 Task: Search one way flight ticket for 5 adults, 2 children, 1 infant in seat and 1 infant on lap in economy from Rock Springs: Southwest Wyoming Regional Airport (rock Springs Sweetwater County Airport) to Springfield: Abraham Lincoln Capital Airport on 5-2-2023. Number of bags: 10 checked bags. Price is upto 107000. Outbound departure time preference is 23:15.
Action: Mouse moved to (394, 339)
Screenshot: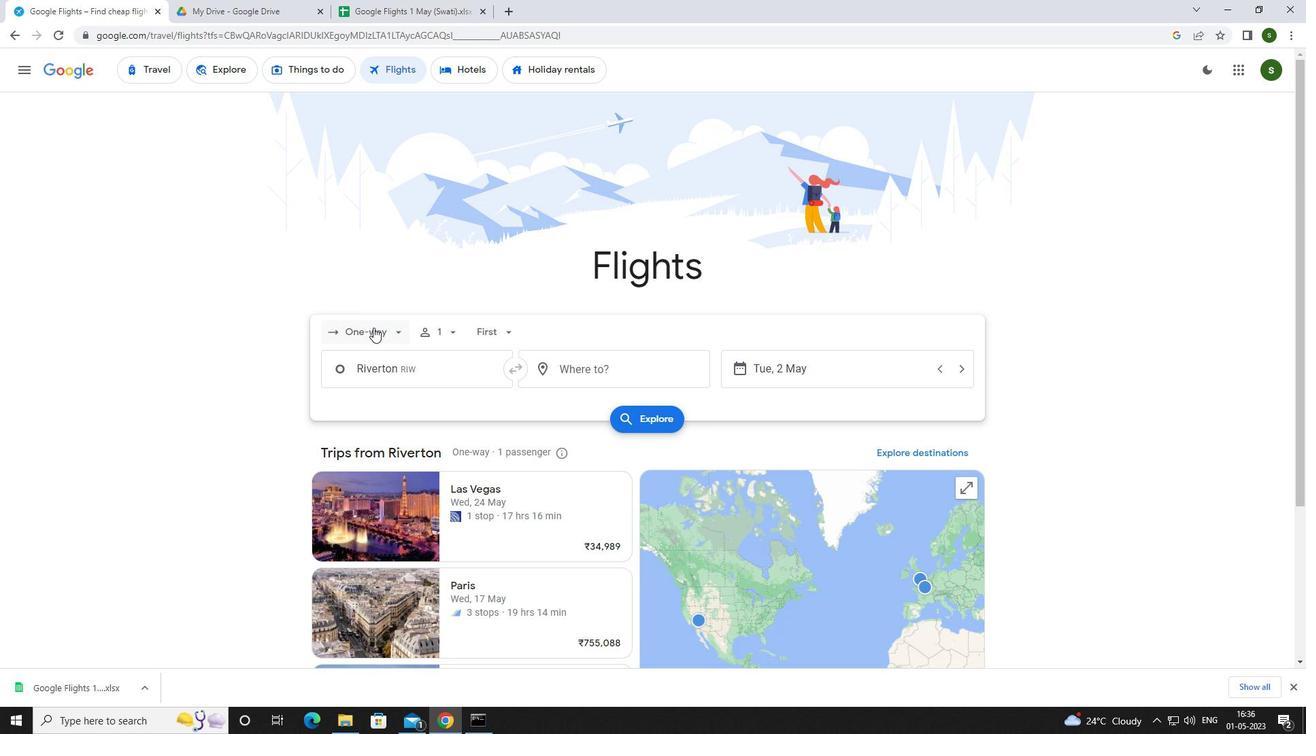 
Action: Mouse pressed left at (394, 339)
Screenshot: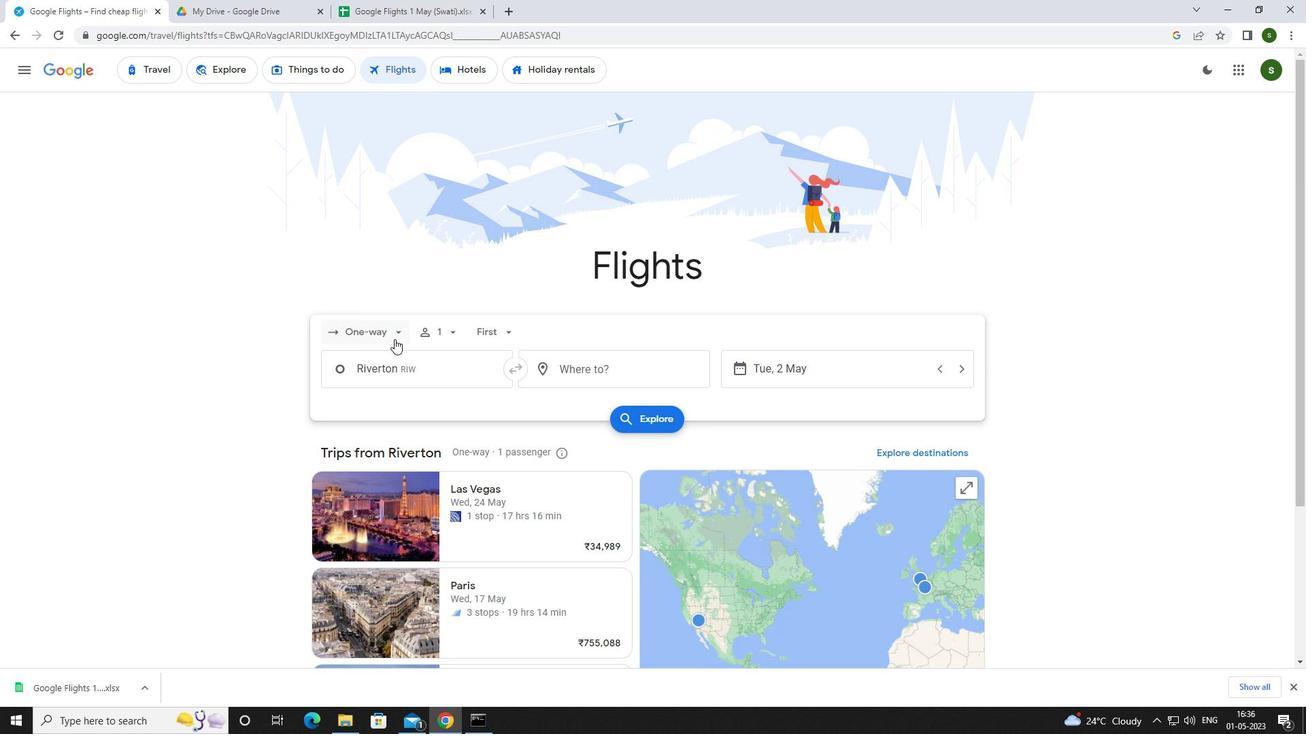 
Action: Mouse moved to (389, 394)
Screenshot: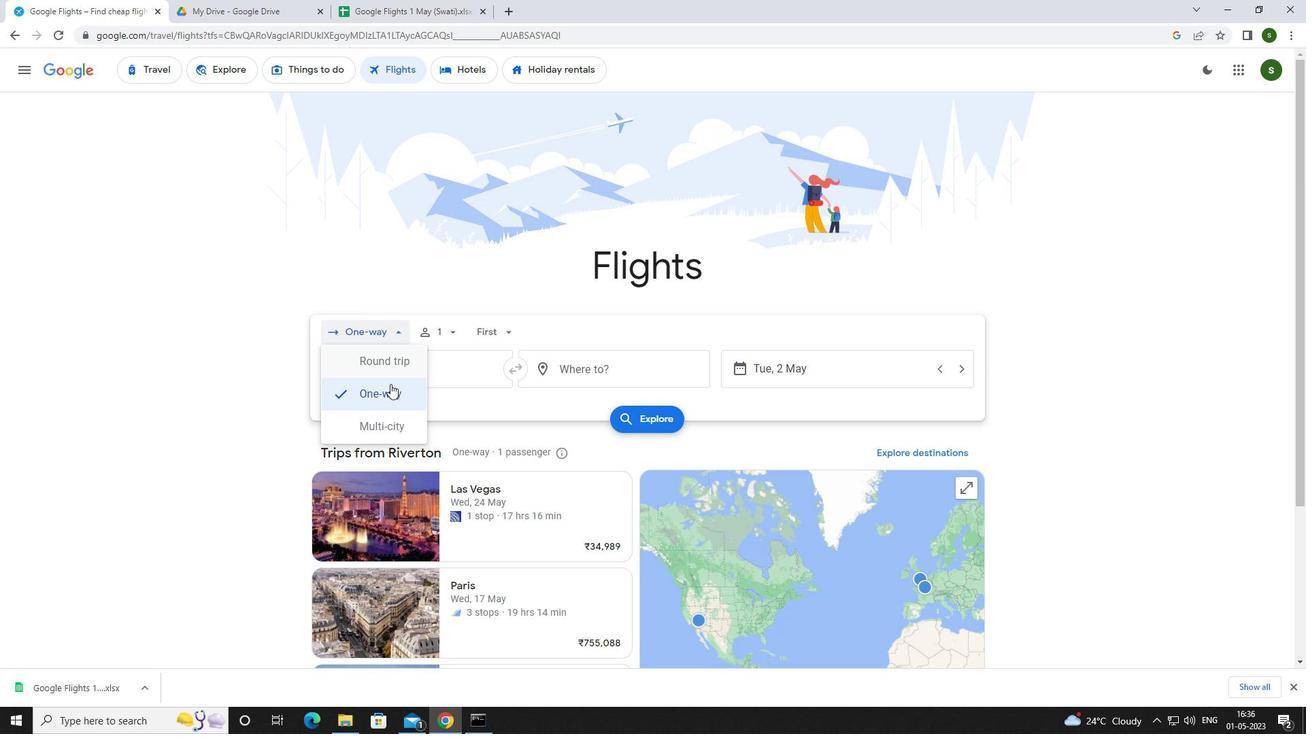 
Action: Mouse pressed left at (389, 394)
Screenshot: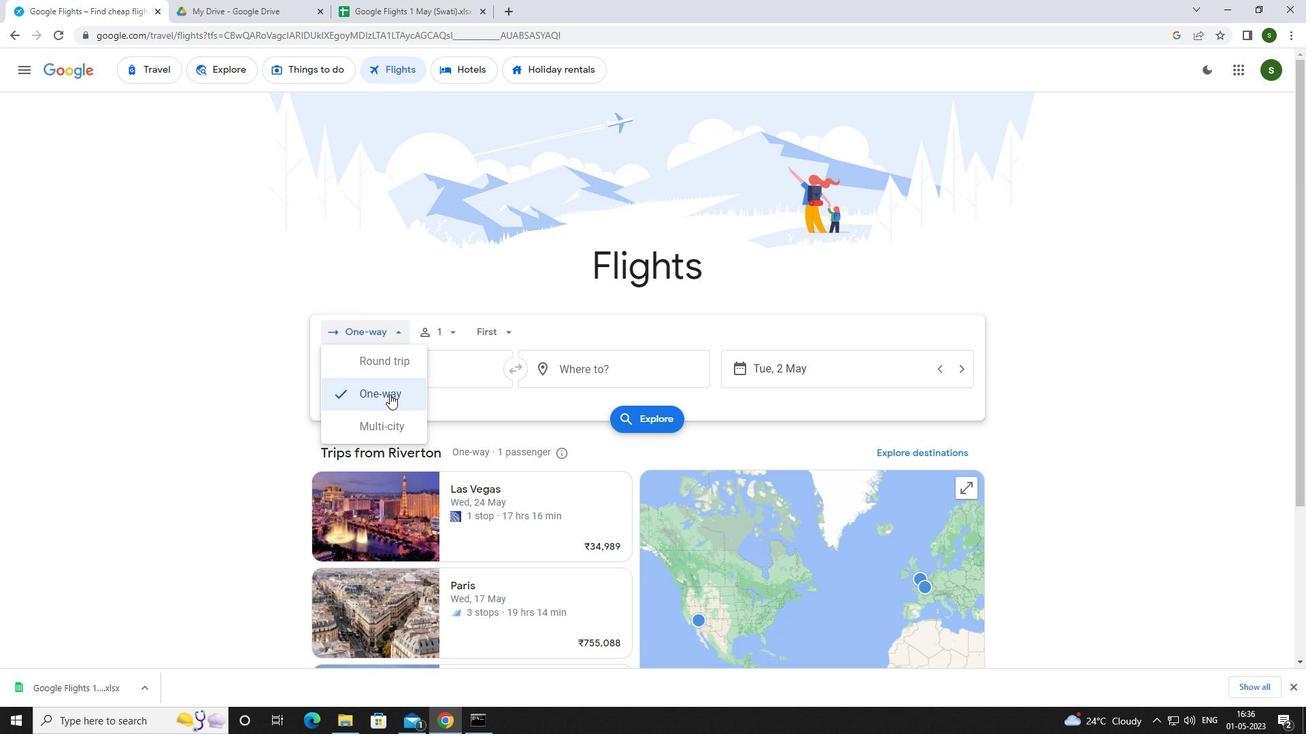 
Action: Mouse moved to (443, 326)
Screenshot: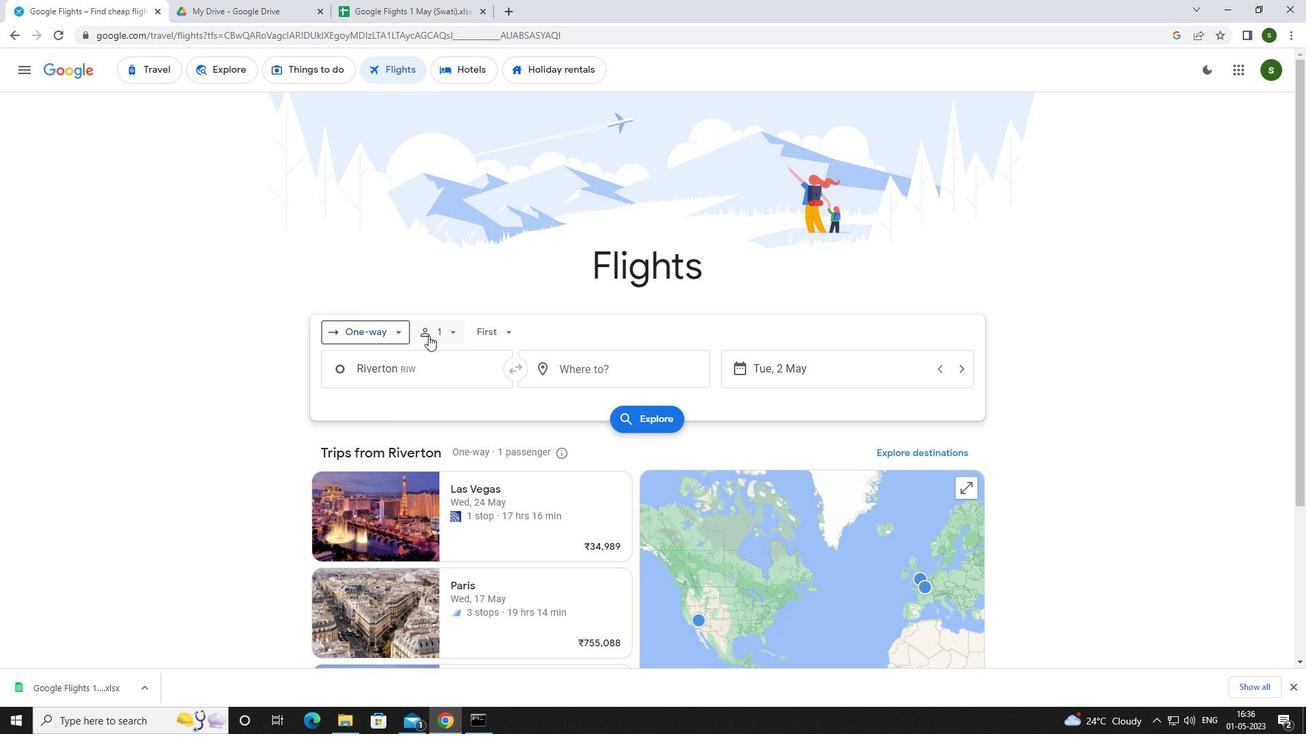
Action: Mouse pressed left at (443, 326)
Screenshot: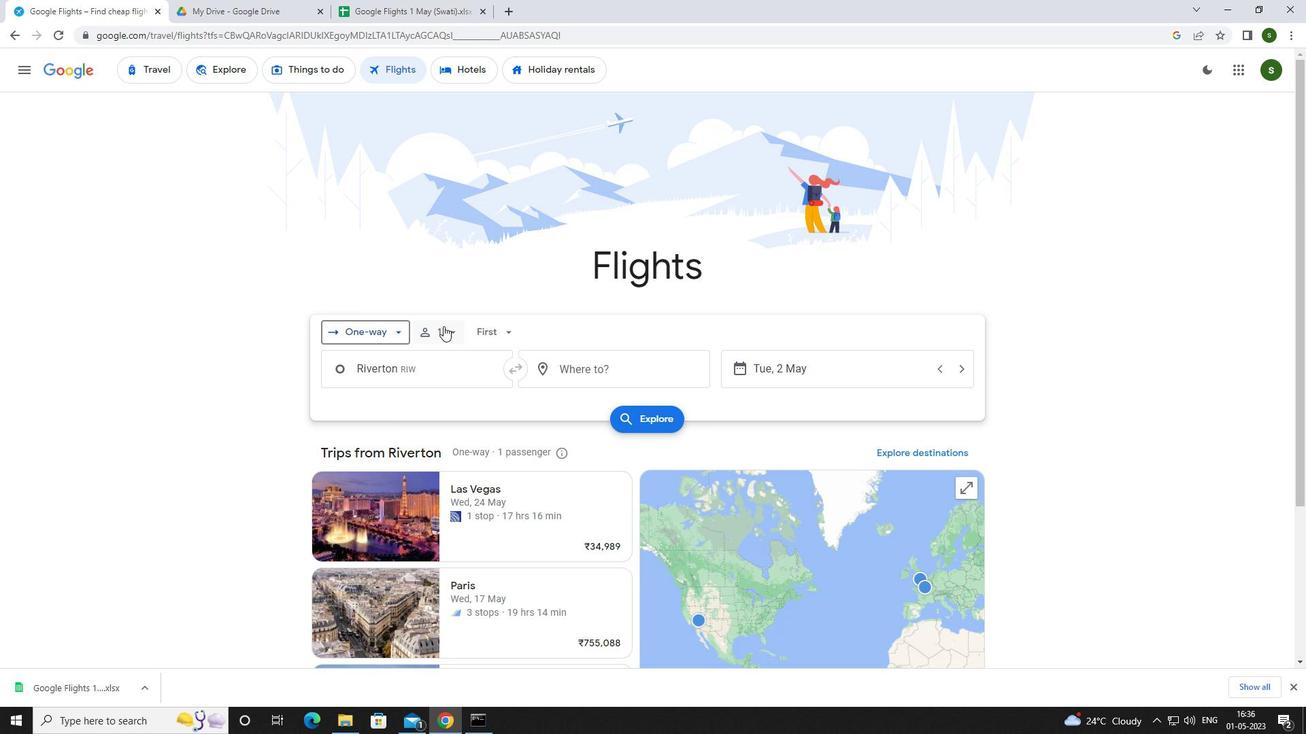 
Action: Mouse moved to (560, 368)
Screenshot: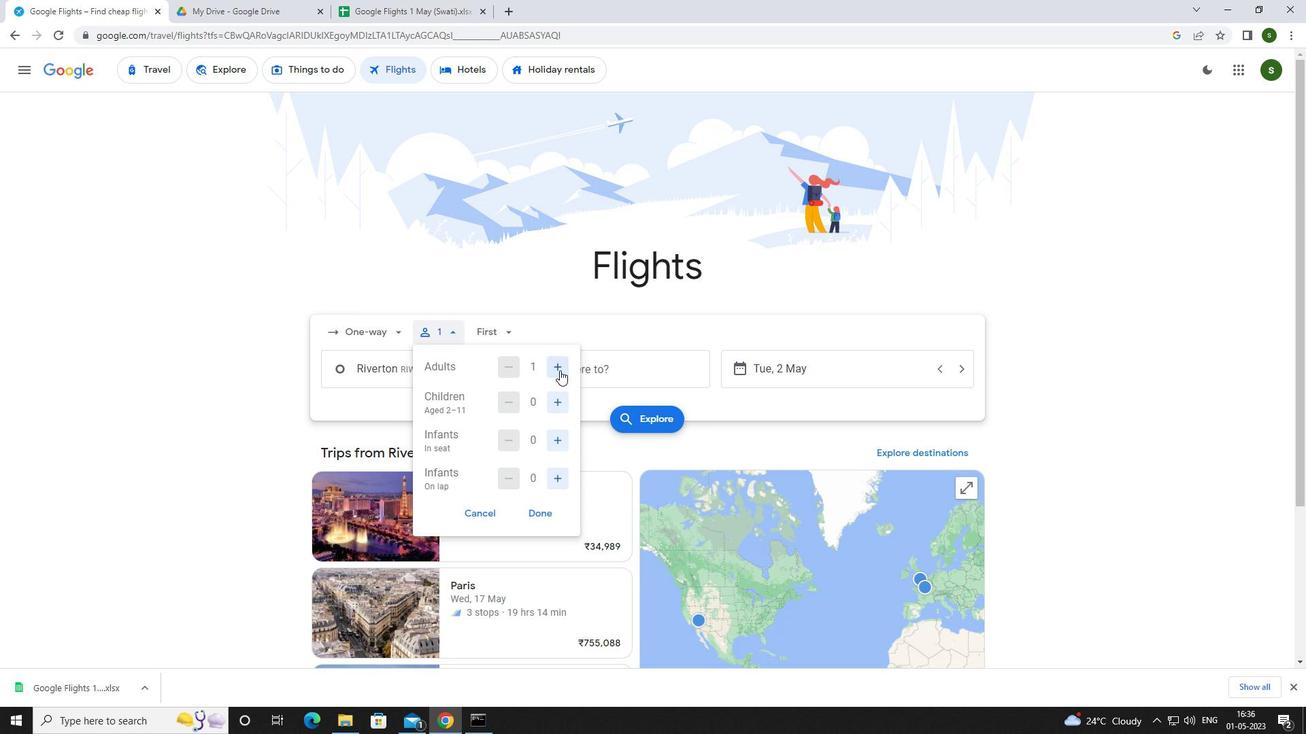 
Action: Mouse pressed left at (560, 368)
Screenshot: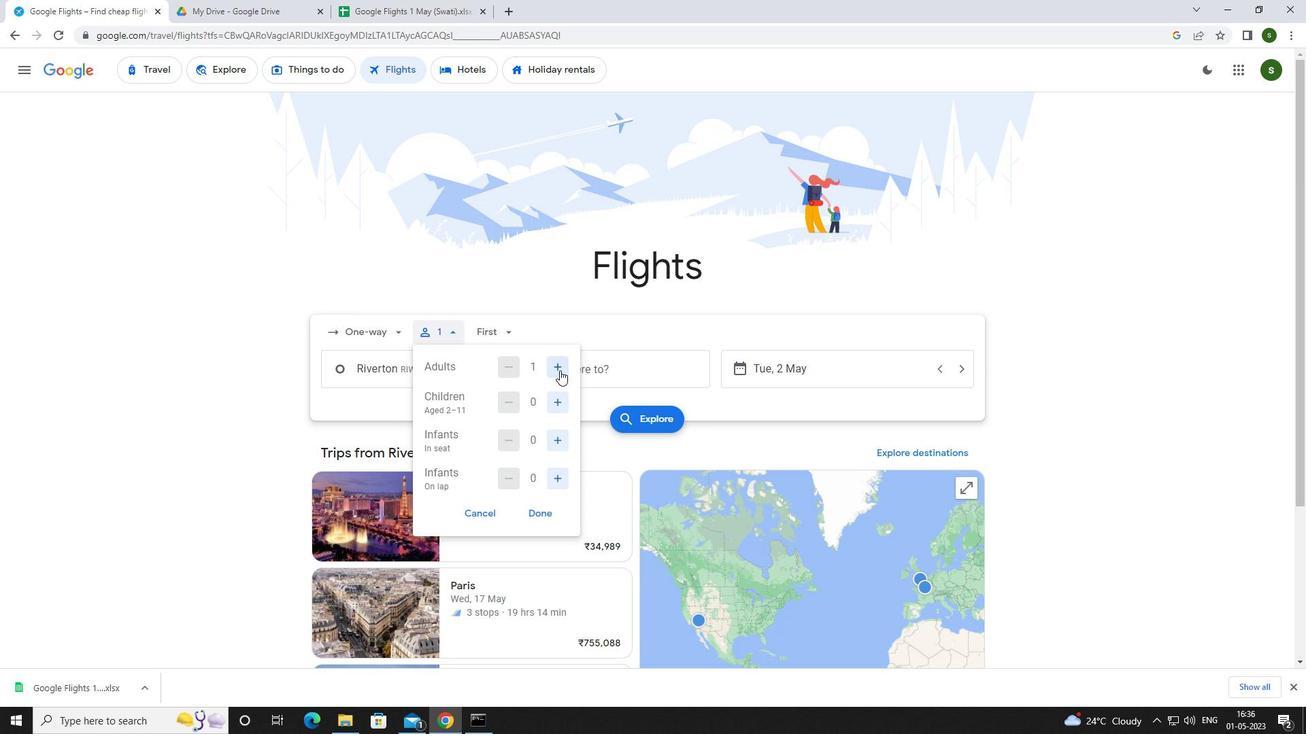 
Action: Mouse pressed left at (560, 368)
Screenshot: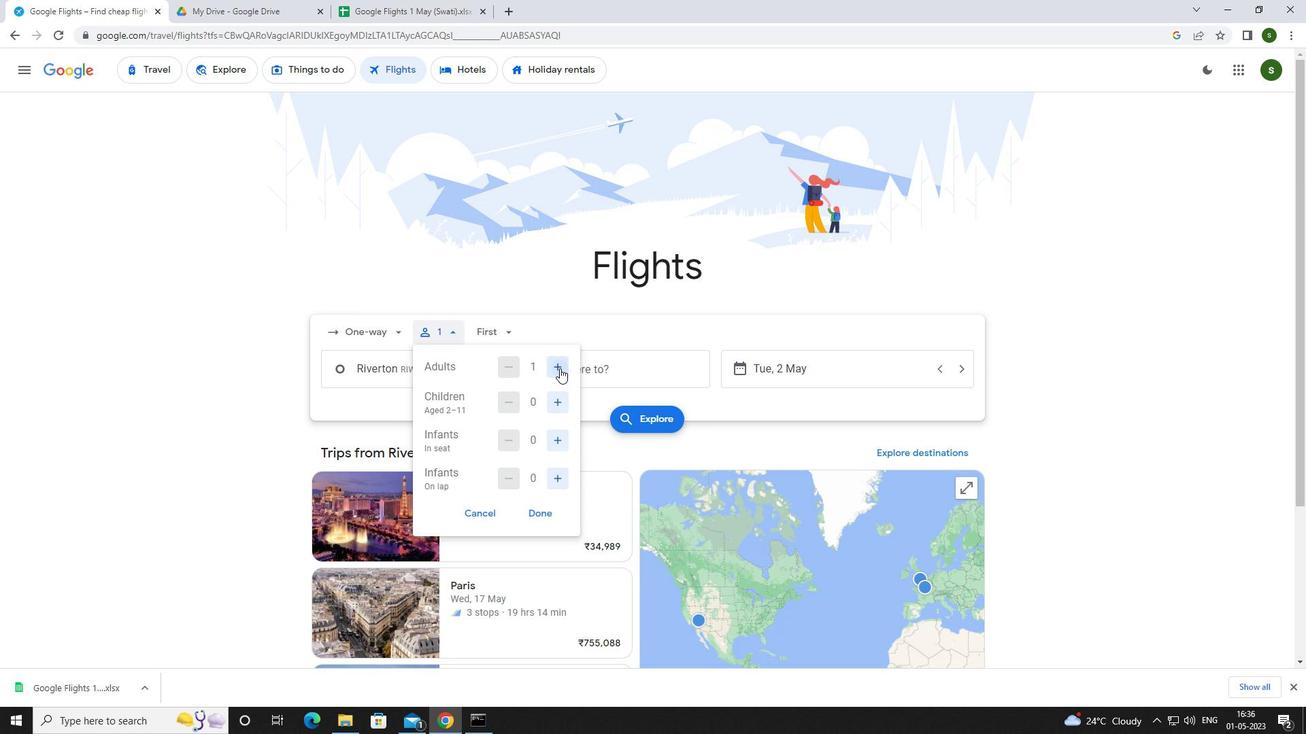 
Action: Mouse pressed left at (560, 368)
Screenshot: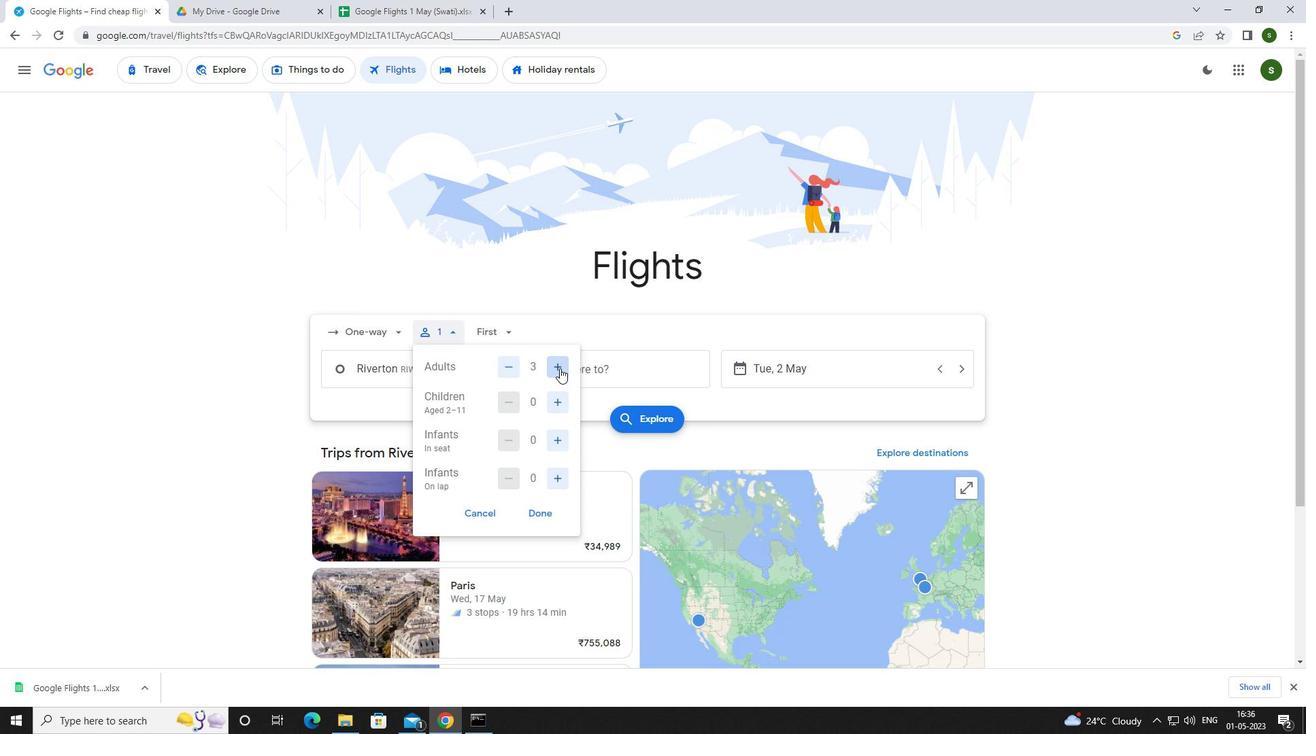 
Action: Mouse pressed left at (560, 368)
Screenshot: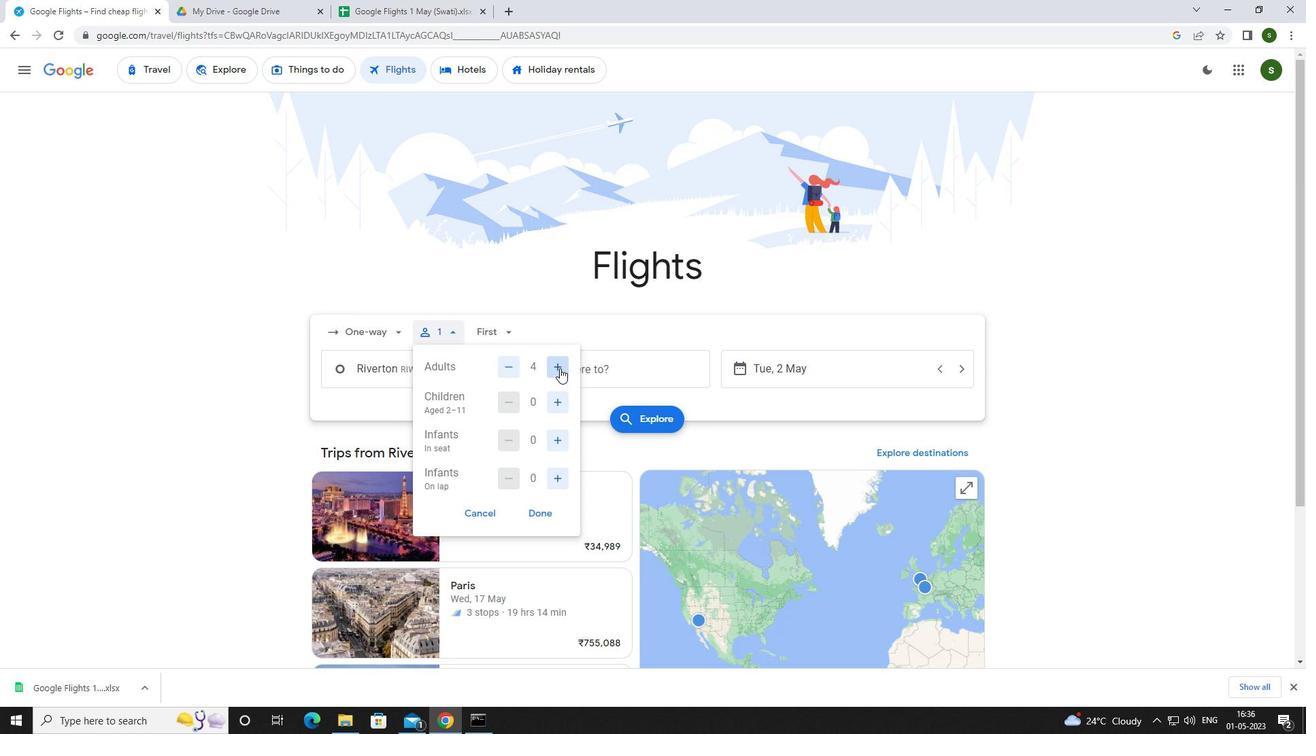 
Action: Mouse moved to (553, 400)
Screenshot: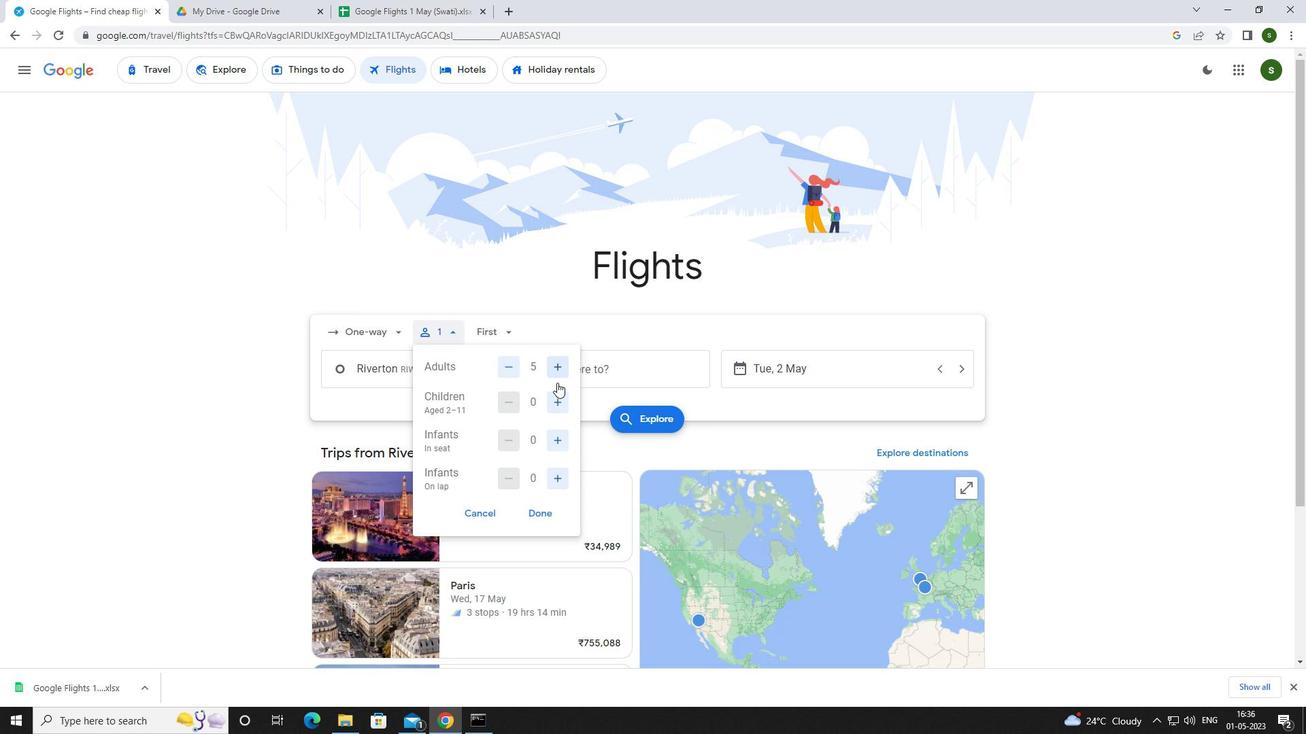 
Action: Mouse pressed left at (553, 400)
Screenshot: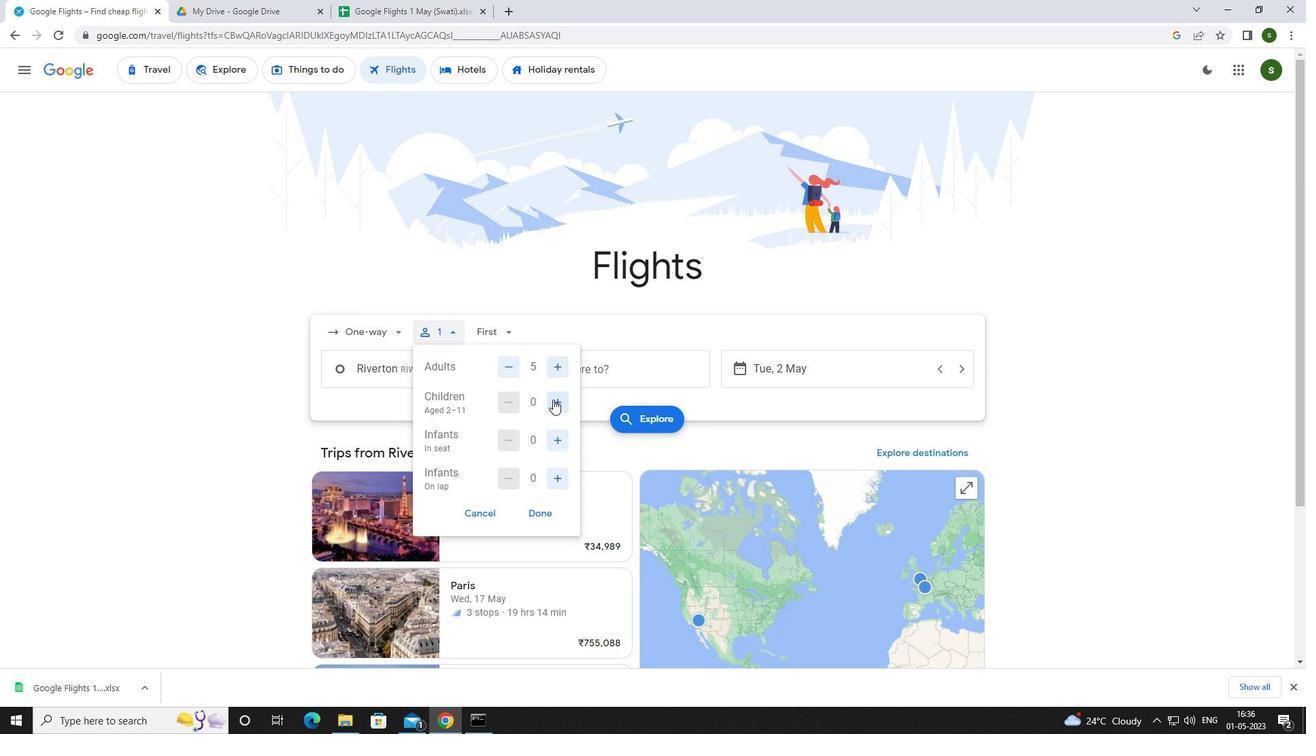 
Action: Mouse pressed left at (553, 400)
Screenshot: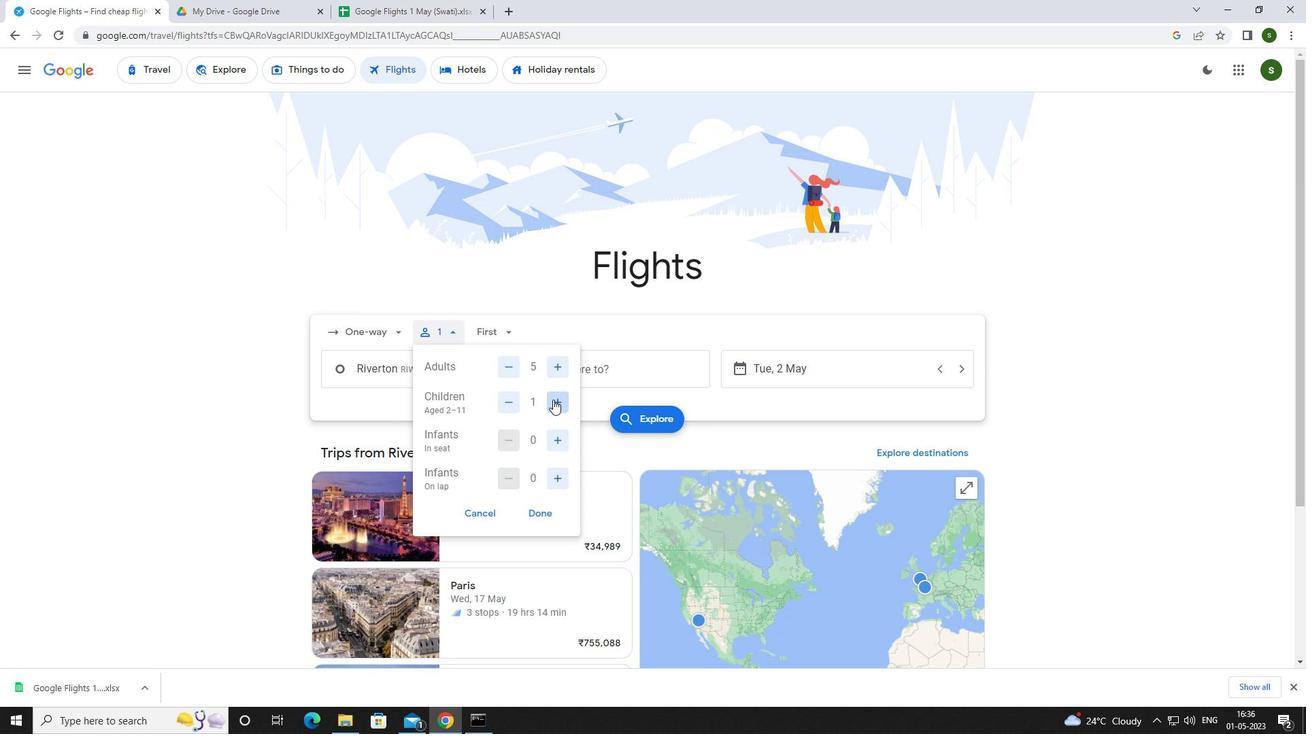 
Action: Mouse moved to (557, 436)
Screenshot: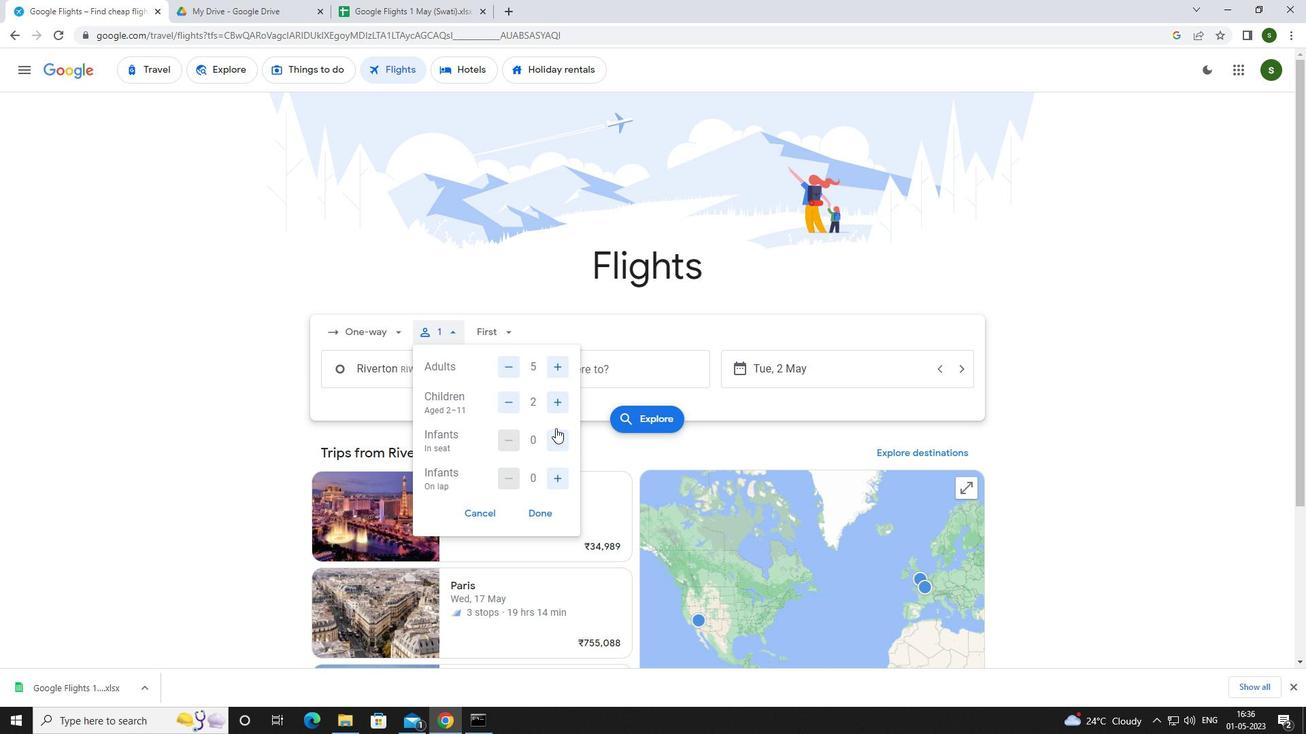 
Action: Mouse pressed left at (557, 436)
Screenshot: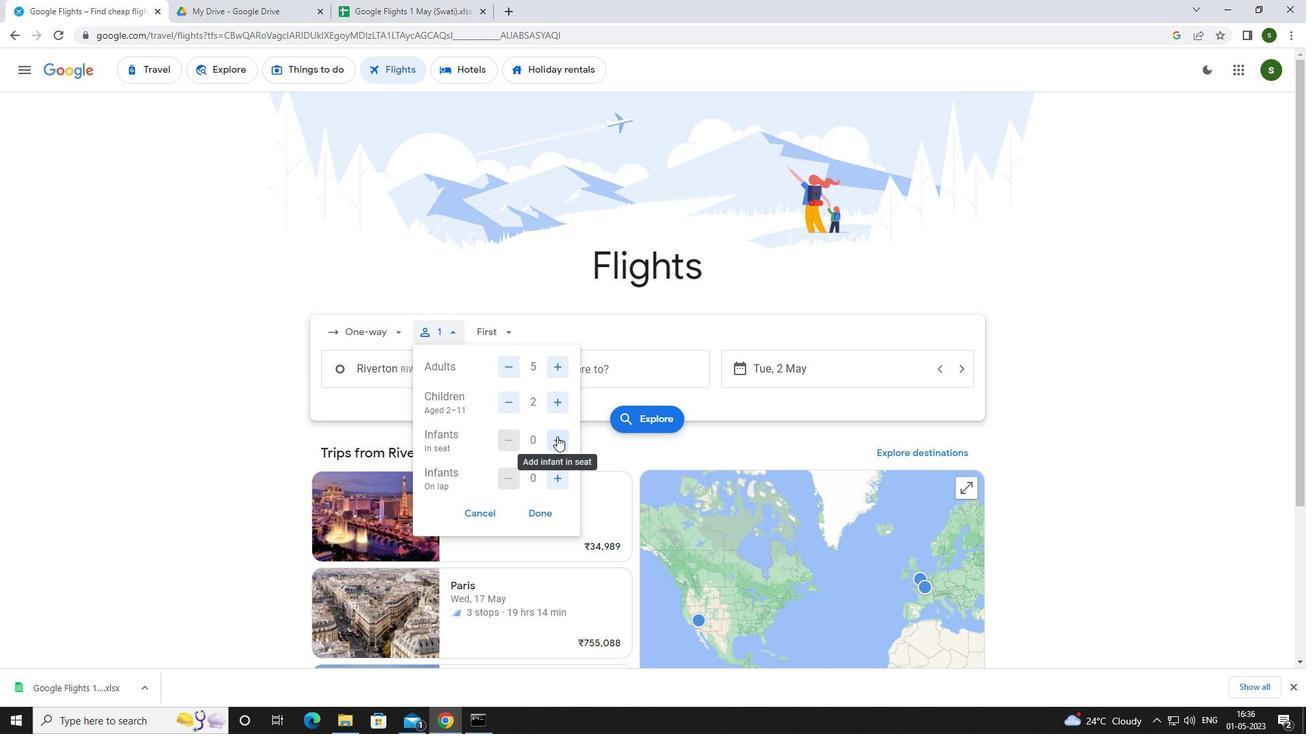 
Action: Mouse moved to (555, 471)
Screenshot: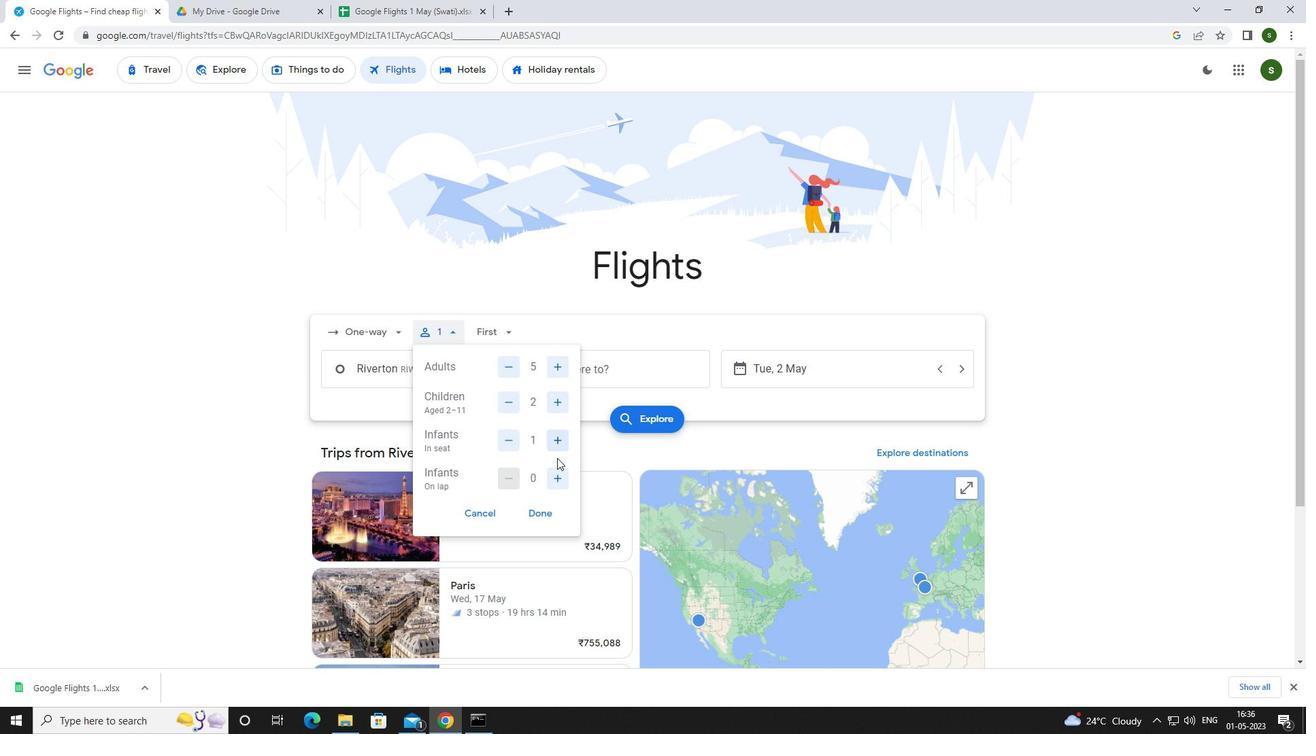 
Action: Mouse pressed left at (555, 471)
Screenshot: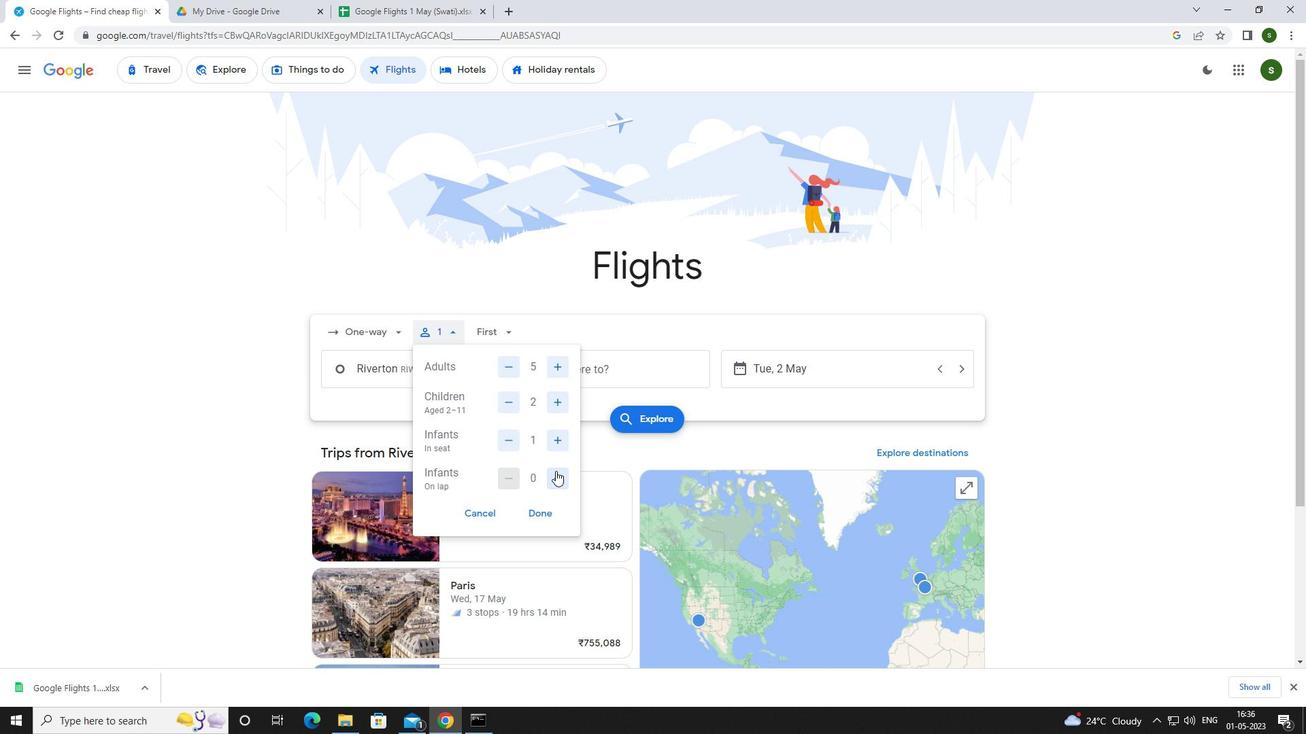 
Action: Mouse moved to (489, 330)
Screenshot: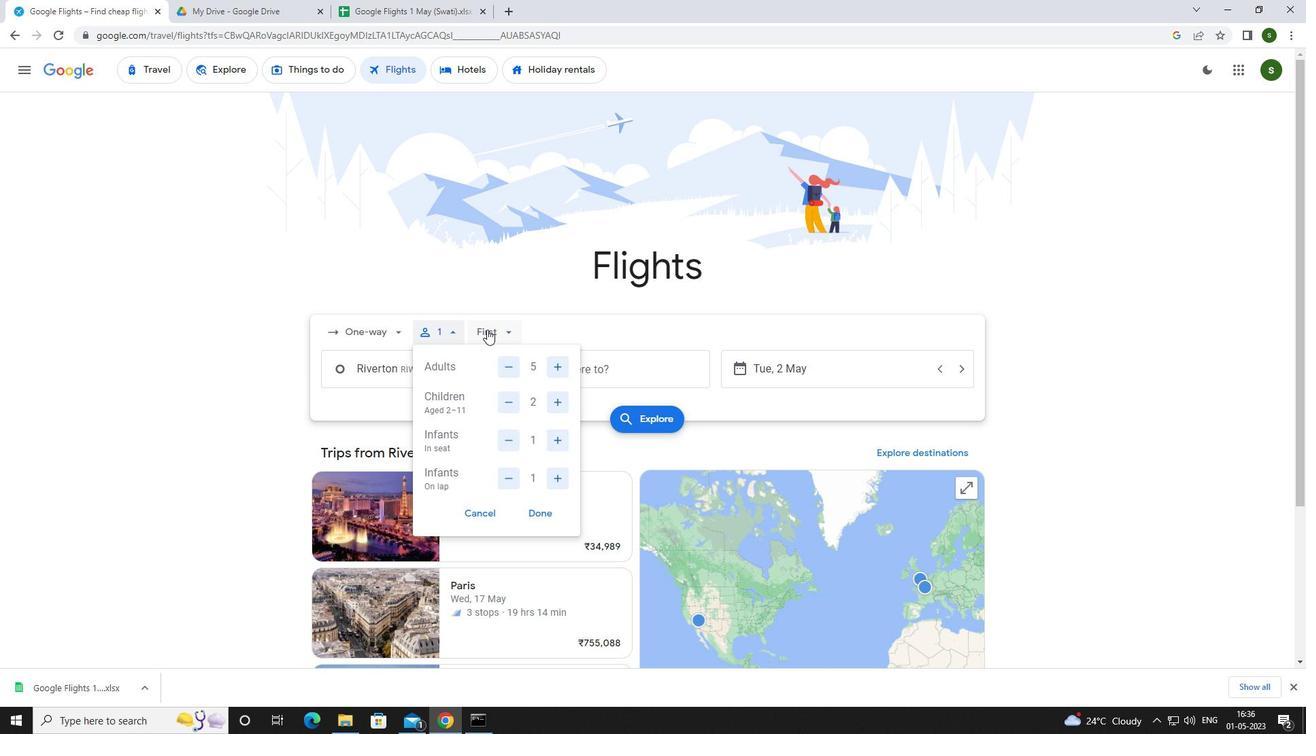 
Action: Mouse pressed left at (489, 330)
Screenshot: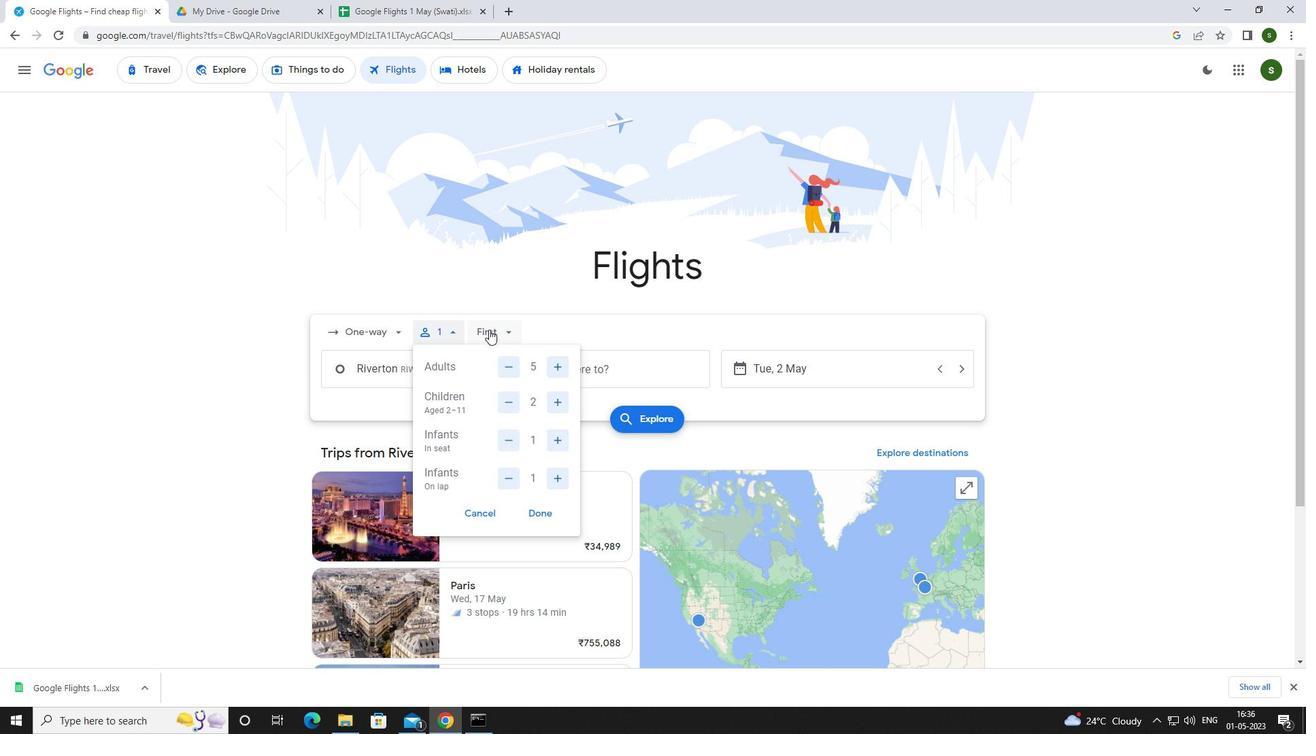 
Action: Mouse moved to (503, 357)
Screenshot: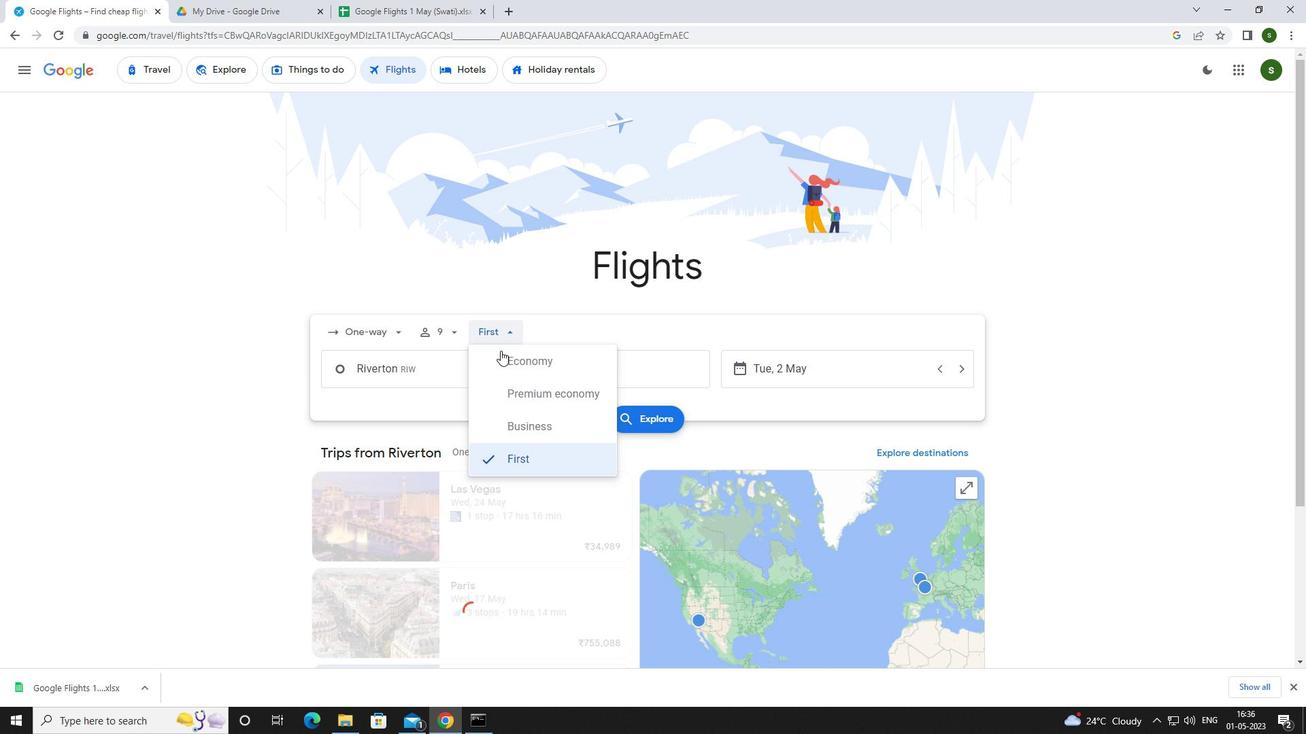
Action: Mouse pressed left at (503, 357)
Screenshot: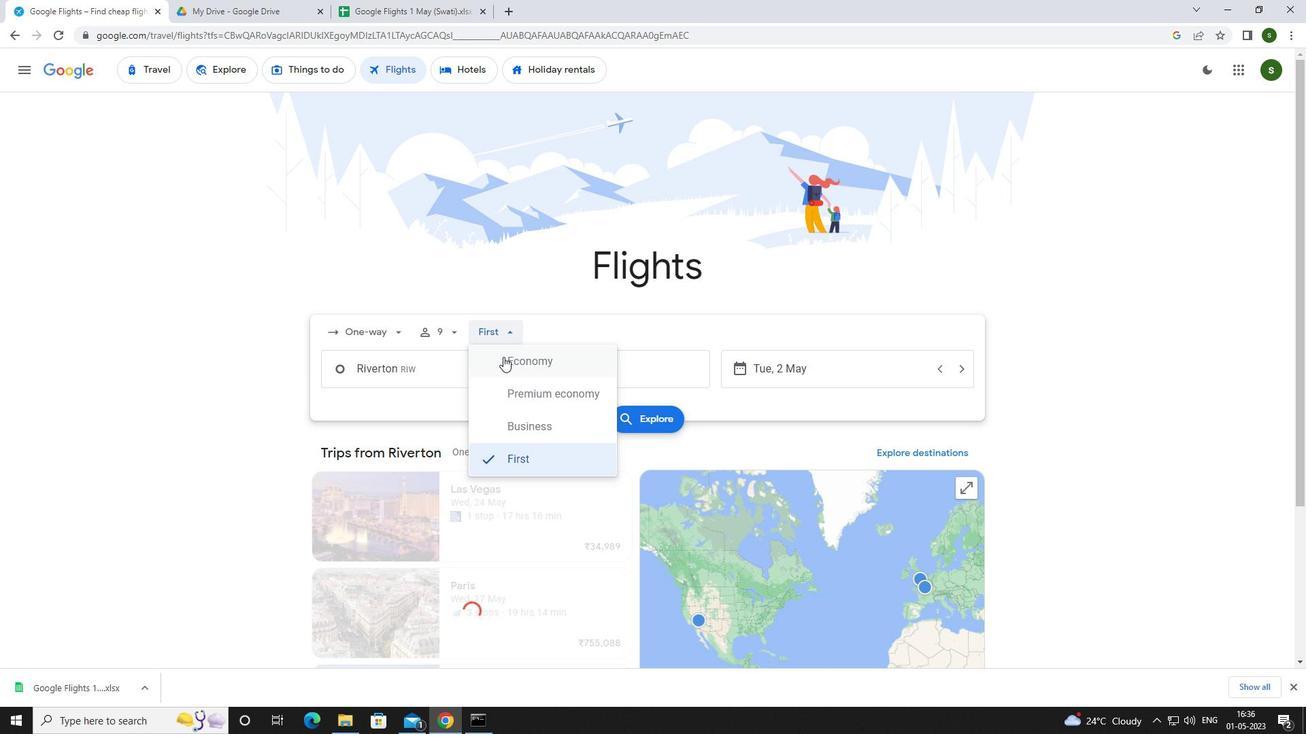 
Action: Mouse moved to (459, 376)
Screenshot: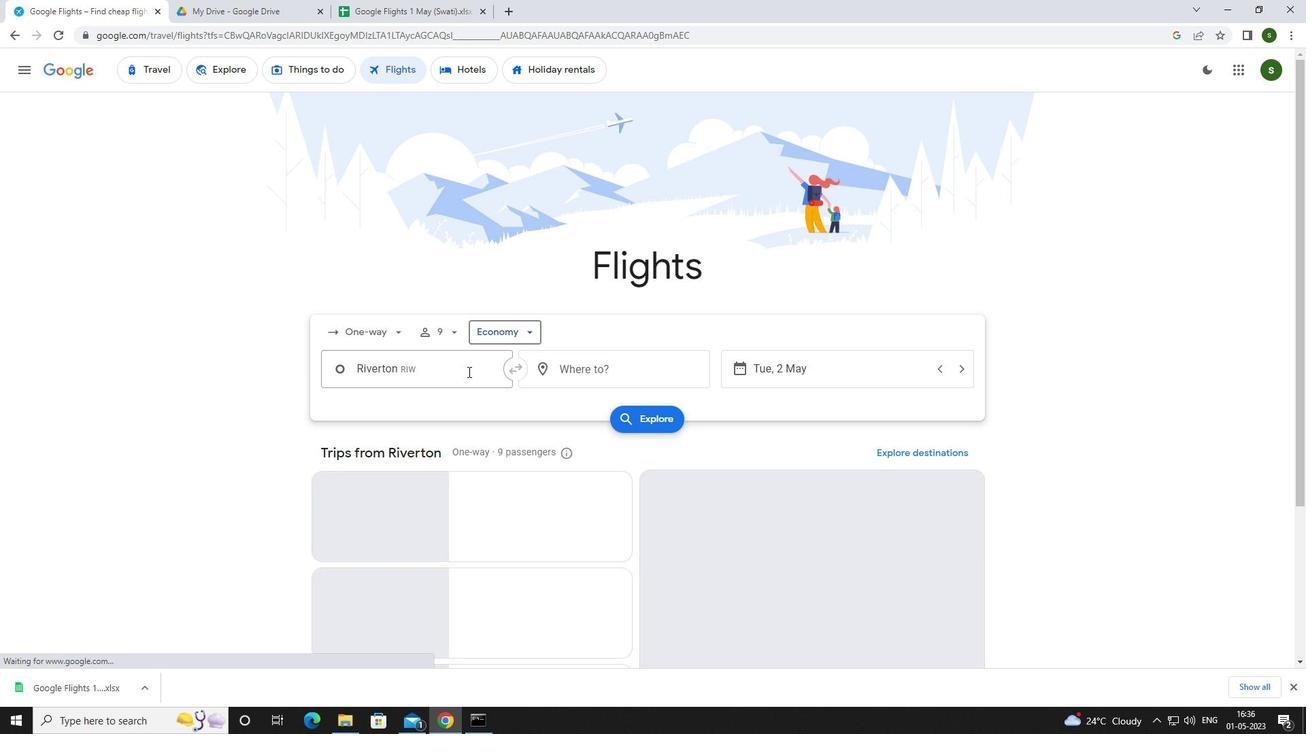 
Action: Mouse pressed left at (459, 376)
Screenshot: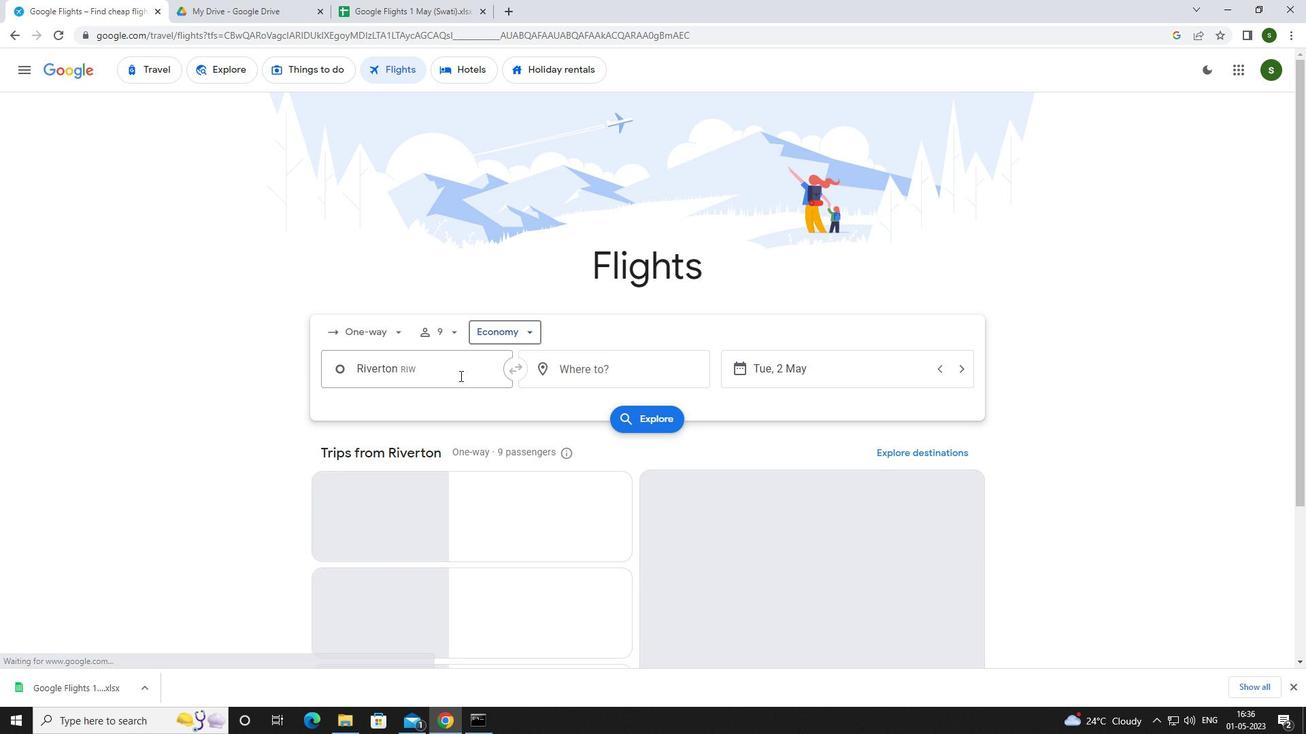 
Action: Mouse moved to (383, 397)
Screenshot: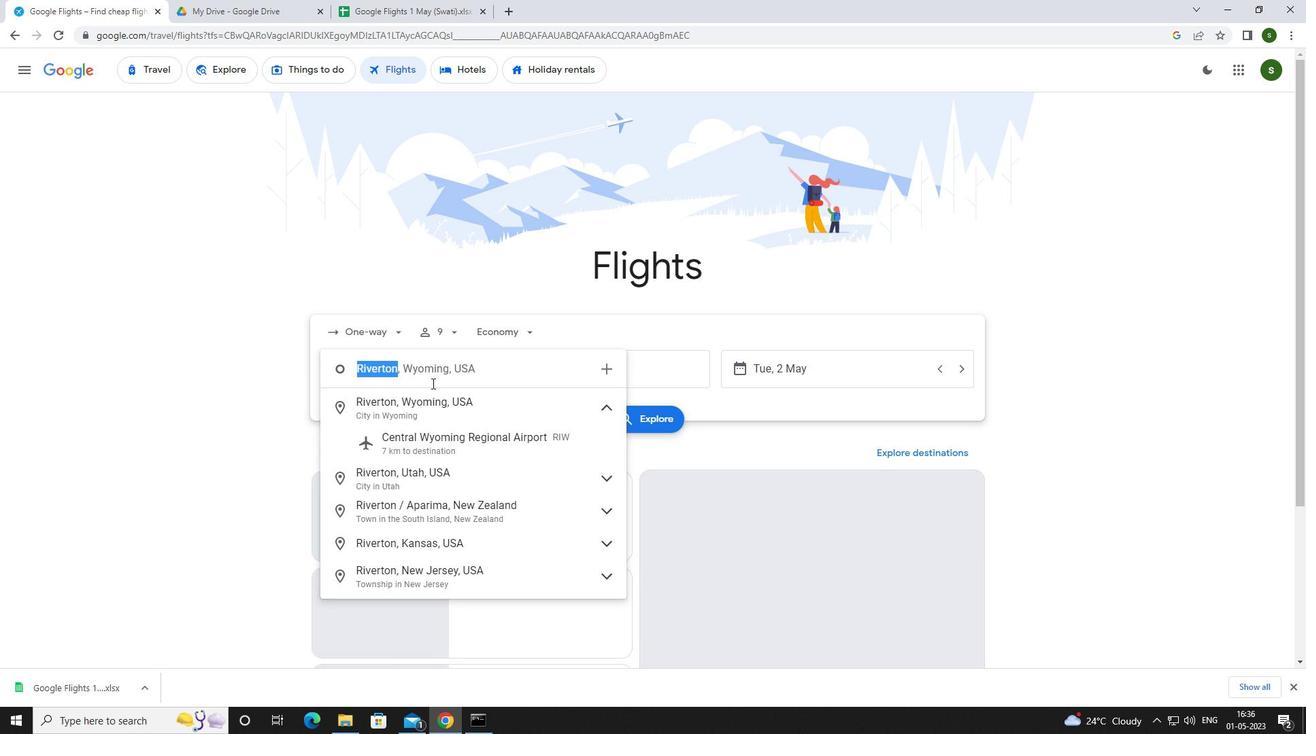 
Action: Key pressed <Key.caps_lock><Key.caps_lock>r<Key.caps_lock>ock<Key.space><Key.caps_lock>s<Key.caps_lock>prings
Screenshot: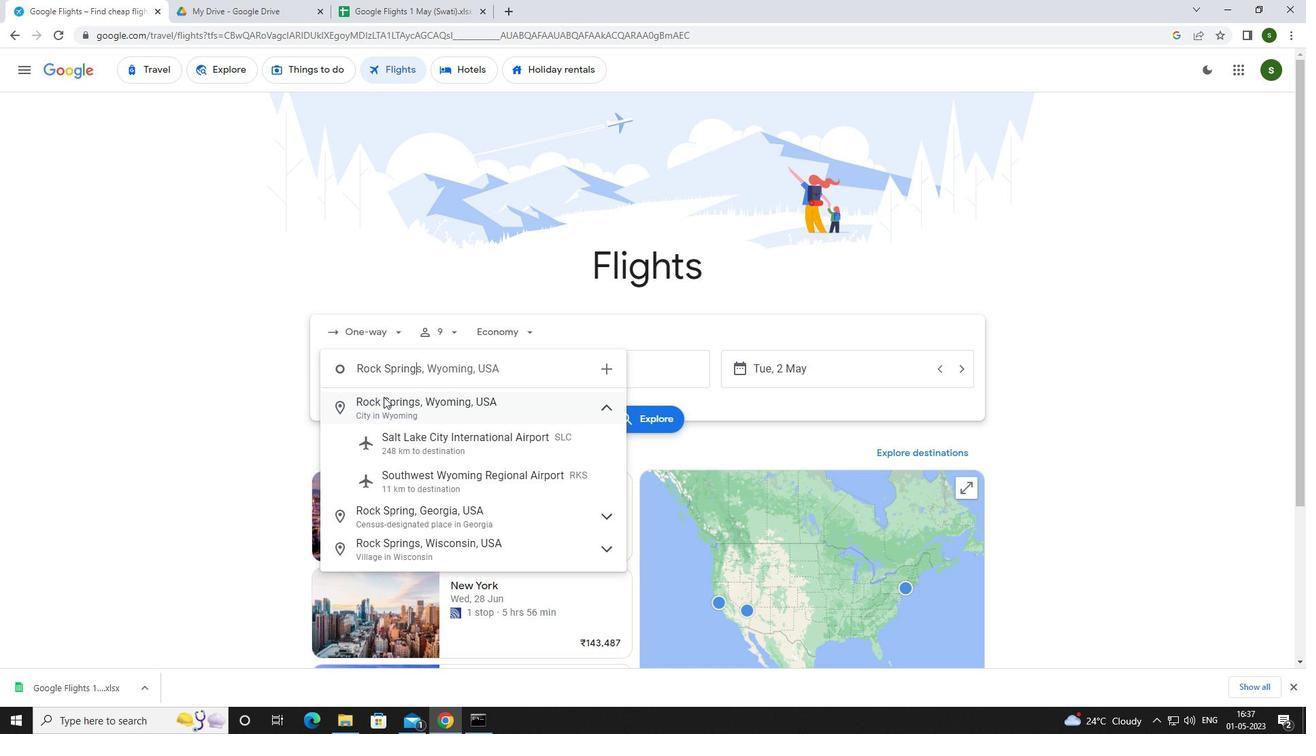 
Action: Mouse moved to (419, 473)
Screenshot: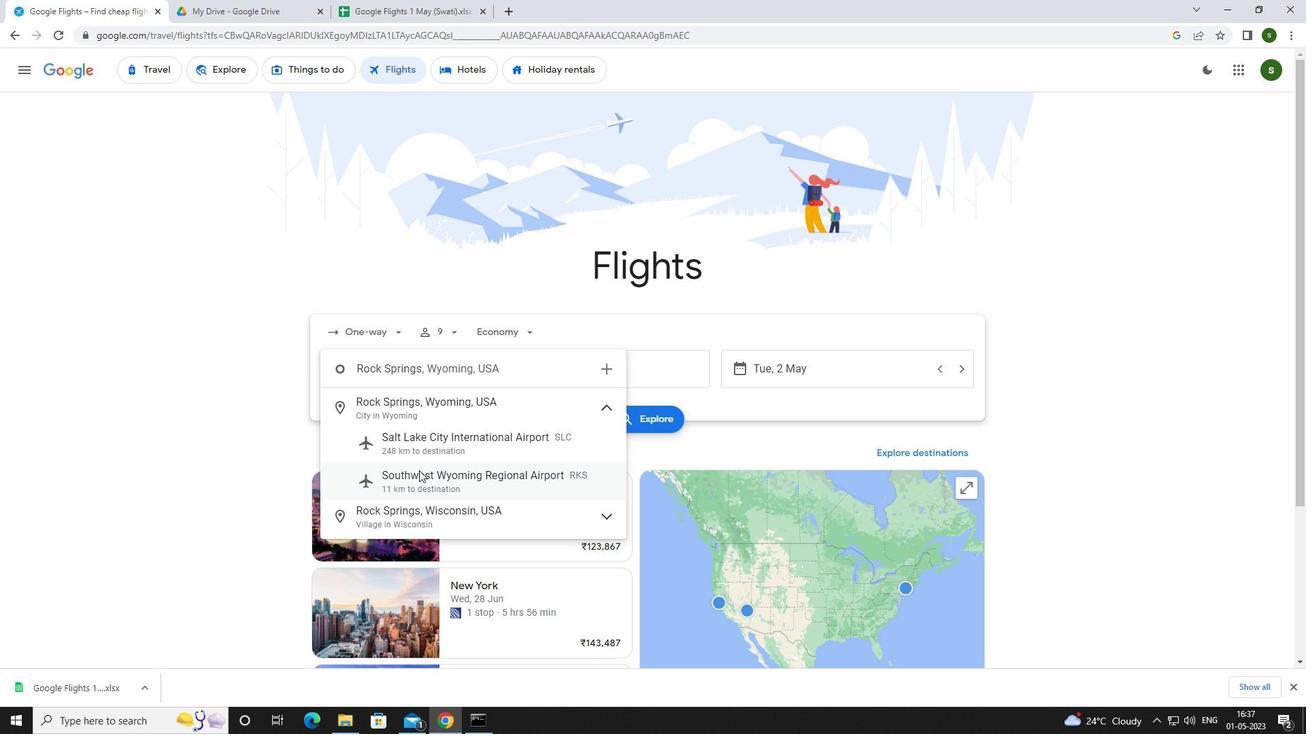 
Action: Mouse pressed left at (419, 473)
Screenshot: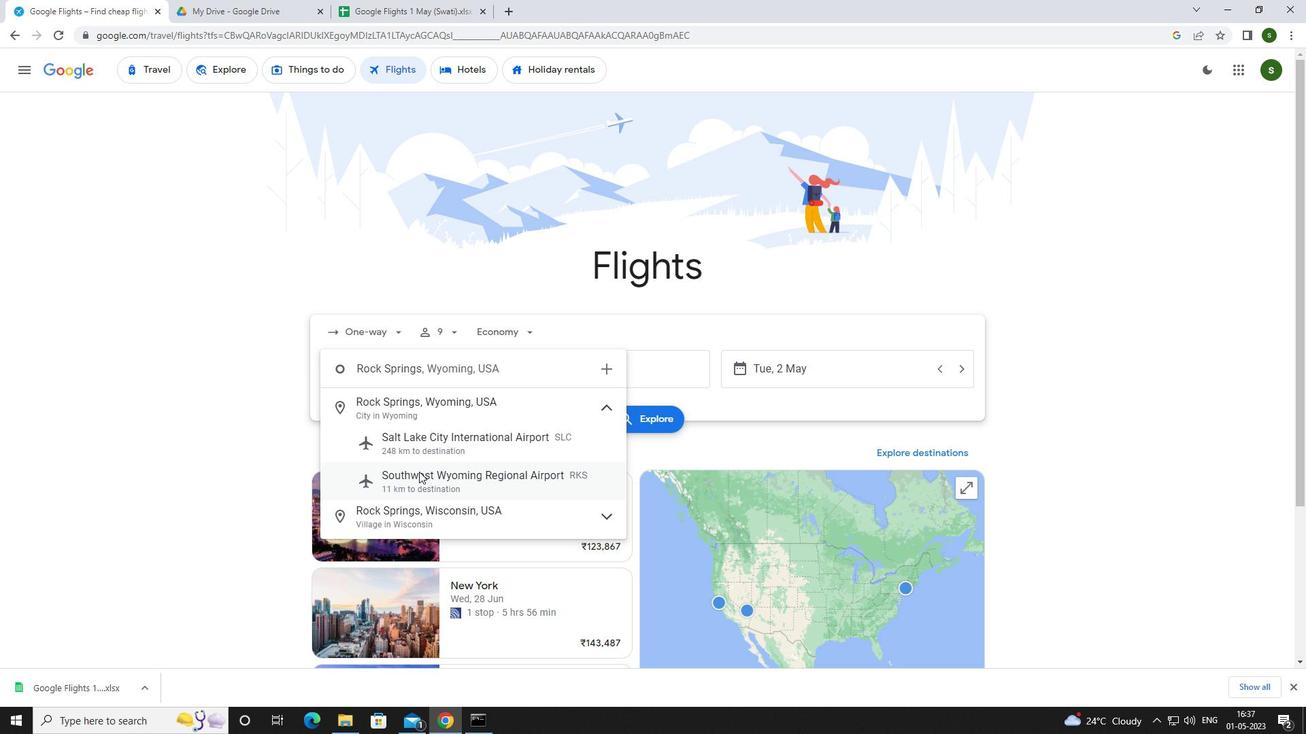 
Action: Mouse moved to (644, 374)
Screenshot: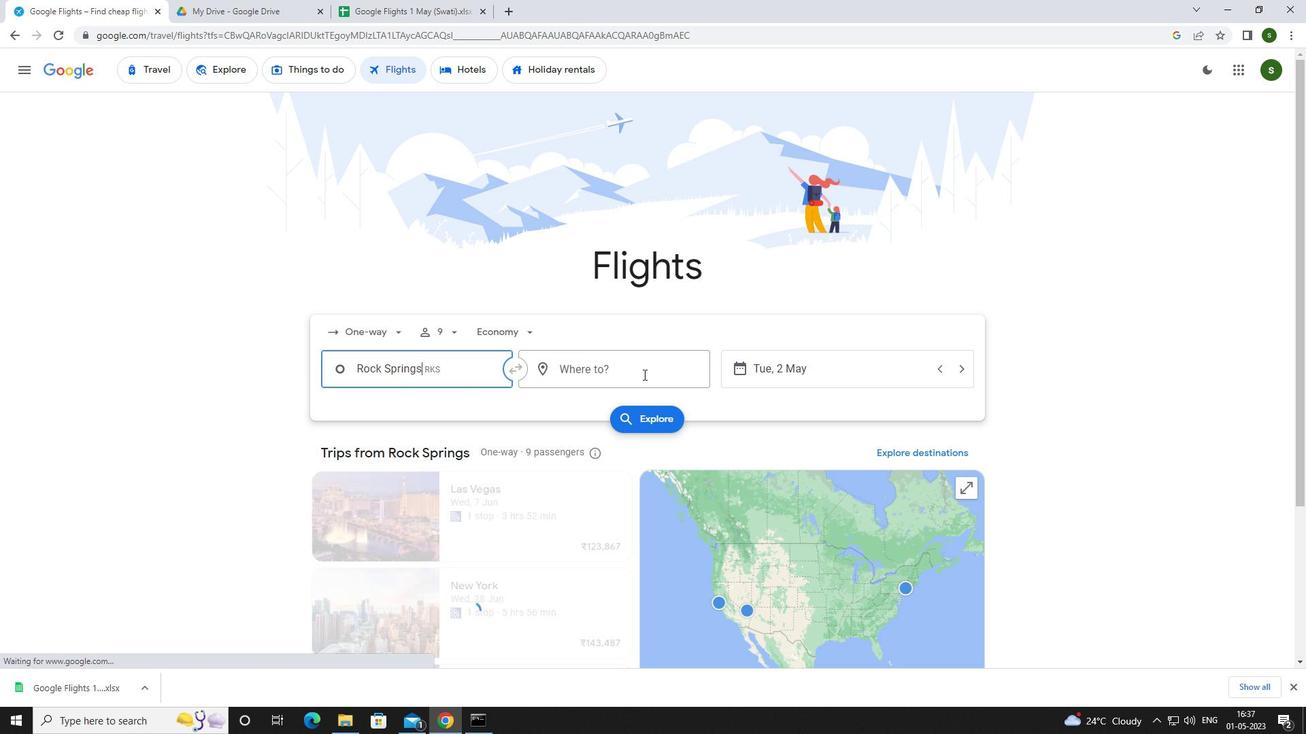 
Action: Mouse pressed left at (644, 374)
Screenshot: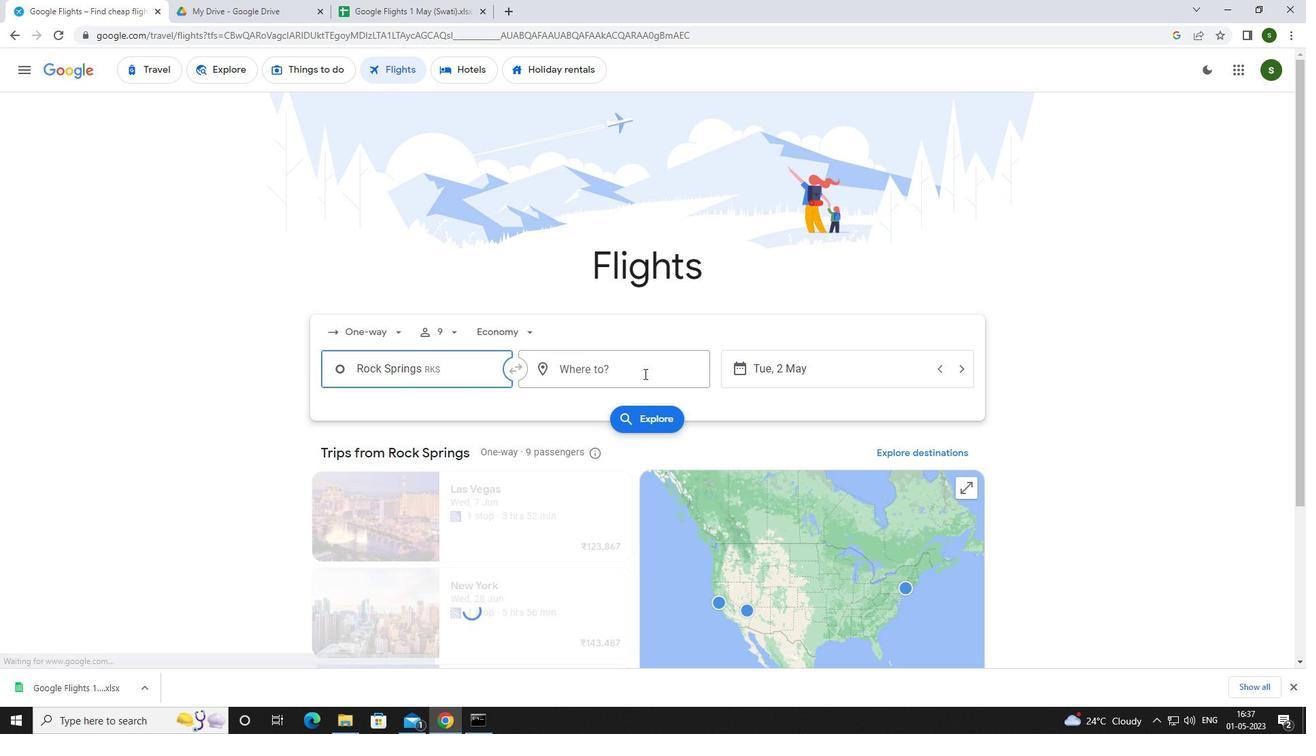 
Action: Mouse moved to (533, 286)
Screenshot: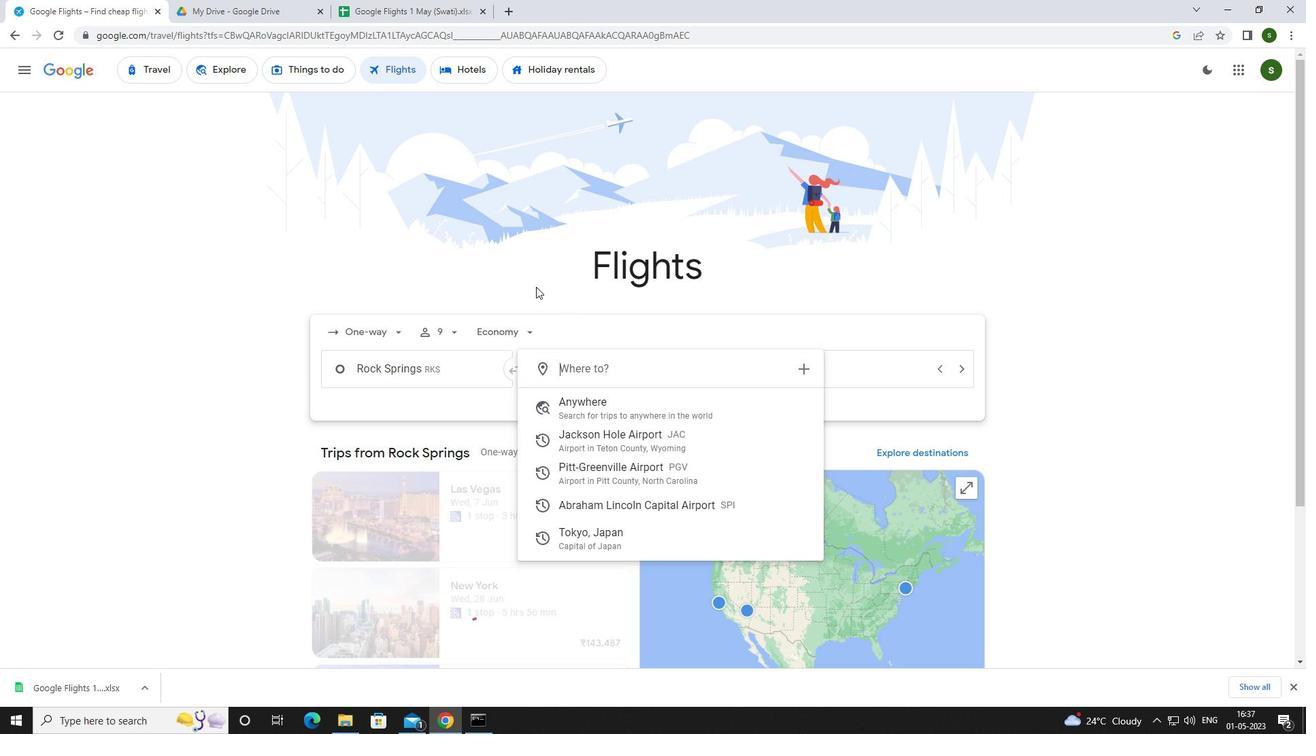 
Action: Key pressed <Key.caps_lock>s<Key.caps_lock>pringfi
Screenshot: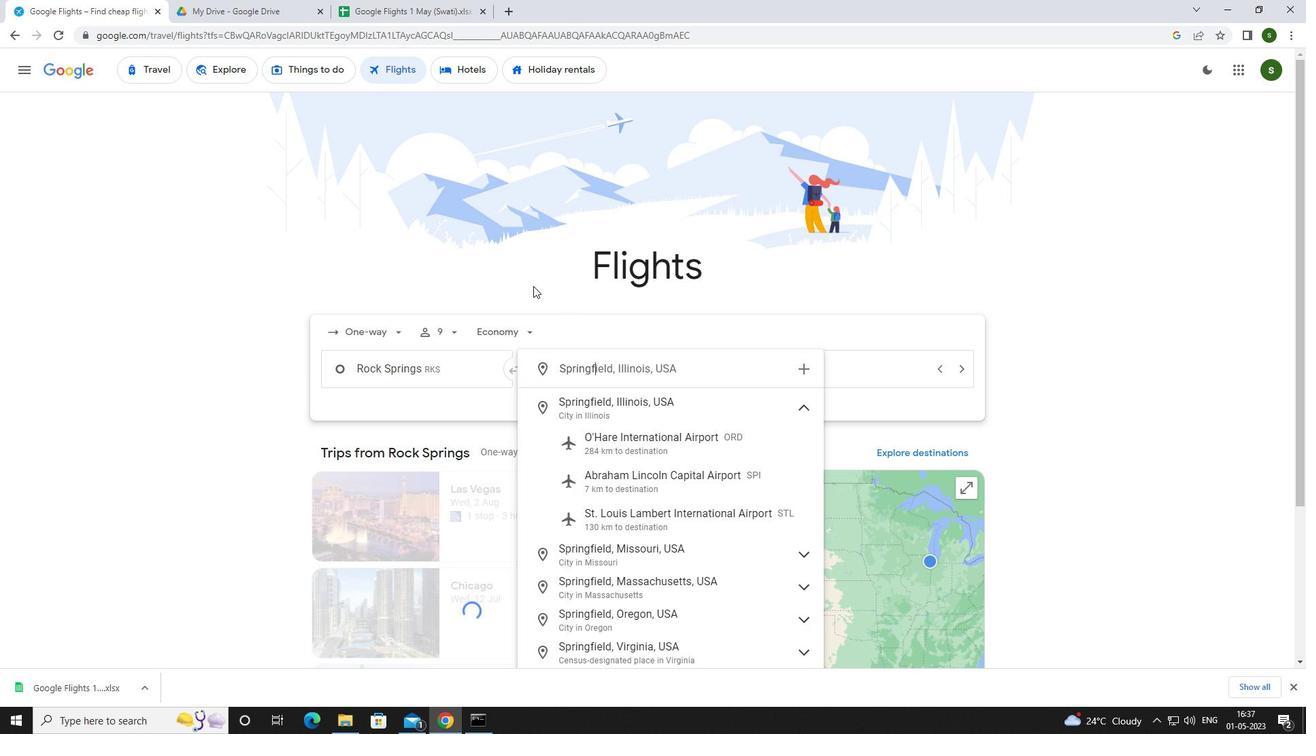 
Action: Mouse moved to (607, 474)
Screenshot: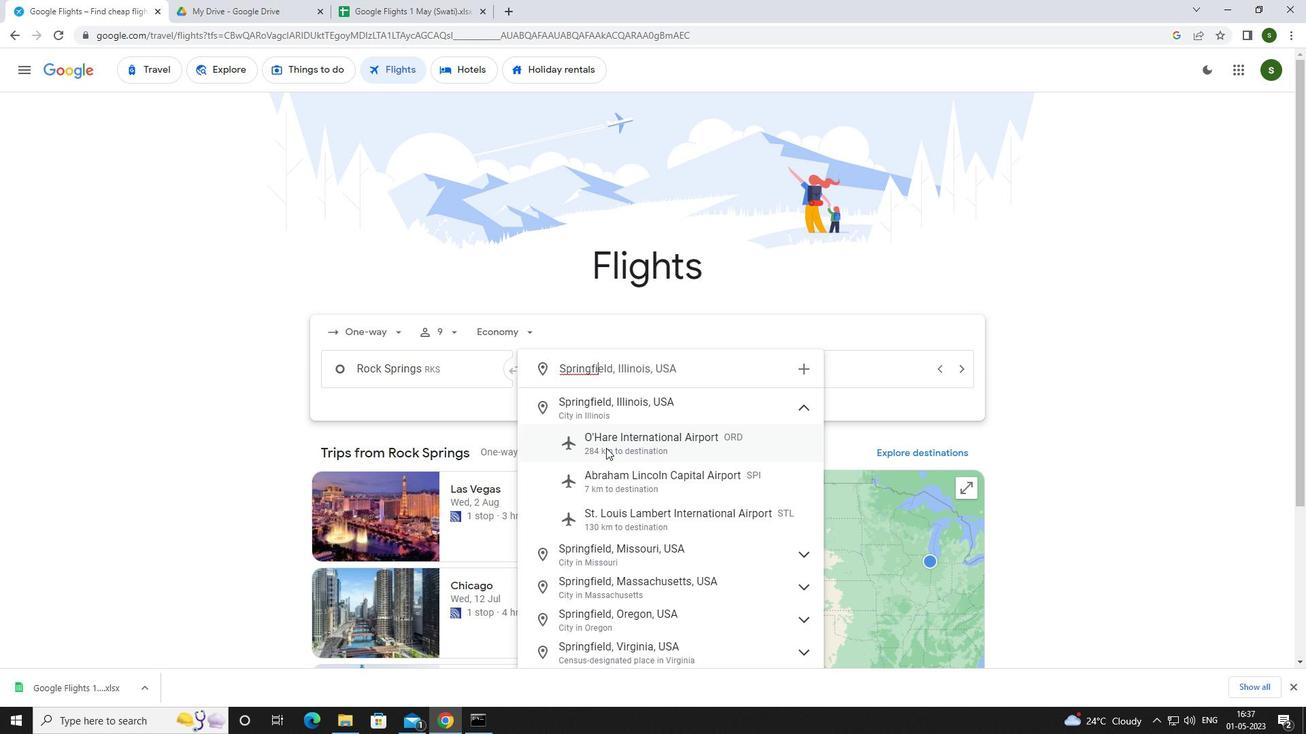 
Action: Mouse pressed left at (607, 474)
Screenshot: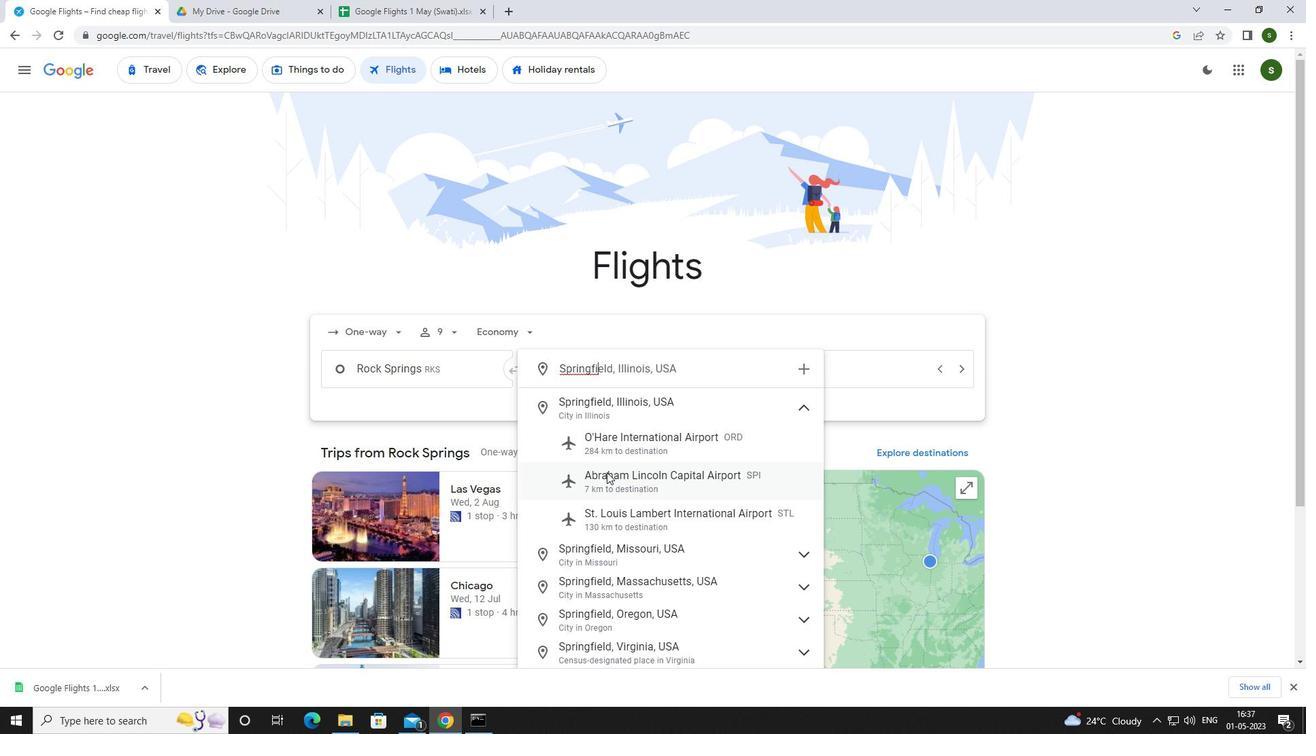 
Action: Mouse moved to (850, 374)
Screenshot: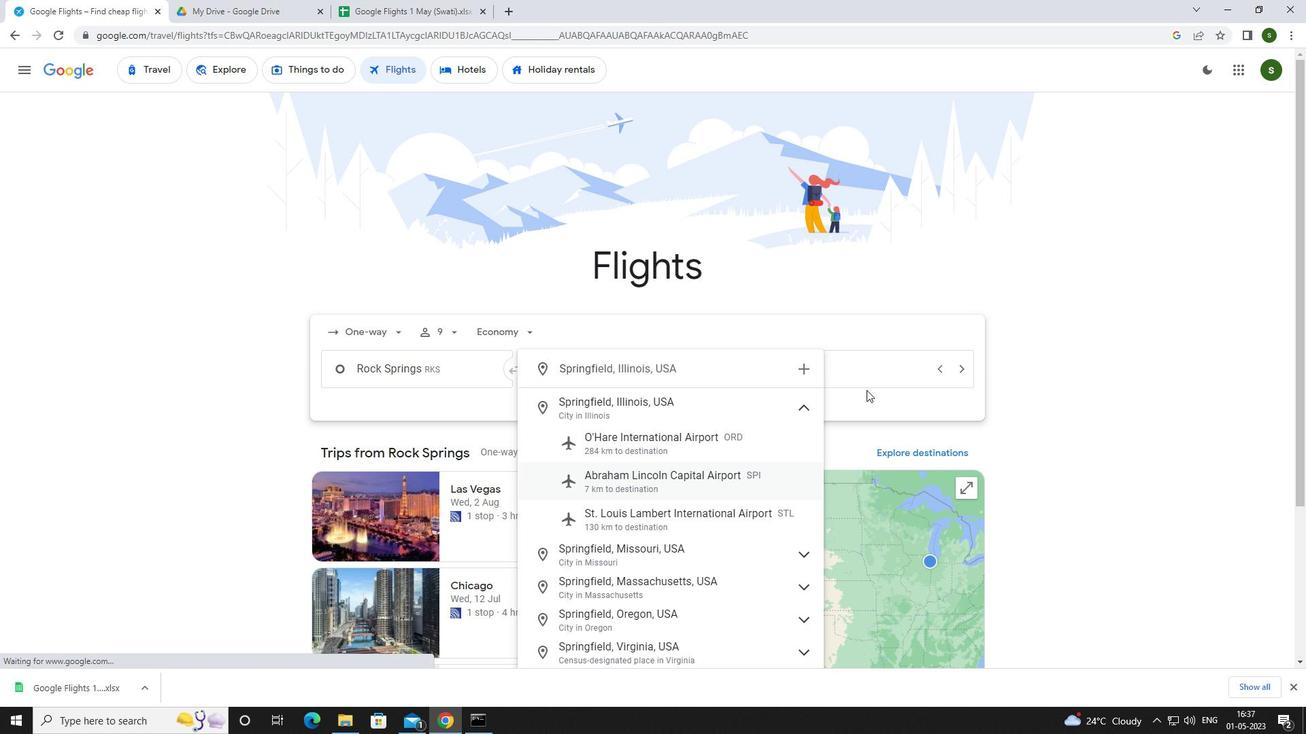 
Action: Mouse pressed left at (850, 374)
Screenshot: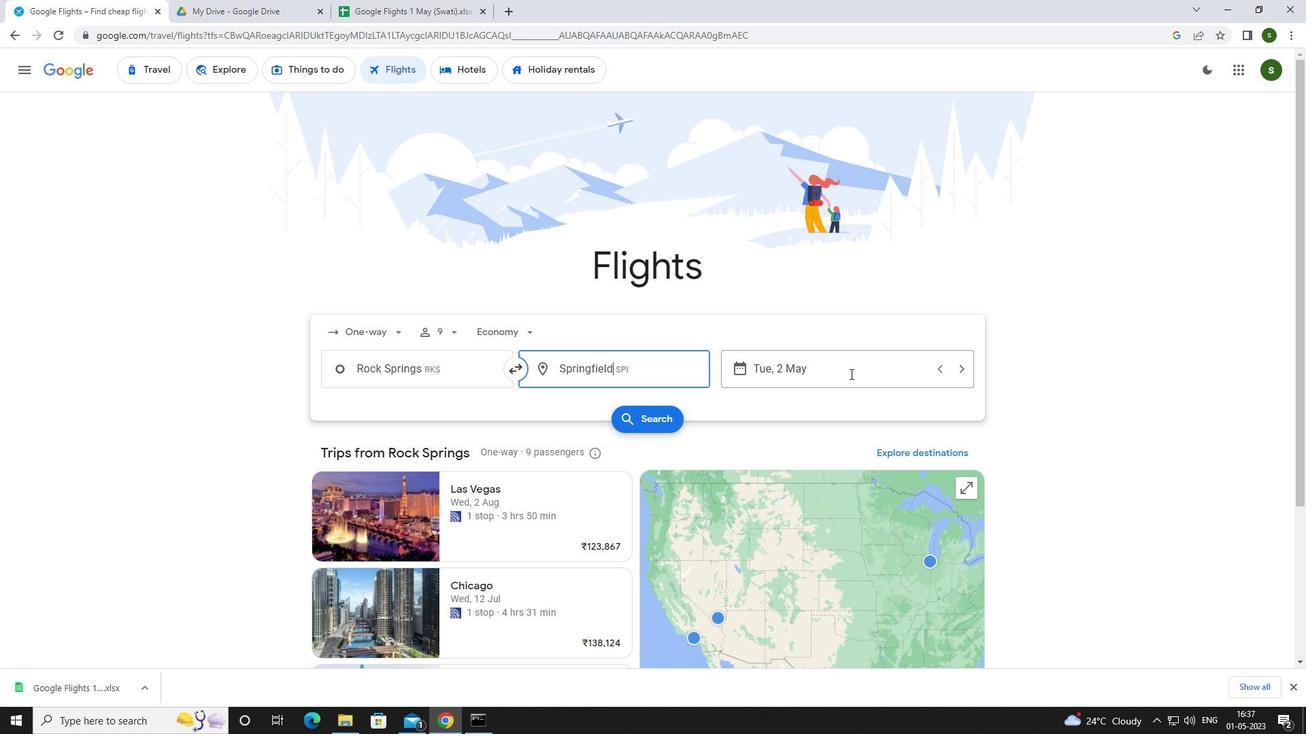 
Action: Mouse moved to (557, 418)
Screenshot: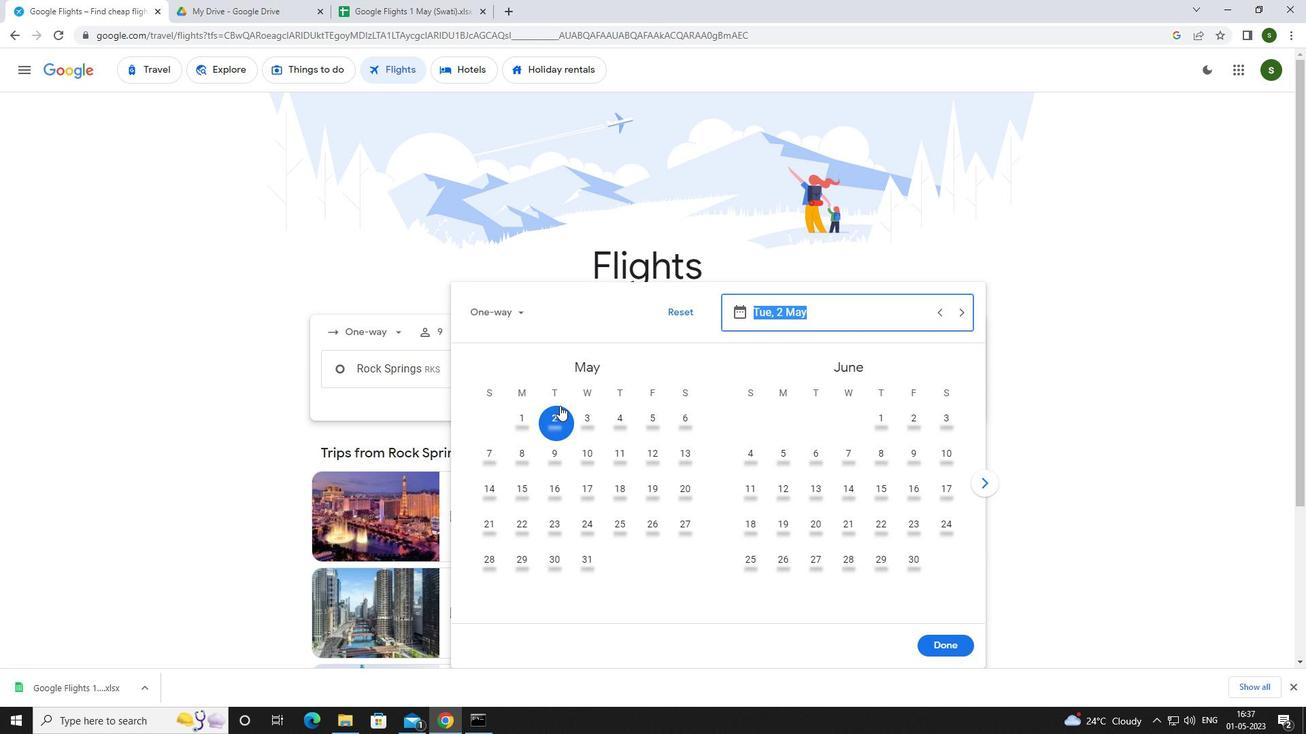 
Action: Mouse pressed left at (557, 418)
Screenshot: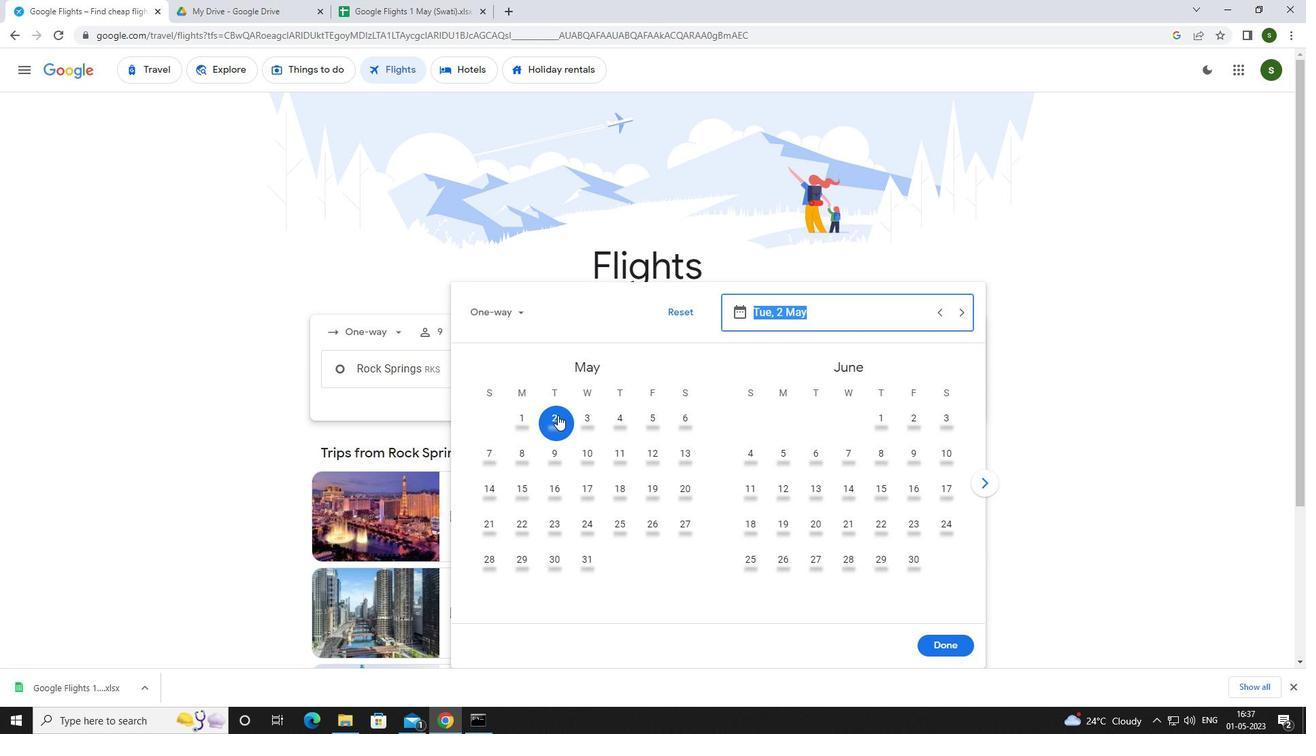 
Action: Mouse moved to (951, 643)
Screenshot: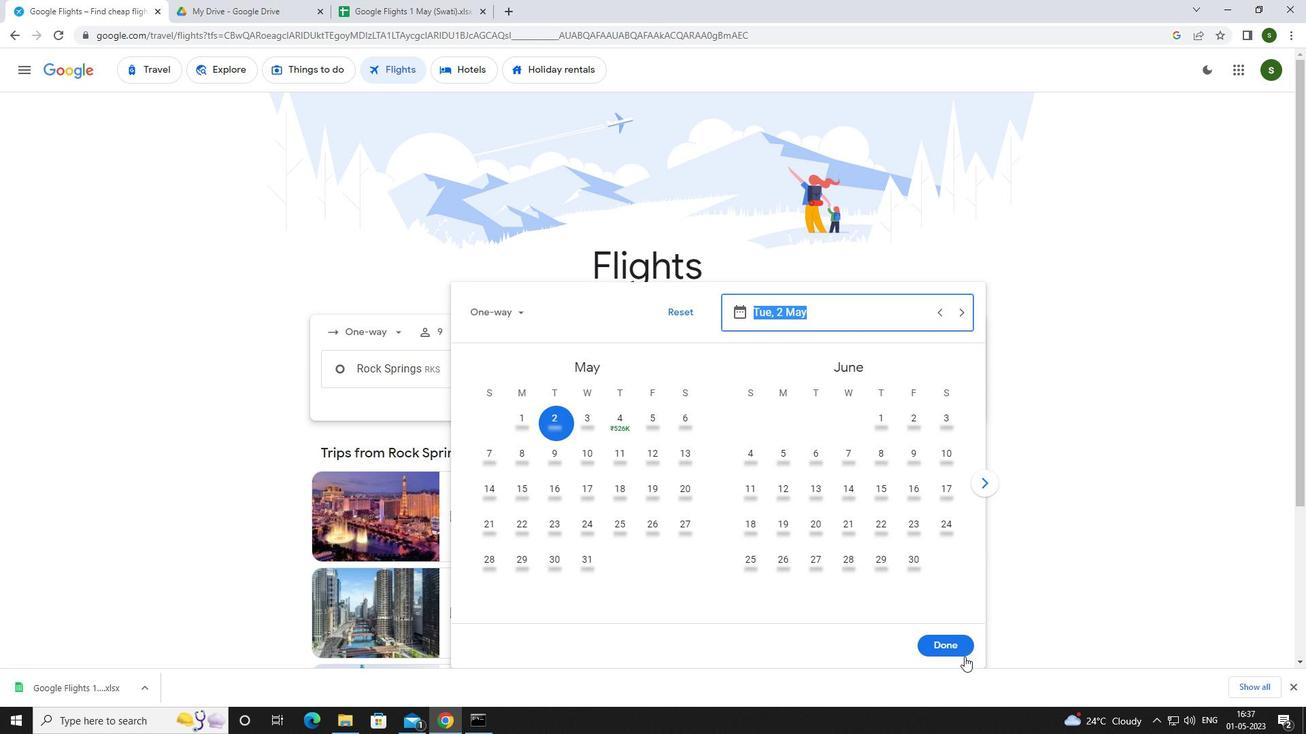 
Action: Mouse pressed left at (951, 643)
Screenshot: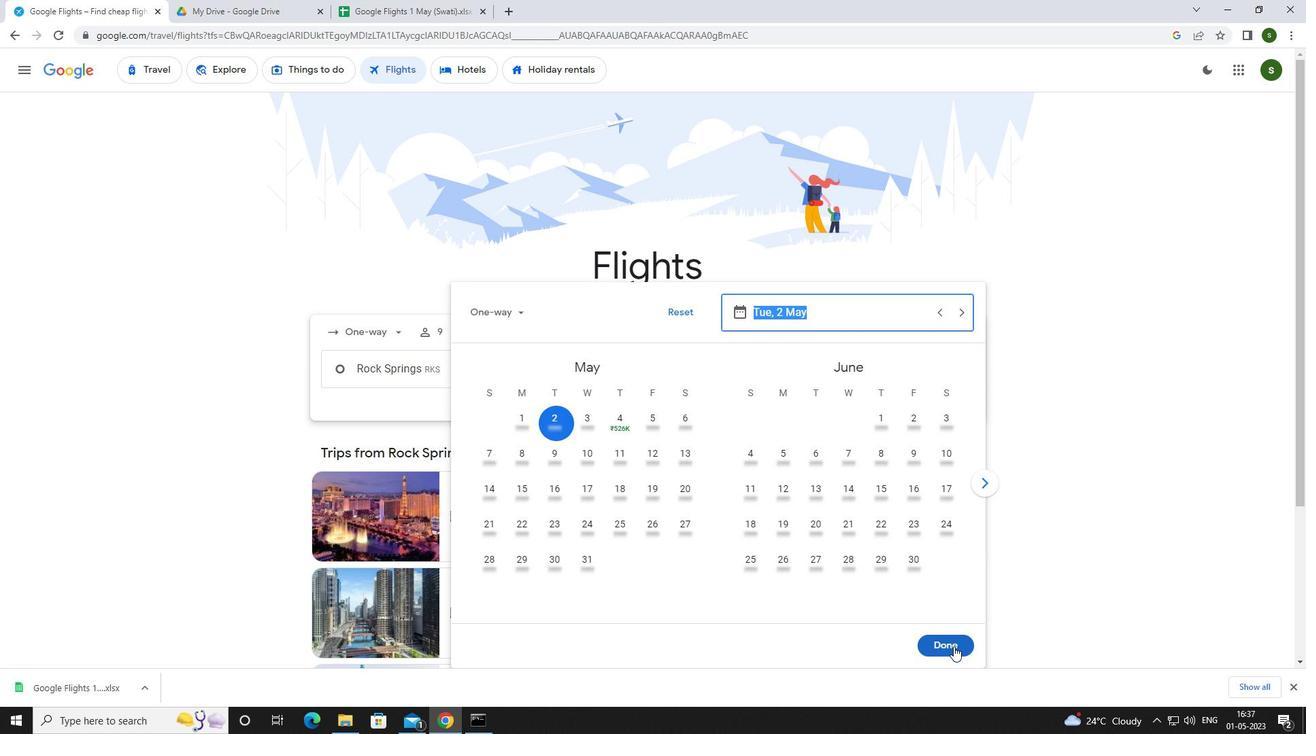 
Action: Mouse moved to (664, 423)
Screenshot: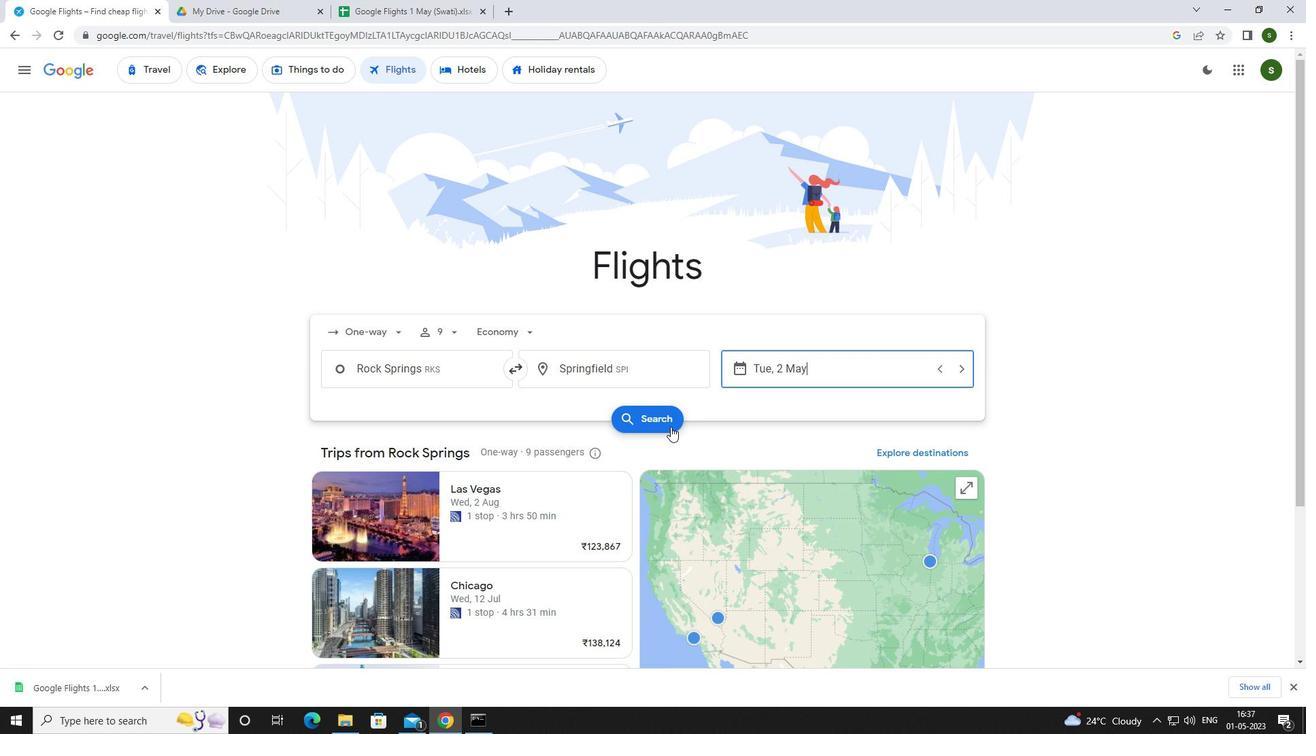 
Action: Mouse pressed left at (664, 423)
Screenshot: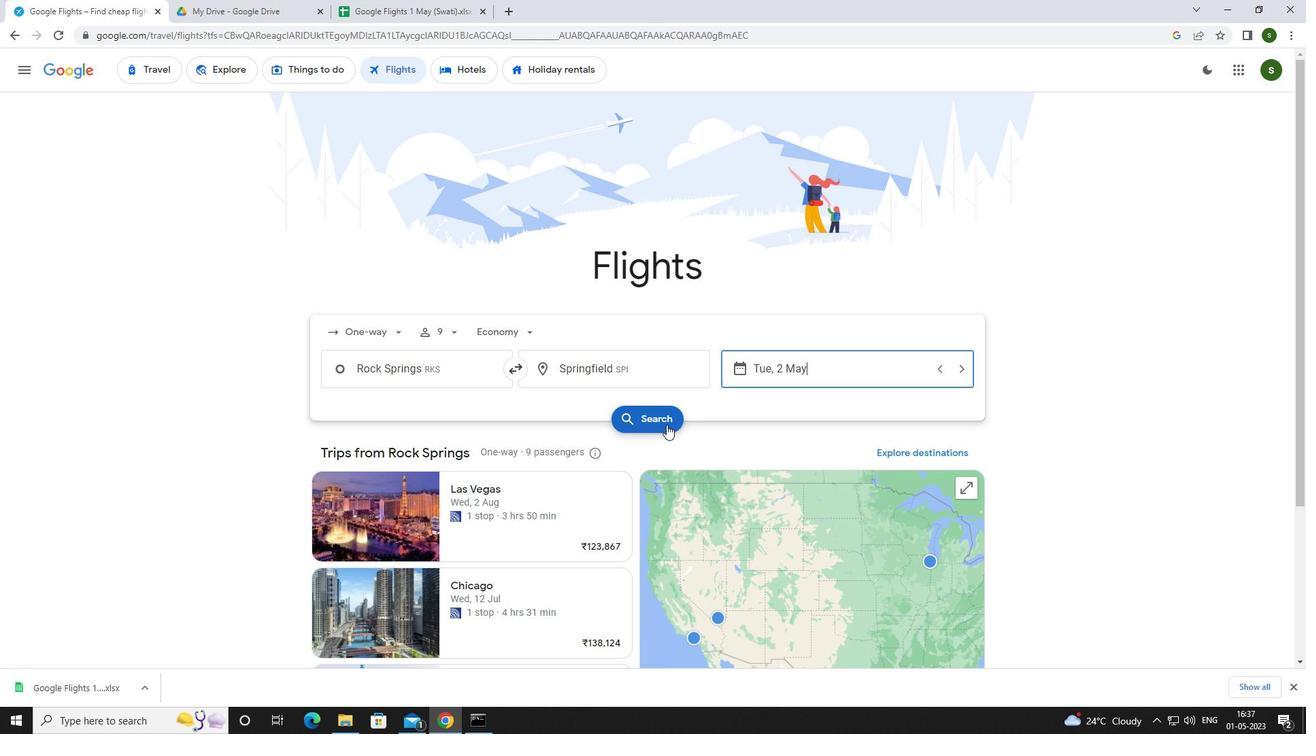
Action: Mouse moved to (345, 195)
Screenshot: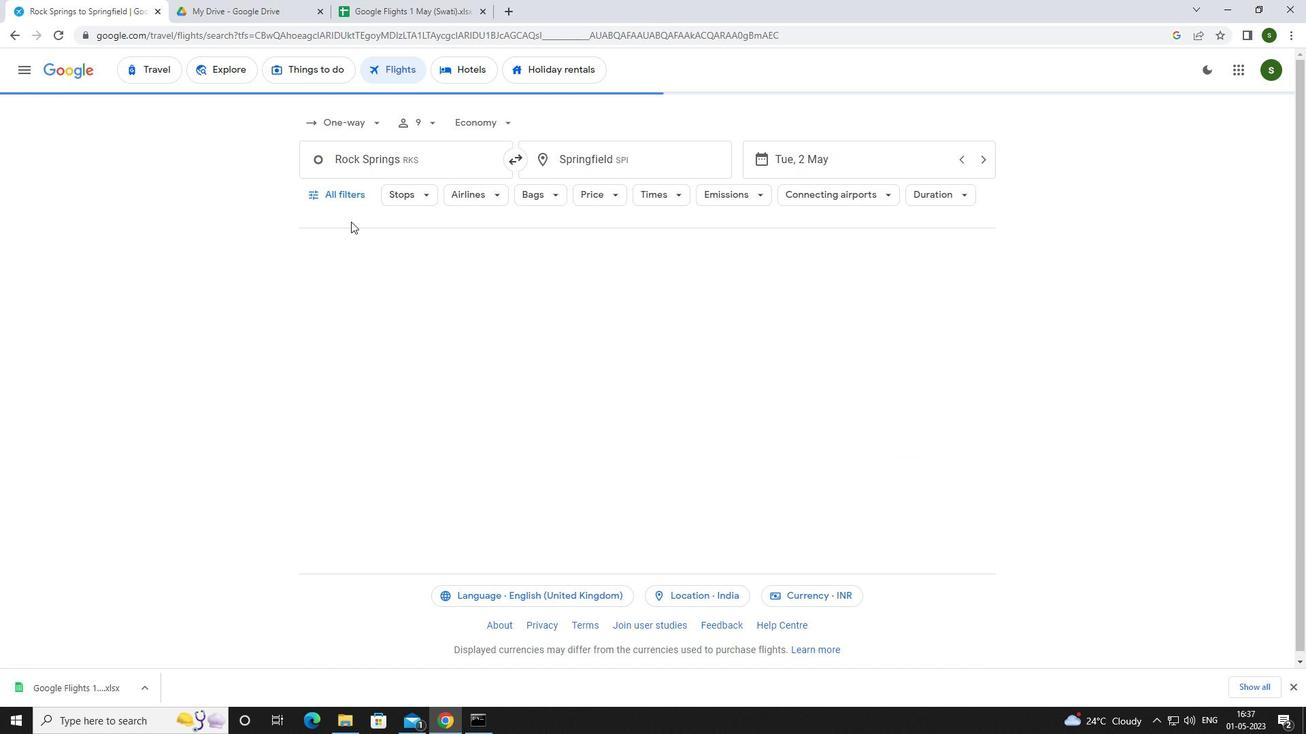 
Action: Mouse pressed left at (345, 195)
Screenshot: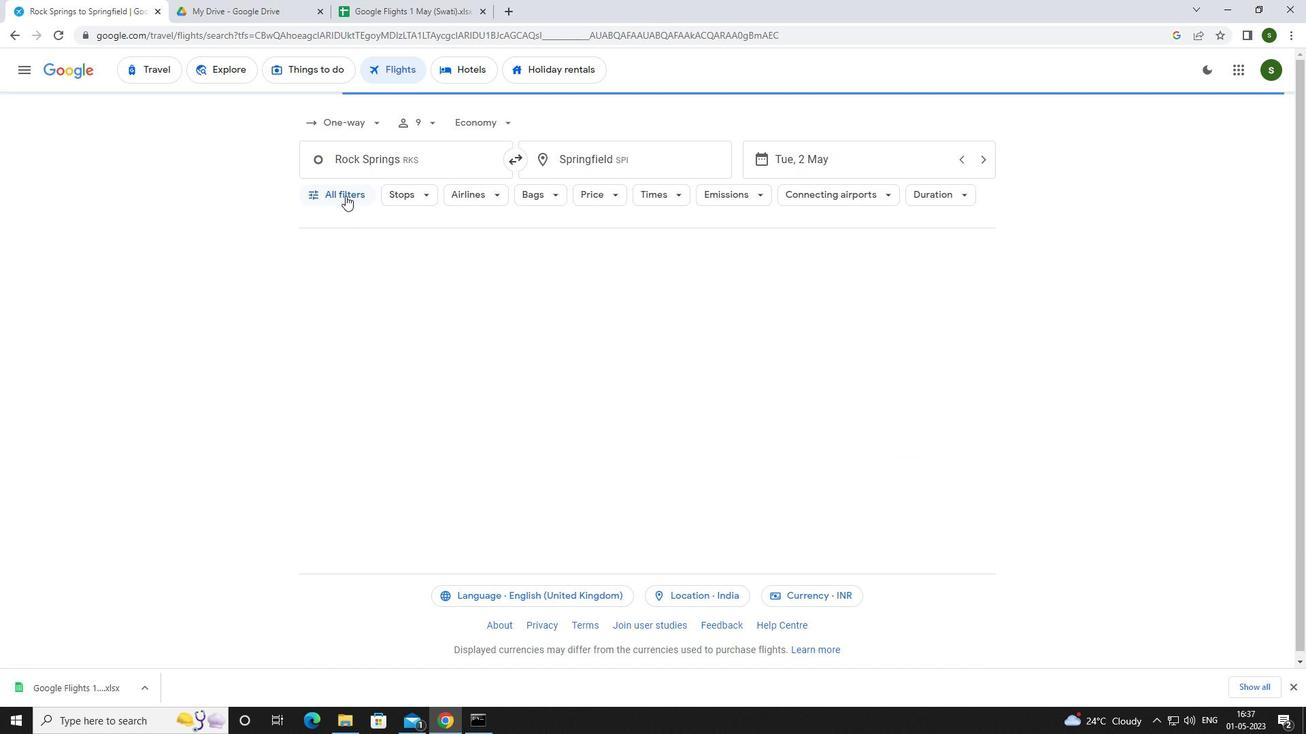 
Action: Mouse moved to (384, 289)
Screenshot: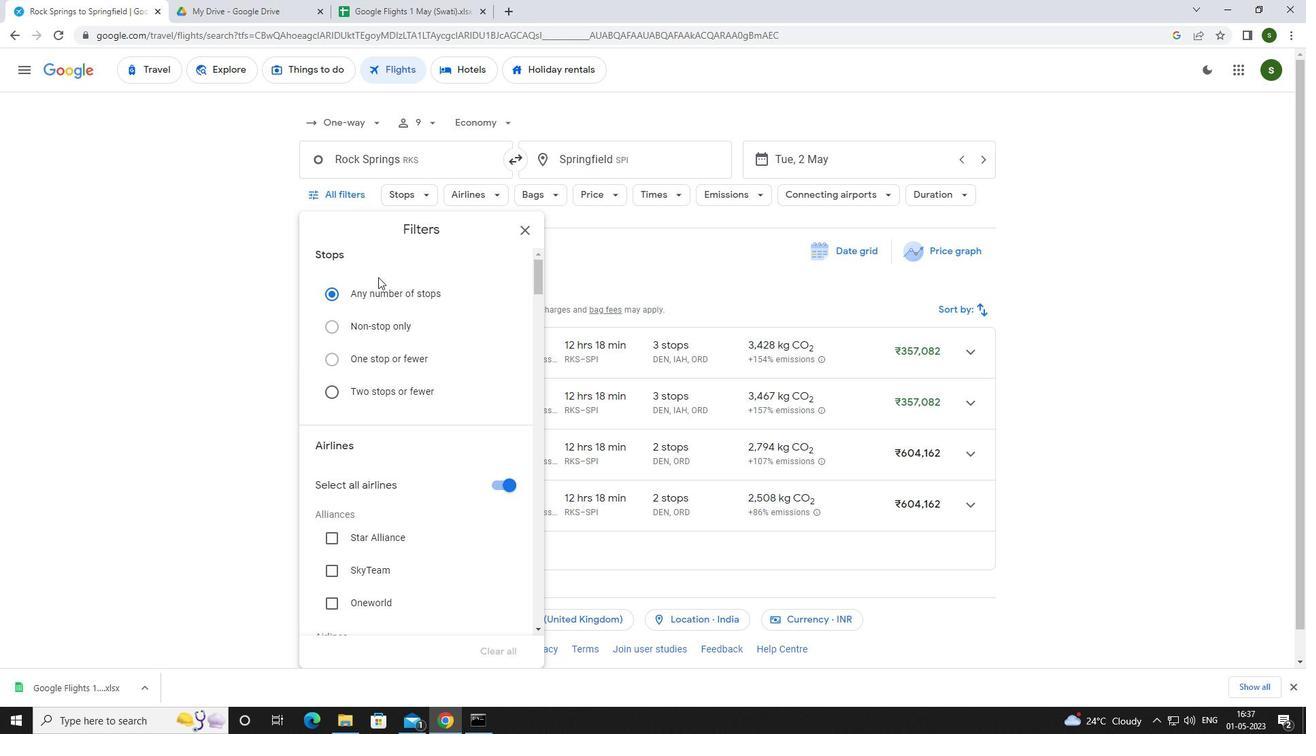 
Action: Mouse scrolled (384, 289) with delta (0, 0)
Screenshot: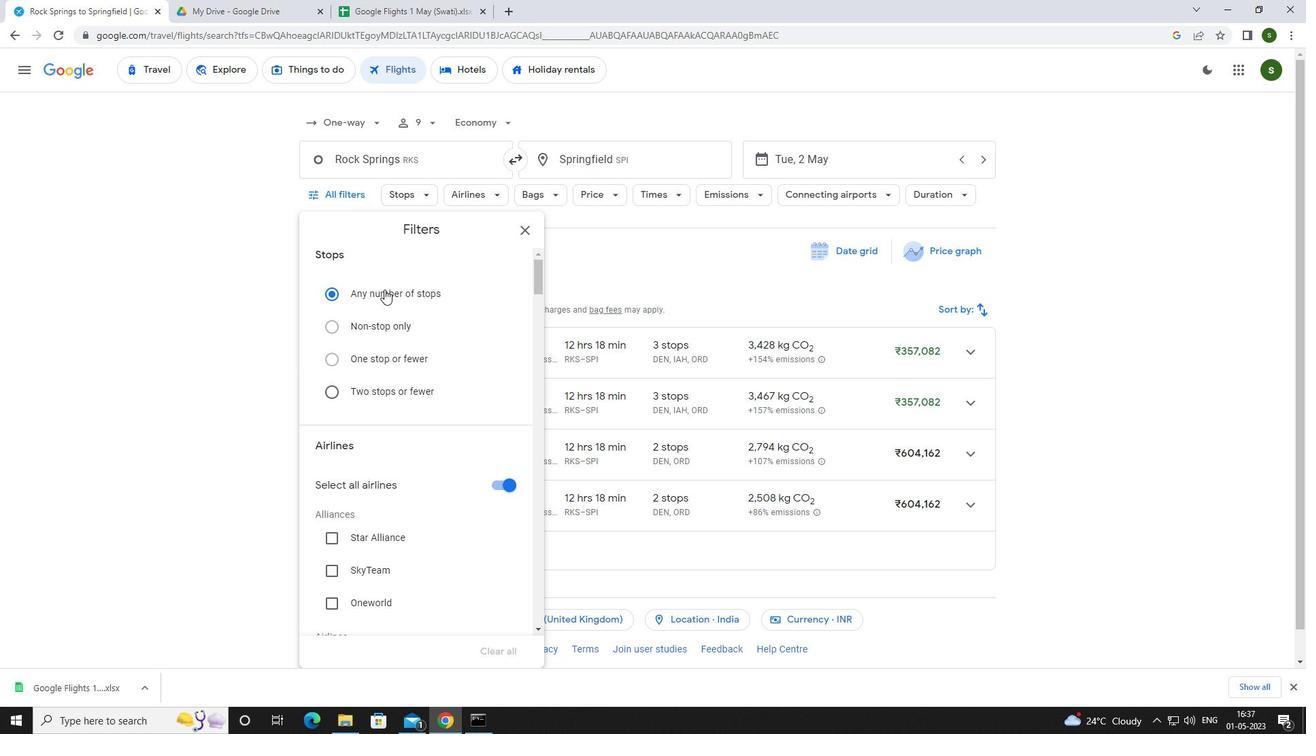 
Action: Mouse scrolled (384, 289) with delta (0, 0)
Screenshot: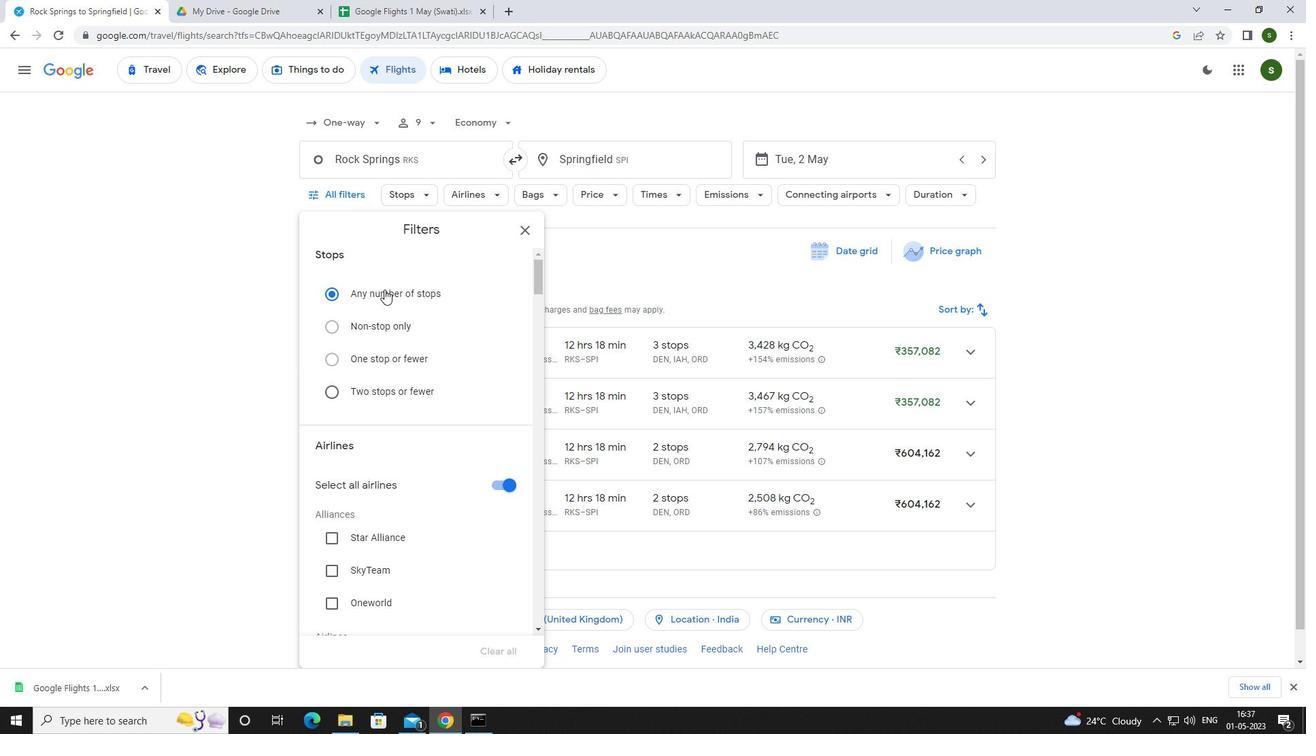 
Action: Mouse scrolled (384, 289) with delta (0, 0)
Screenshot: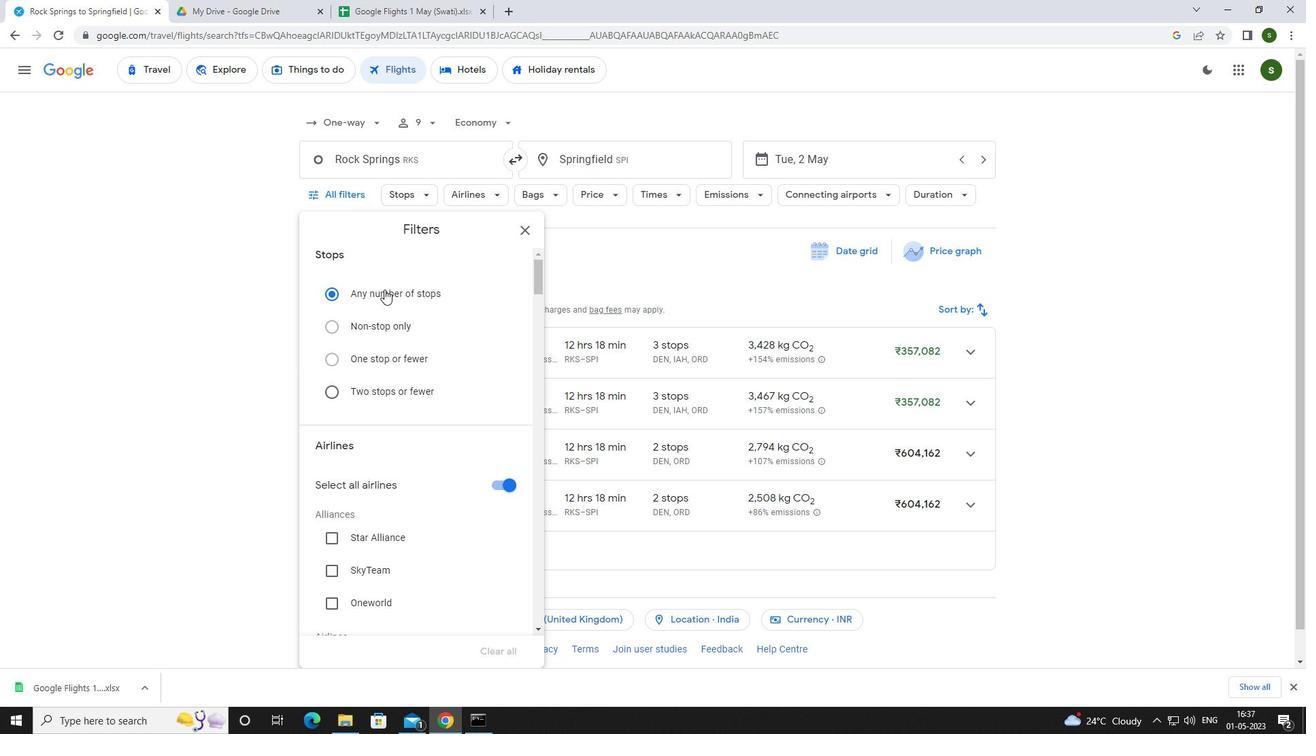 
Action: Mouse scrolled (384, 289) with delta (0, 0)
Screenshot: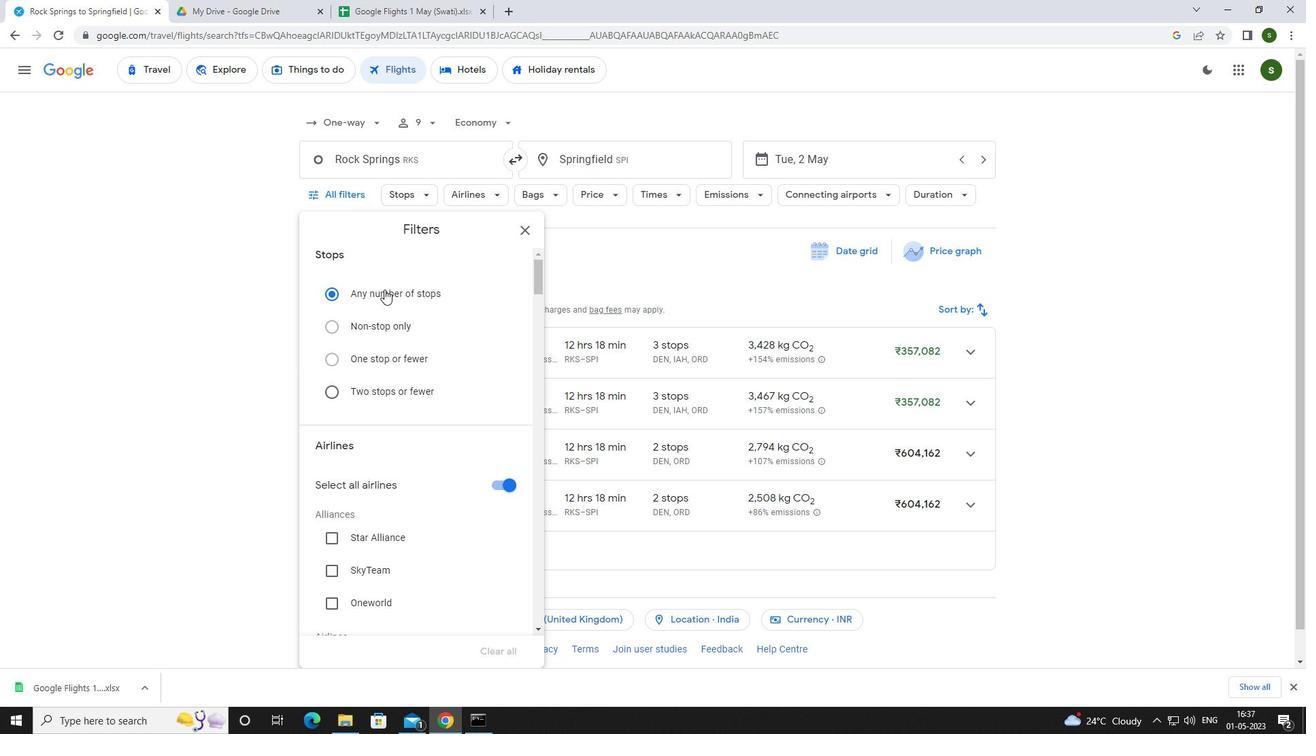
Action: Mouse scrolled (384, 289) with delta (0, 0)
Screenshot: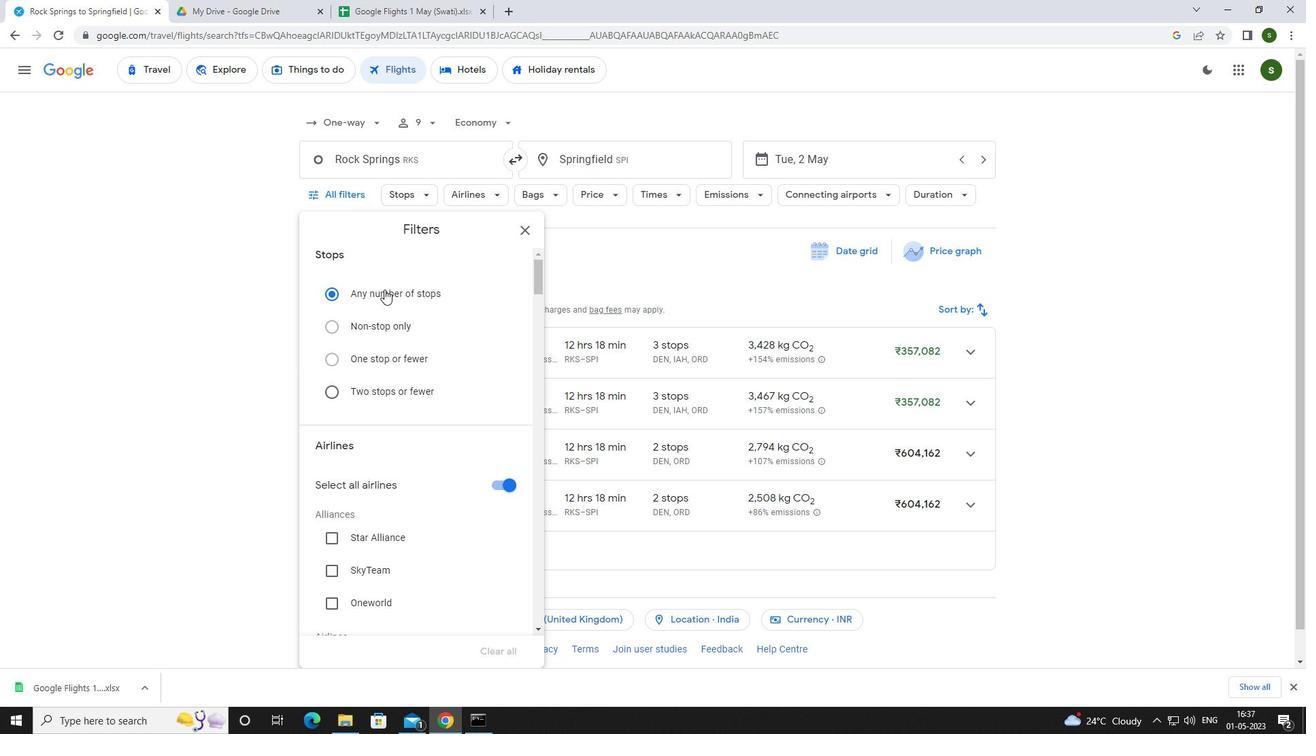 
Action: Mouse scrolled (384, 289) with delta (0, 0)
Screenshot: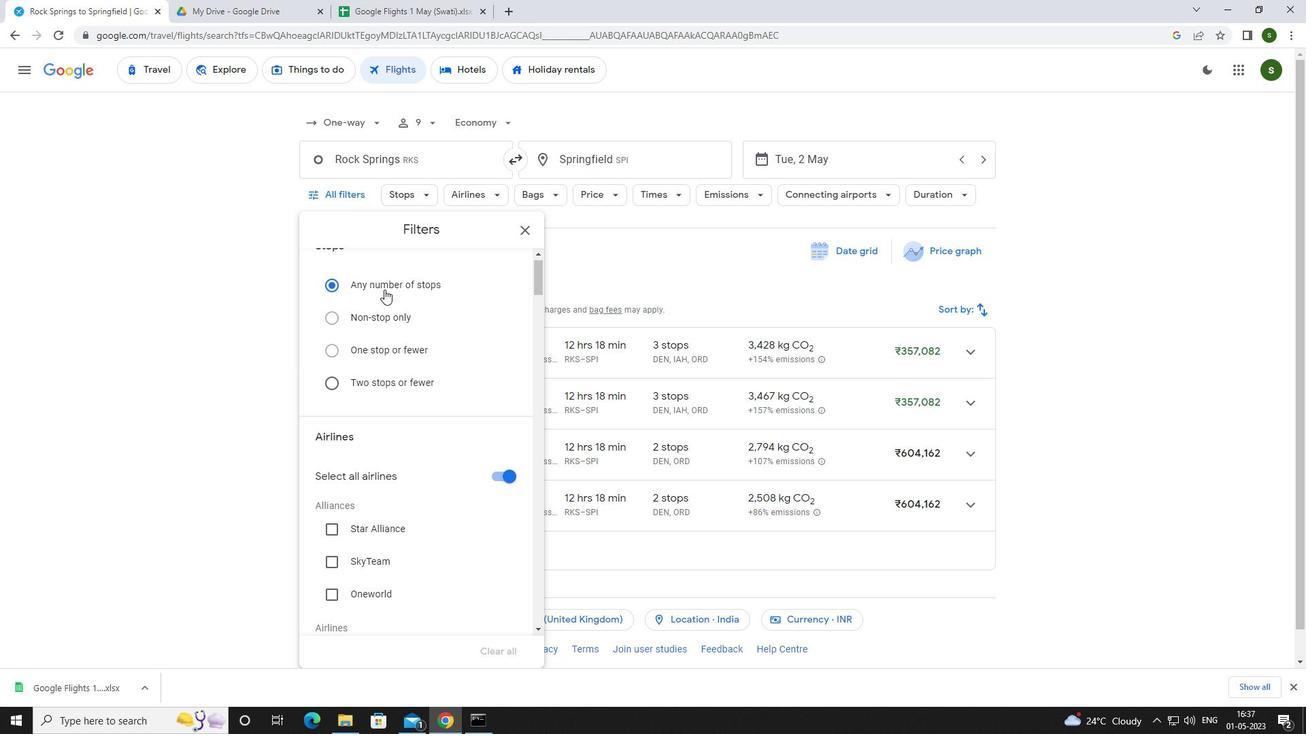 
Action: Mouse scrolled (384, 289) with delta (0, 0)
Screenshot: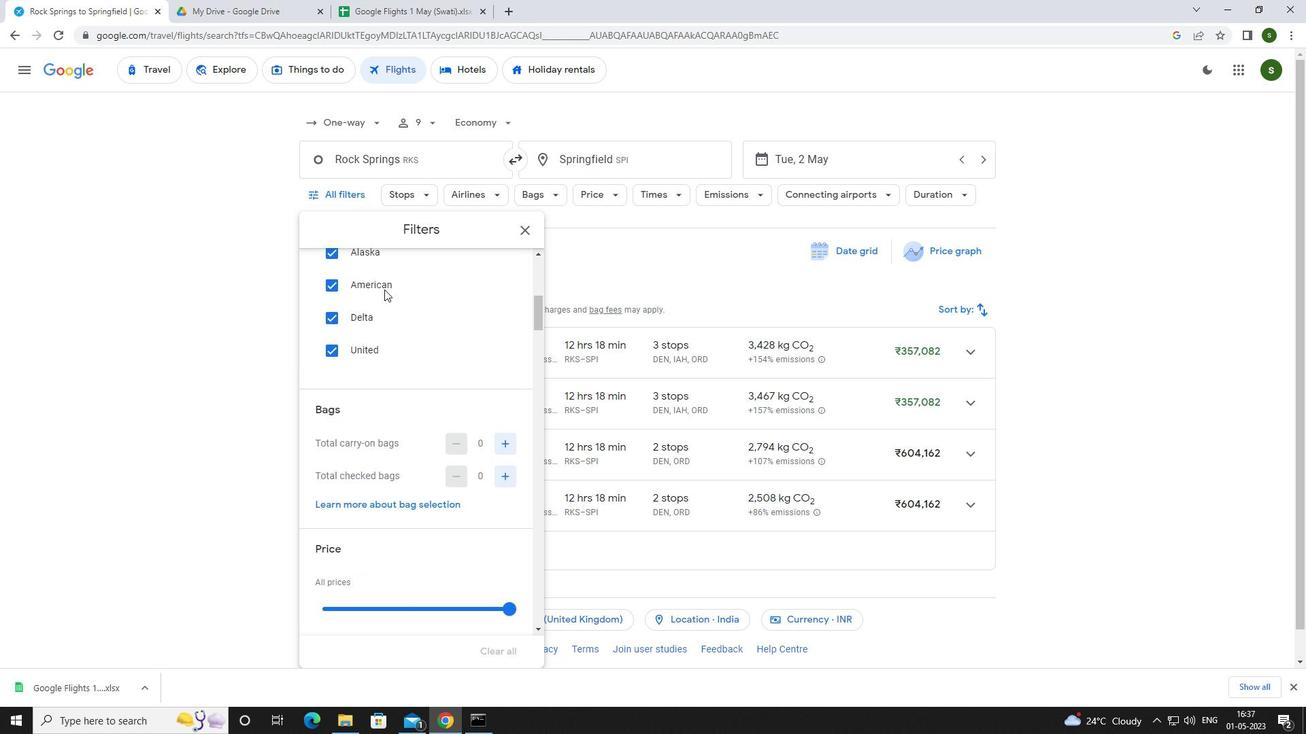 
Action: Mouse moved to (512, 408)
Screenshot: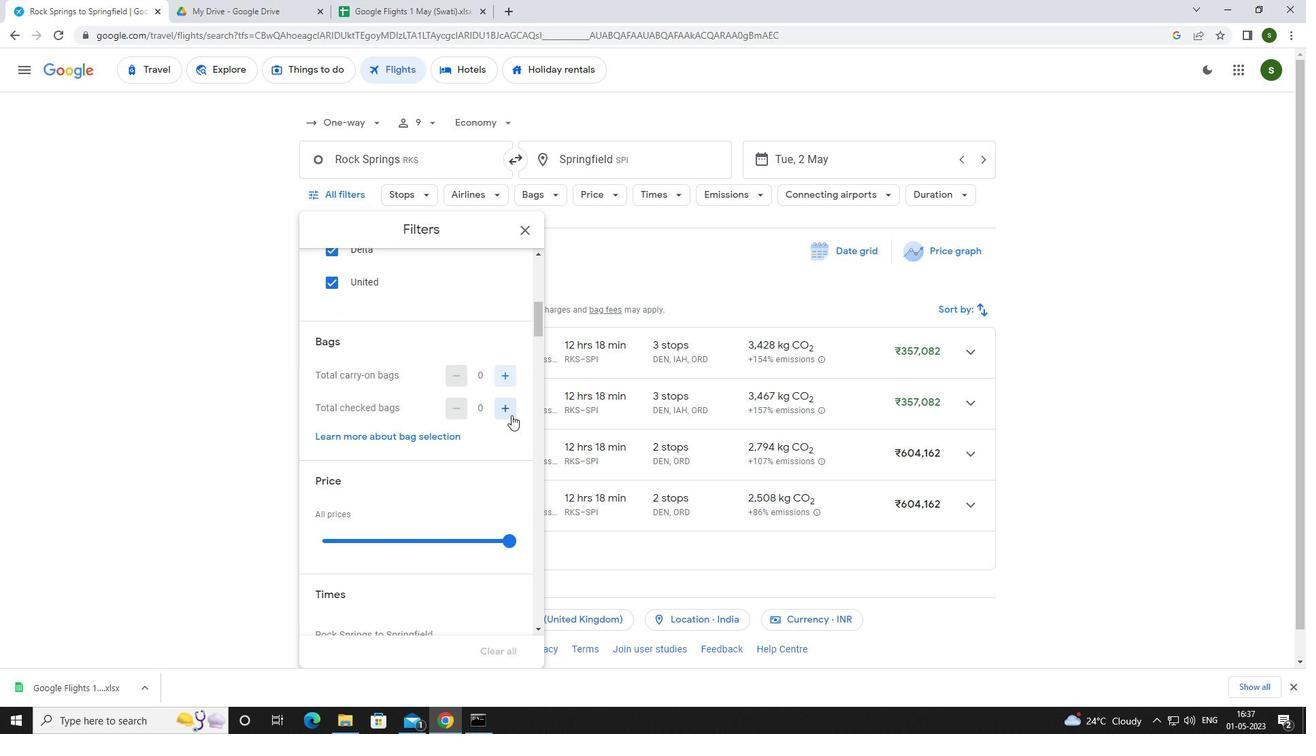 
Action: Mouse pressed left at (512, 408)
Screenshot: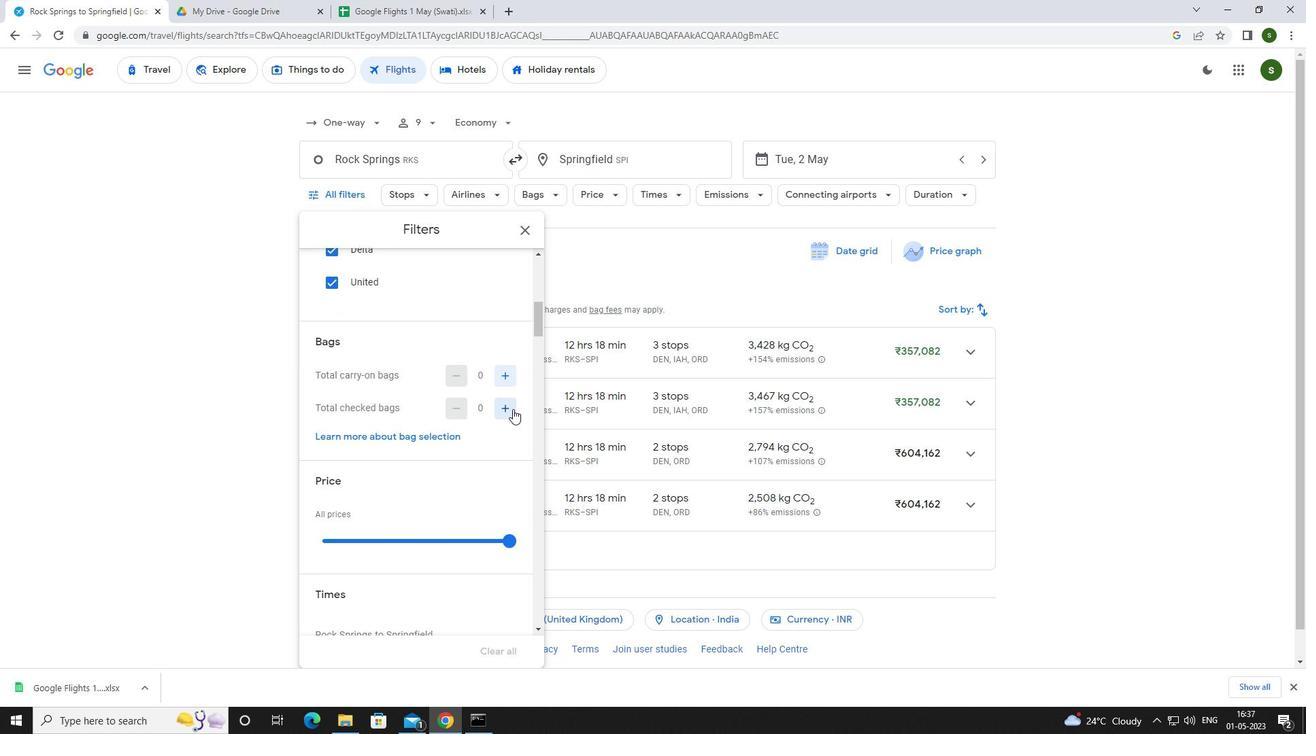 
Action: Mouse pressed left at (512, 408)
Screenshot: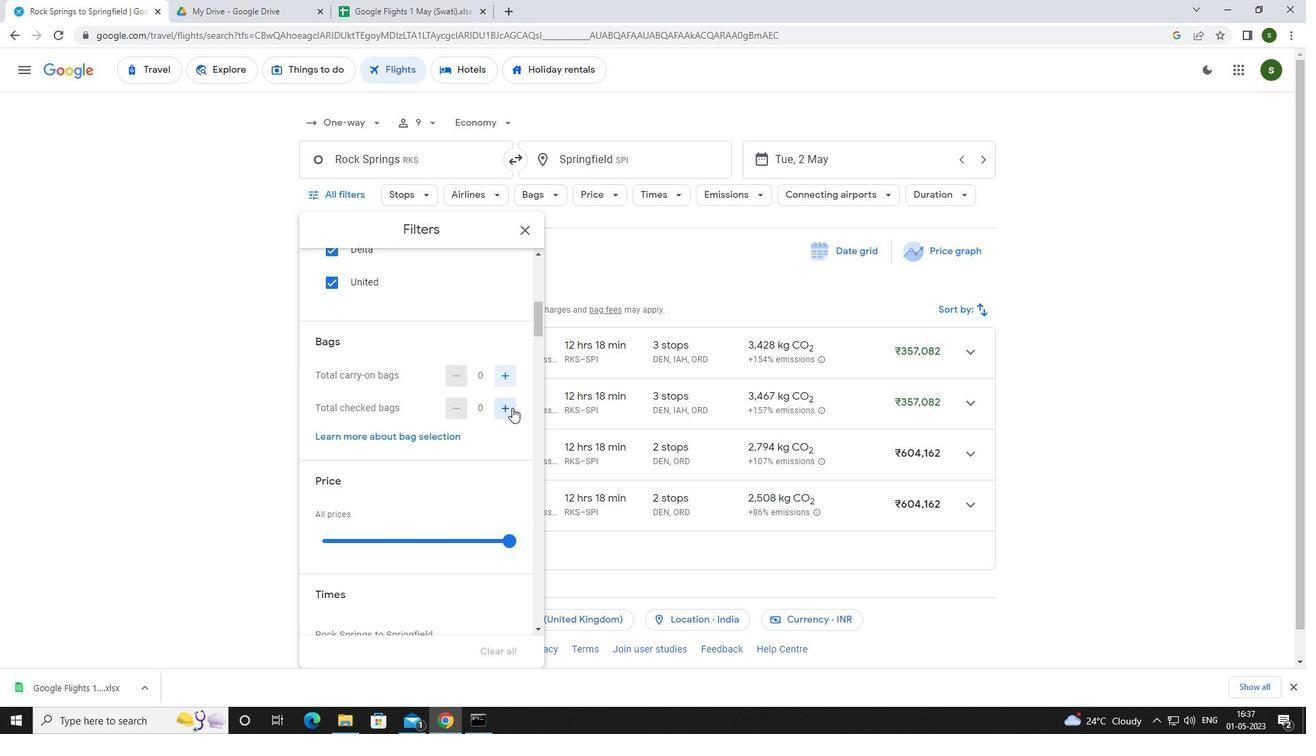 
Action: Mouse pressed left at (512, 408)
Screenshot: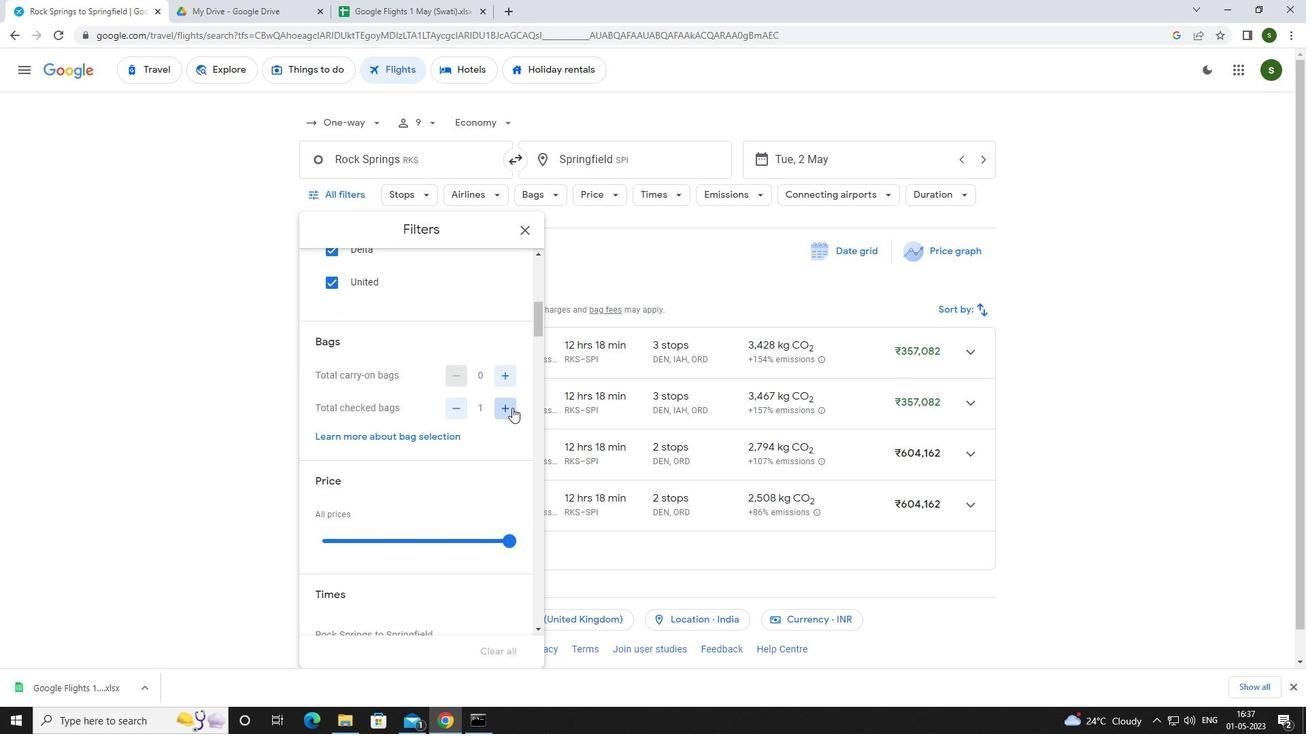 
Action: Mouse pressed left at (512, 408)
Screenshot: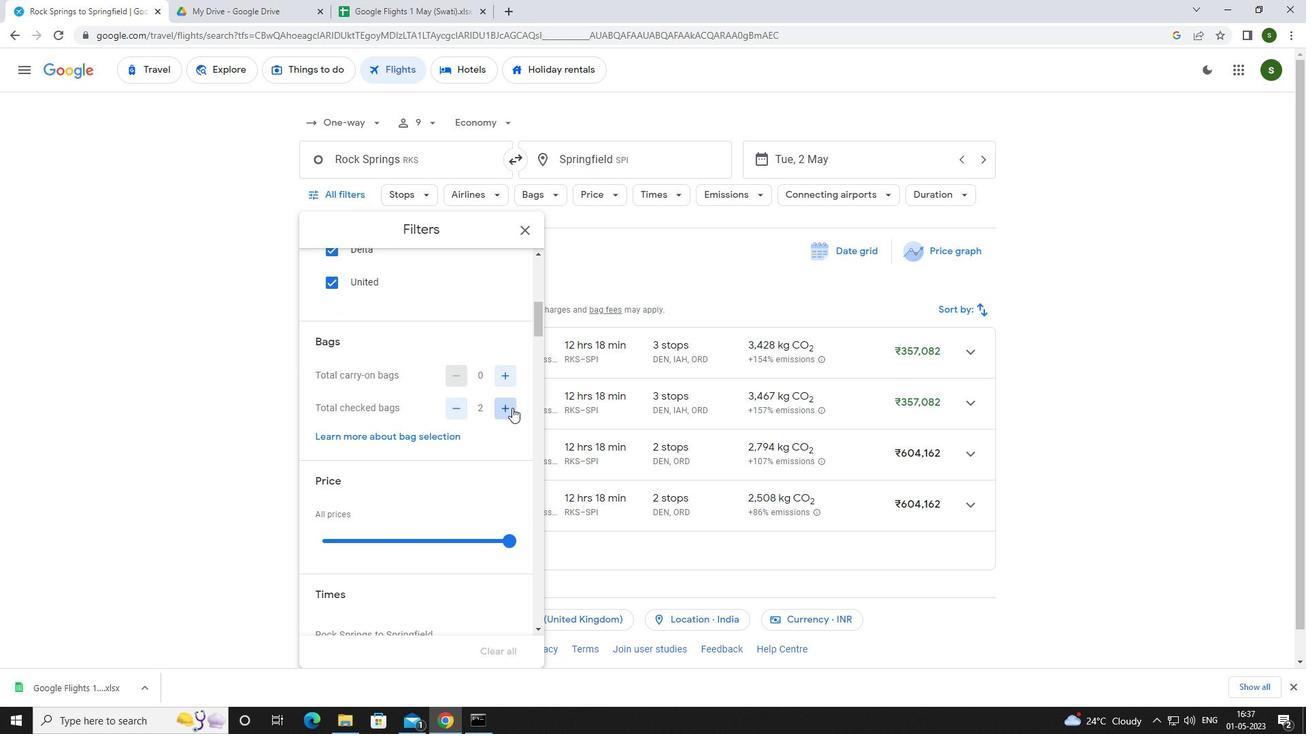 
Action: Mouse pressed left at (512, 408)
Screenshot: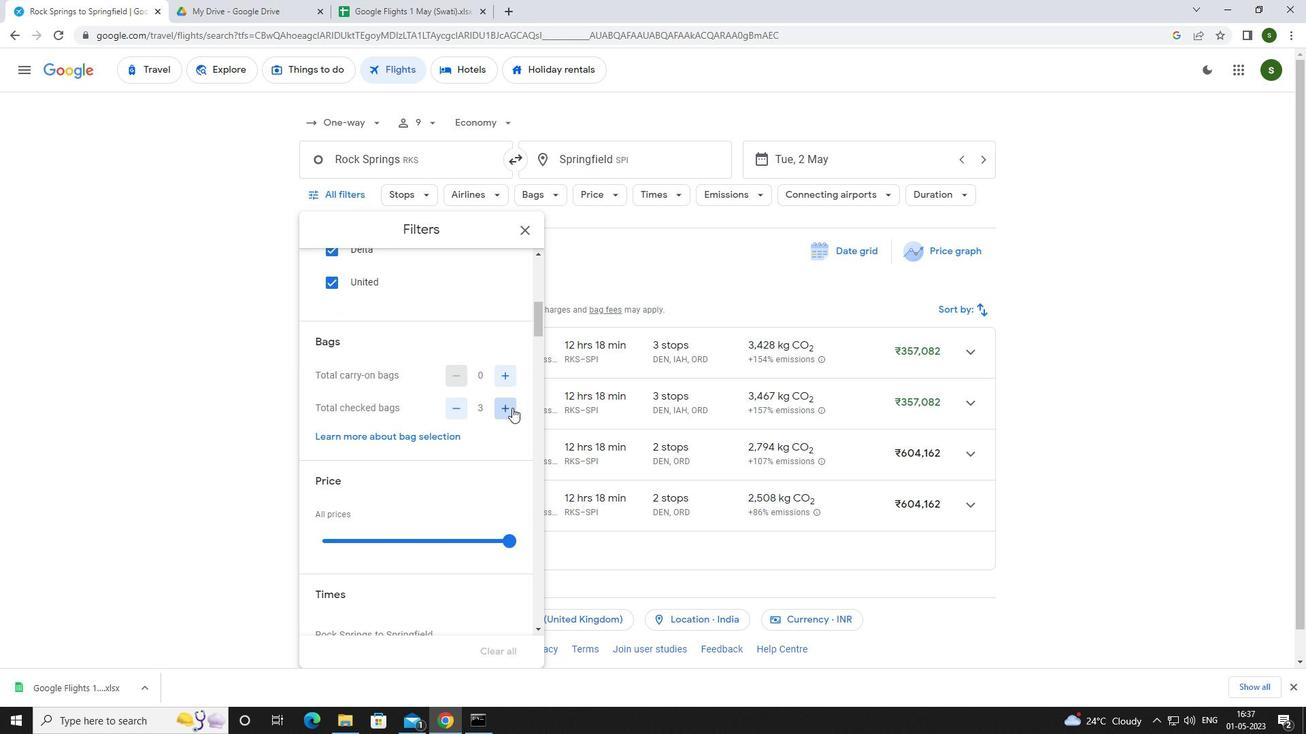 
Action: Mouse pressed left at (512, 408)
Screenshot: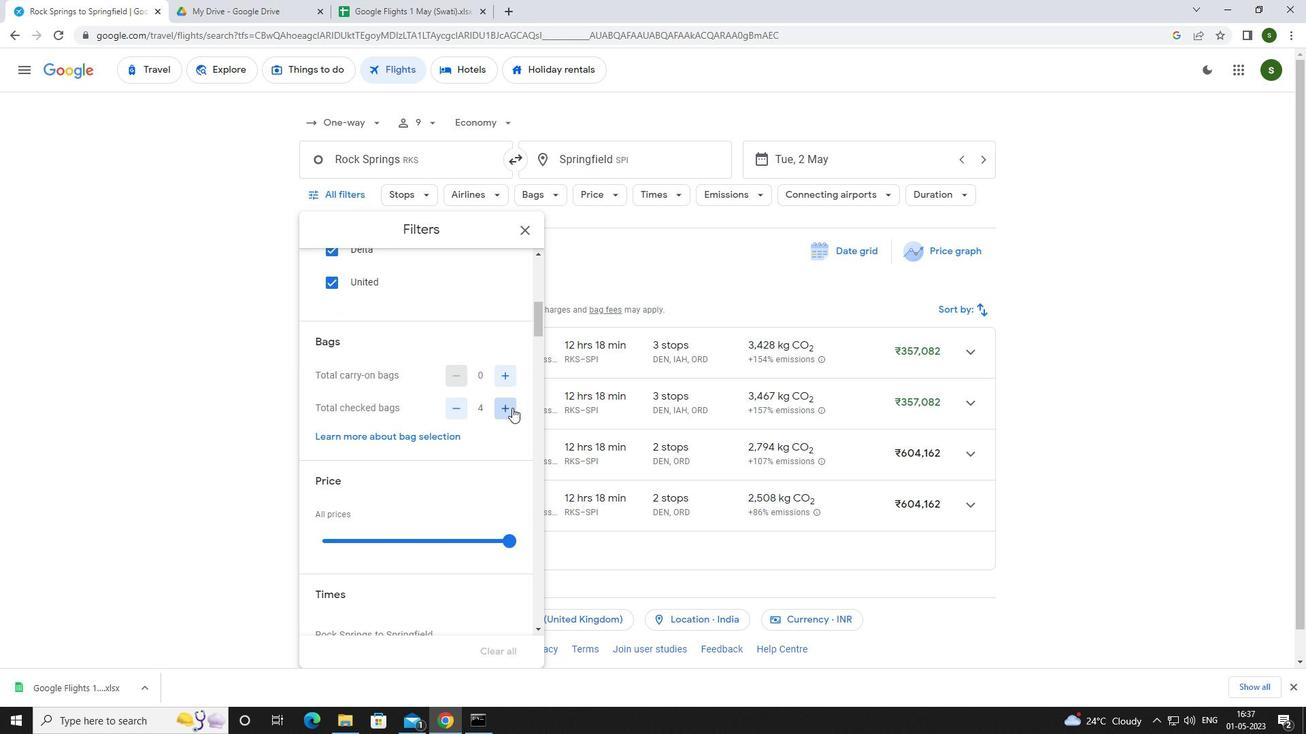 
Action: Mouse pressed left at (512, 408)
Screenshot: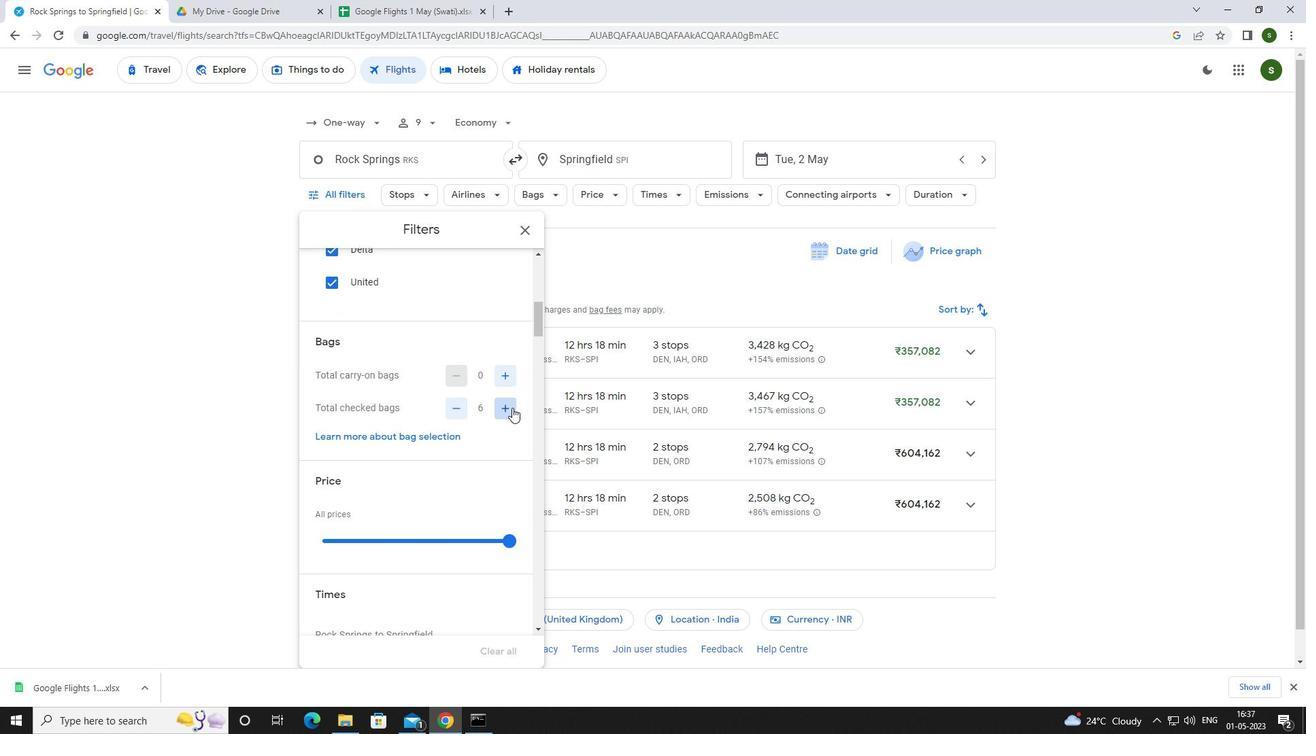 
Action: Mouse pressed left at (512, 408)
Screenshot: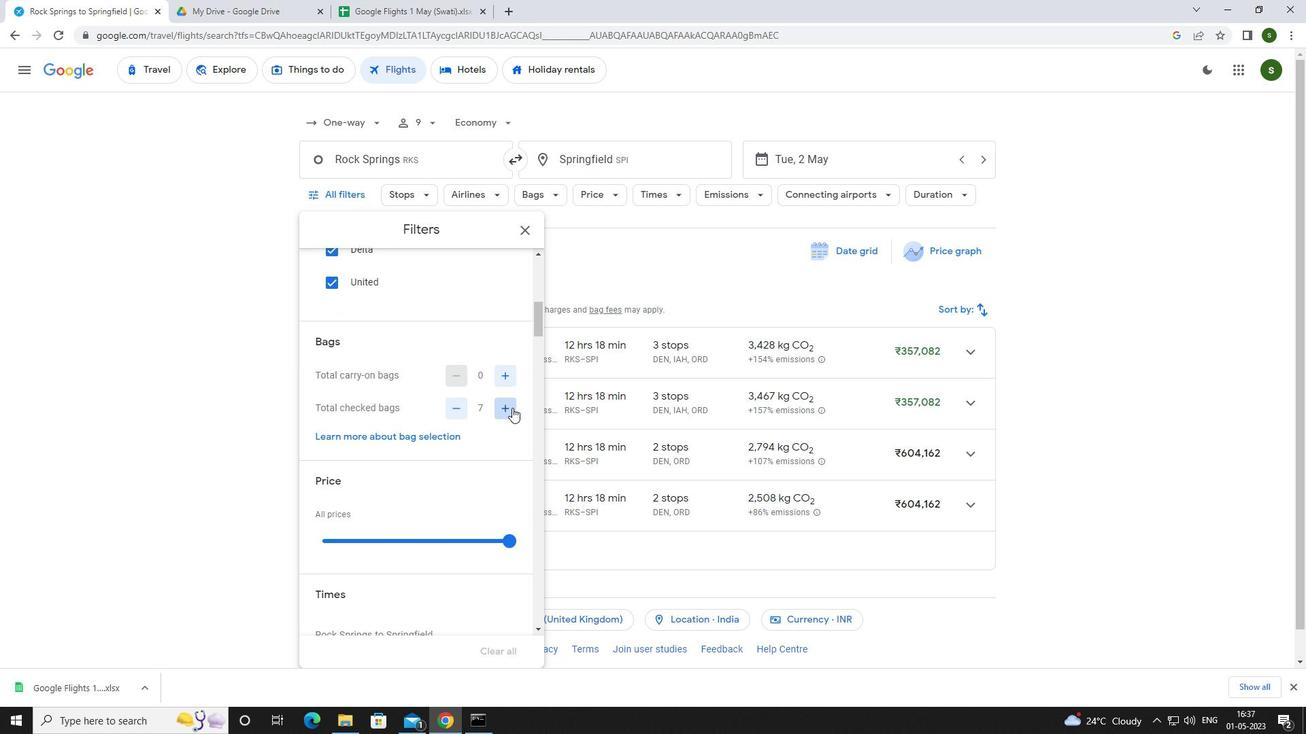 
Action: Mouse pressed left at (512, 408)
Screenshot: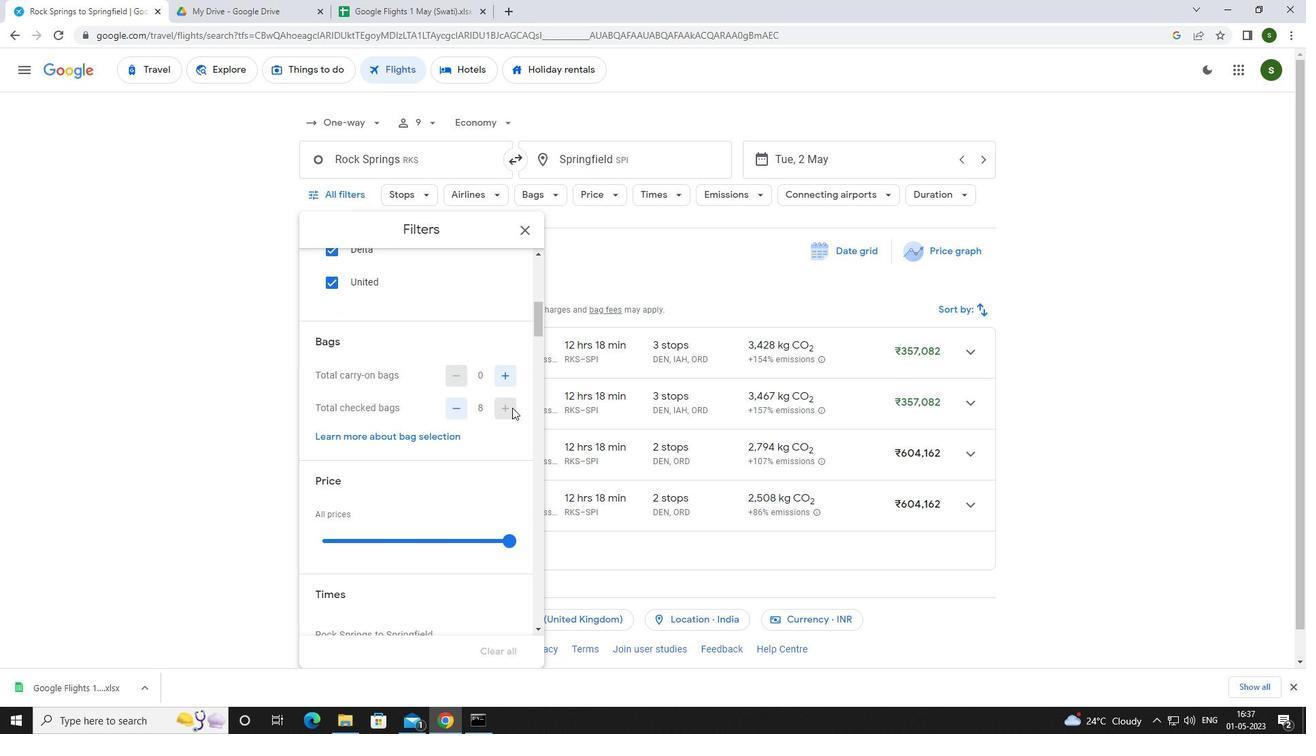 
Action: Mouse moved to (498, 430)
Screenshot: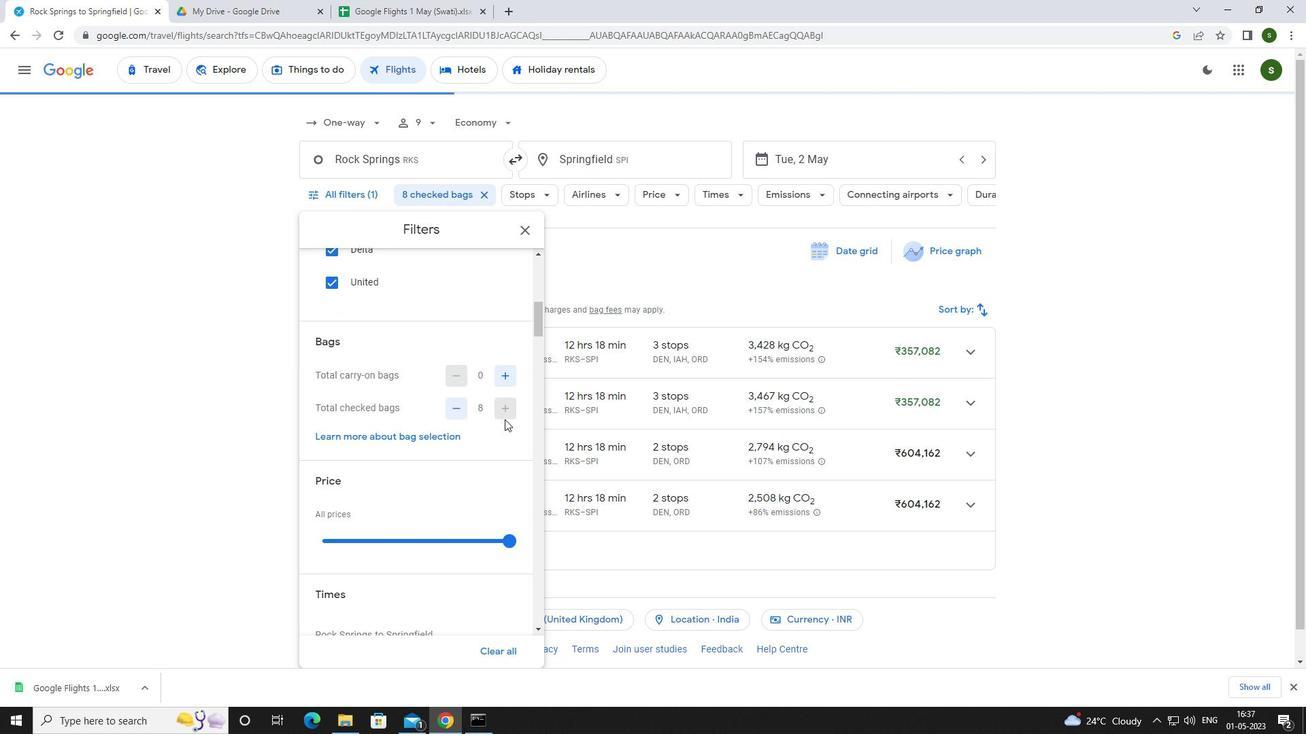 
Action: Mouse scrolled (498, 429) with delta (0, 0)
Screenshot: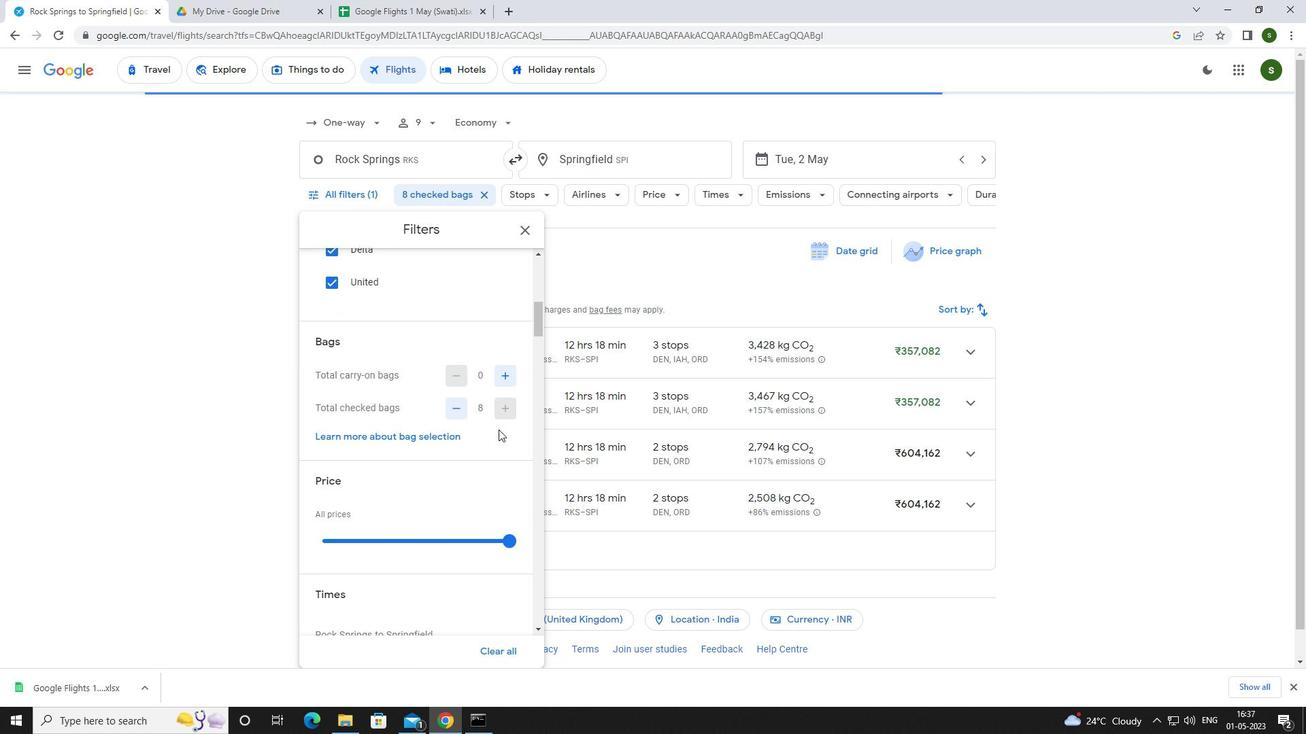 
Action: Mouse scrolled (498, 429) with delta (0, 0)
Screenshot: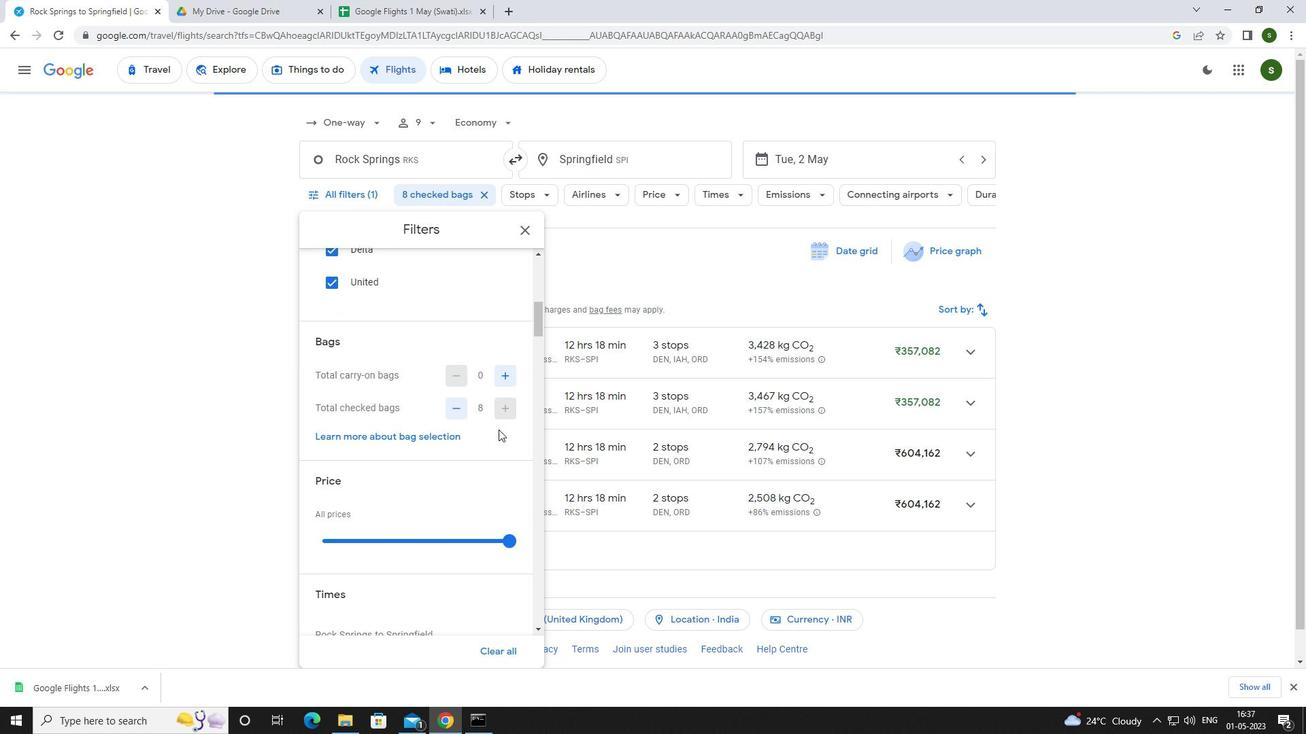 
Action: Mouse moved to (509, 408)
Screenshot: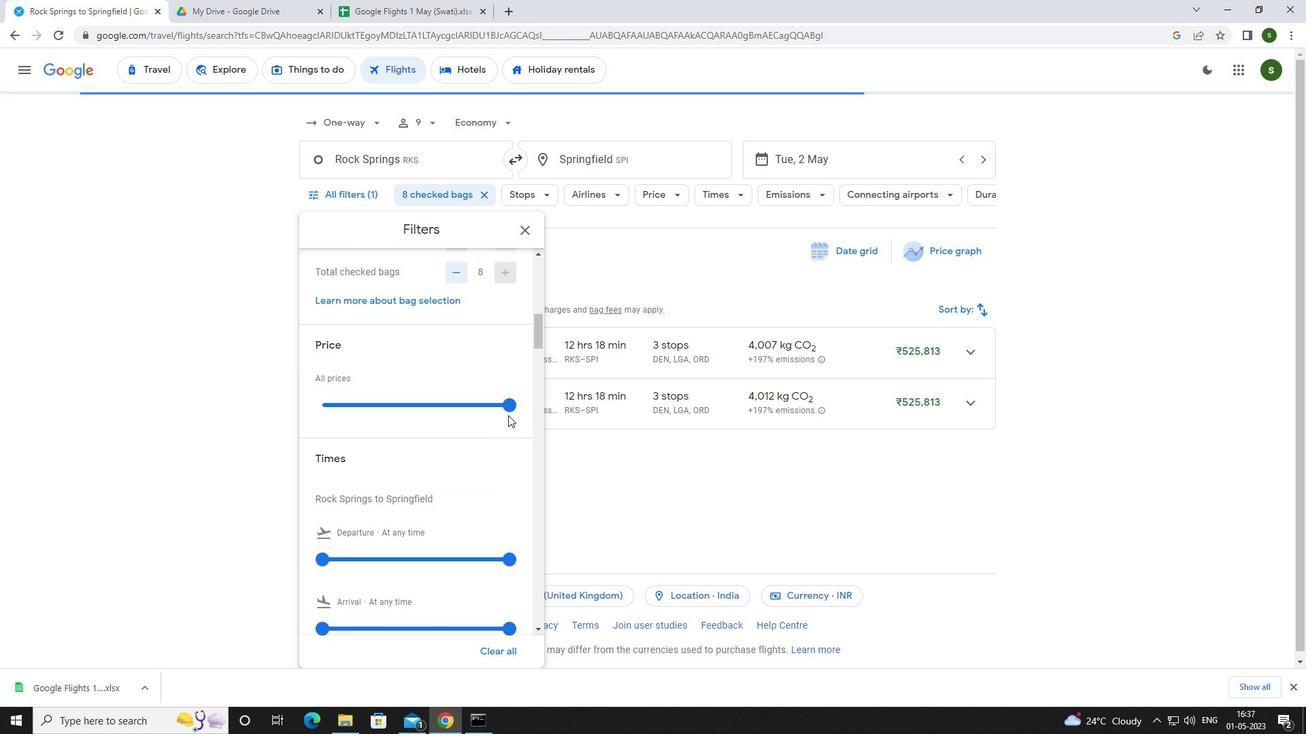 
Action: Mouse pressed left at (509, 408)
Screenshot: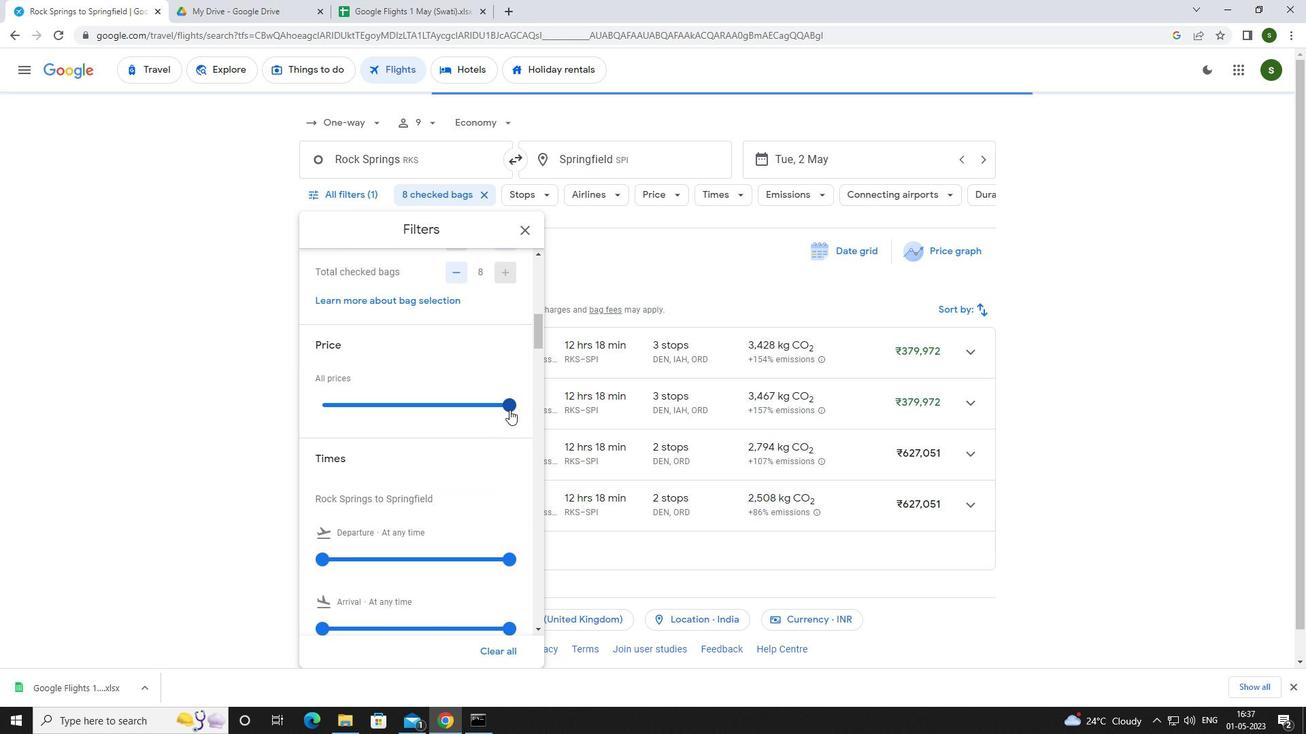 
Action: Mouse moved to (355, 447)
Screenshot: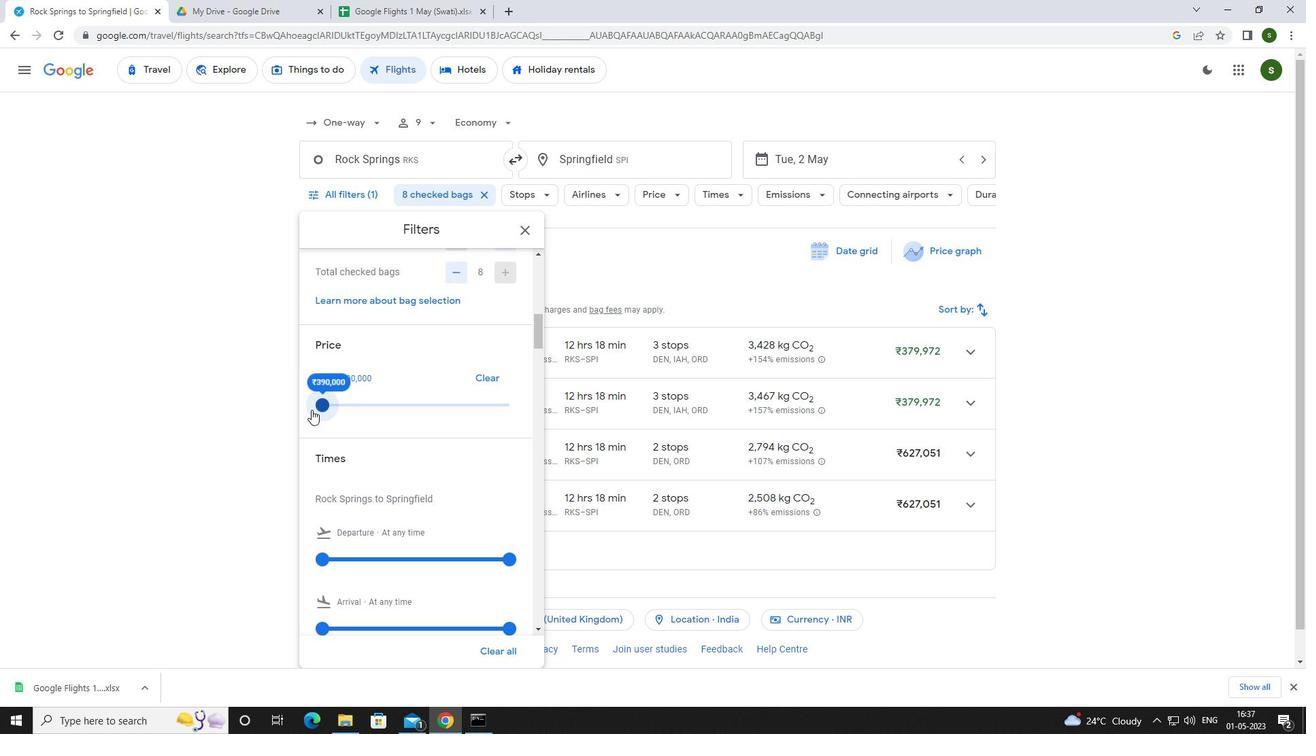 
Action: Mouse scrolled (355, 446) with delta (0, 0)
Screenshot: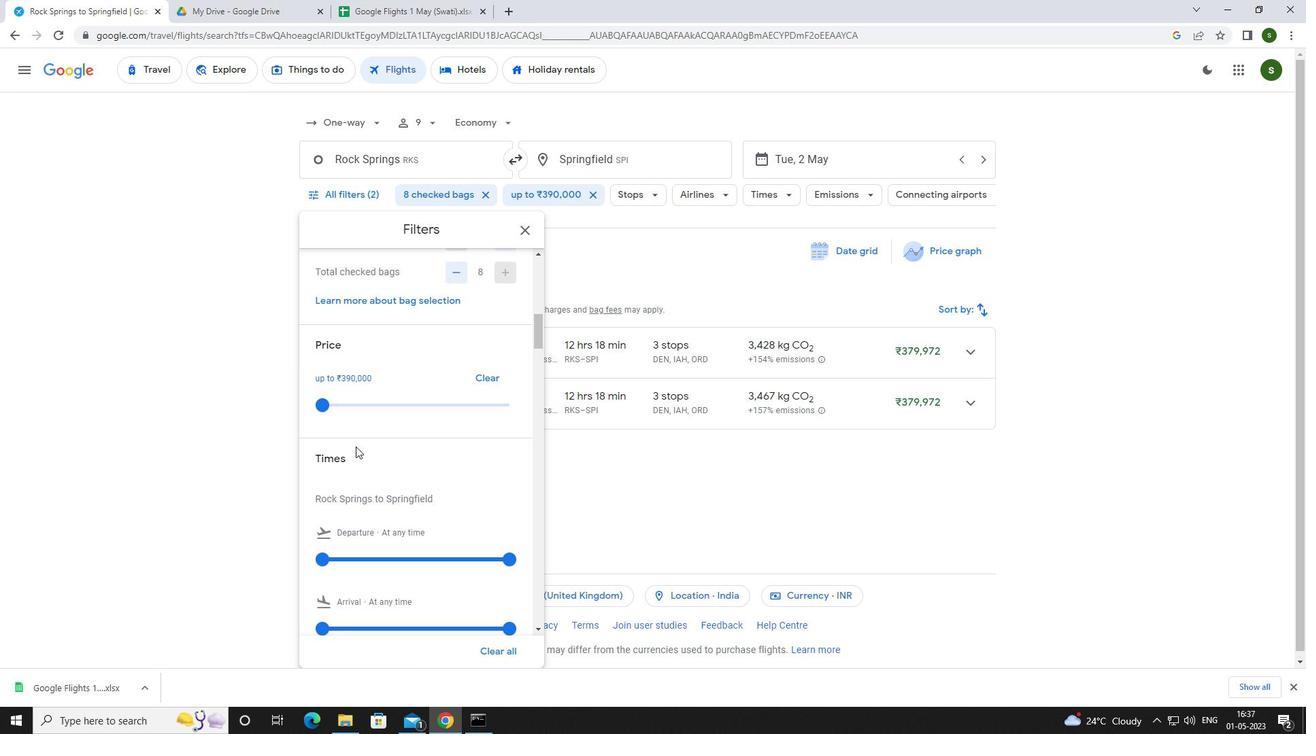 
Action: Mouse moved to (327, 491)
Screenshot: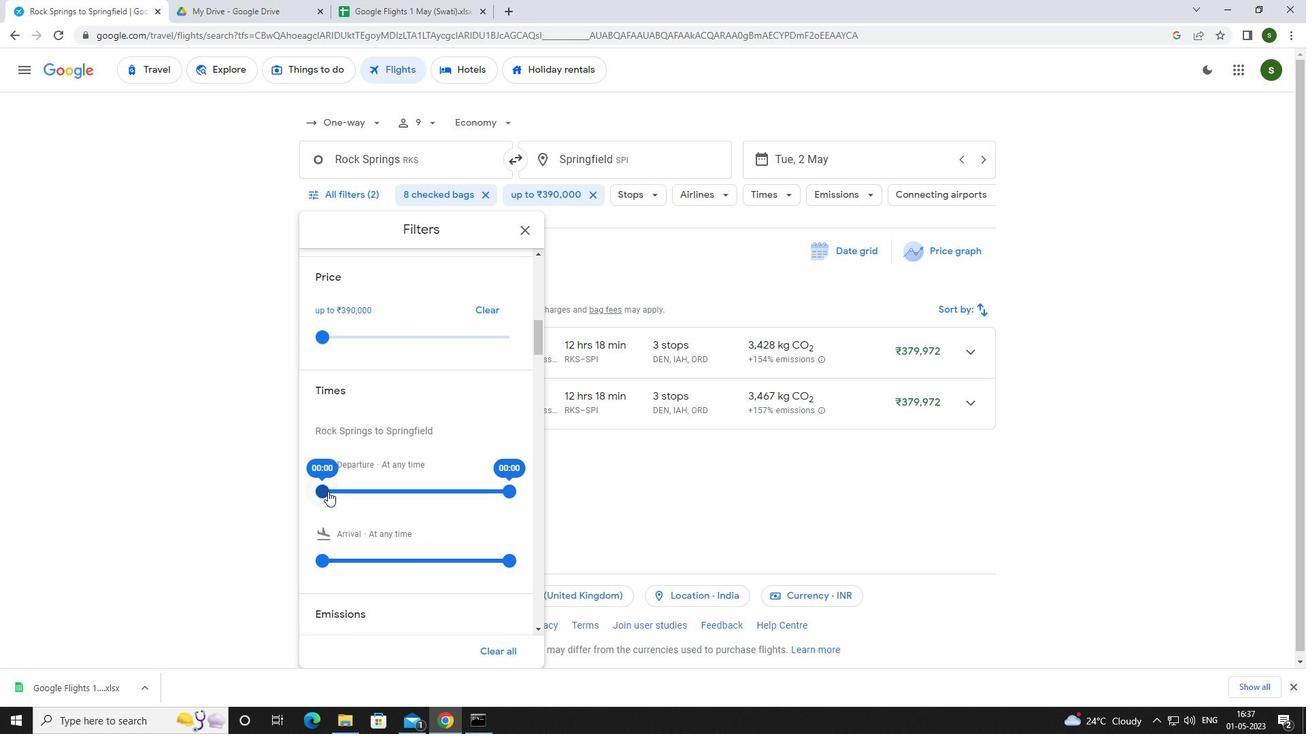 
Action: Mouse pressed left at (327, 491)
Screenshot: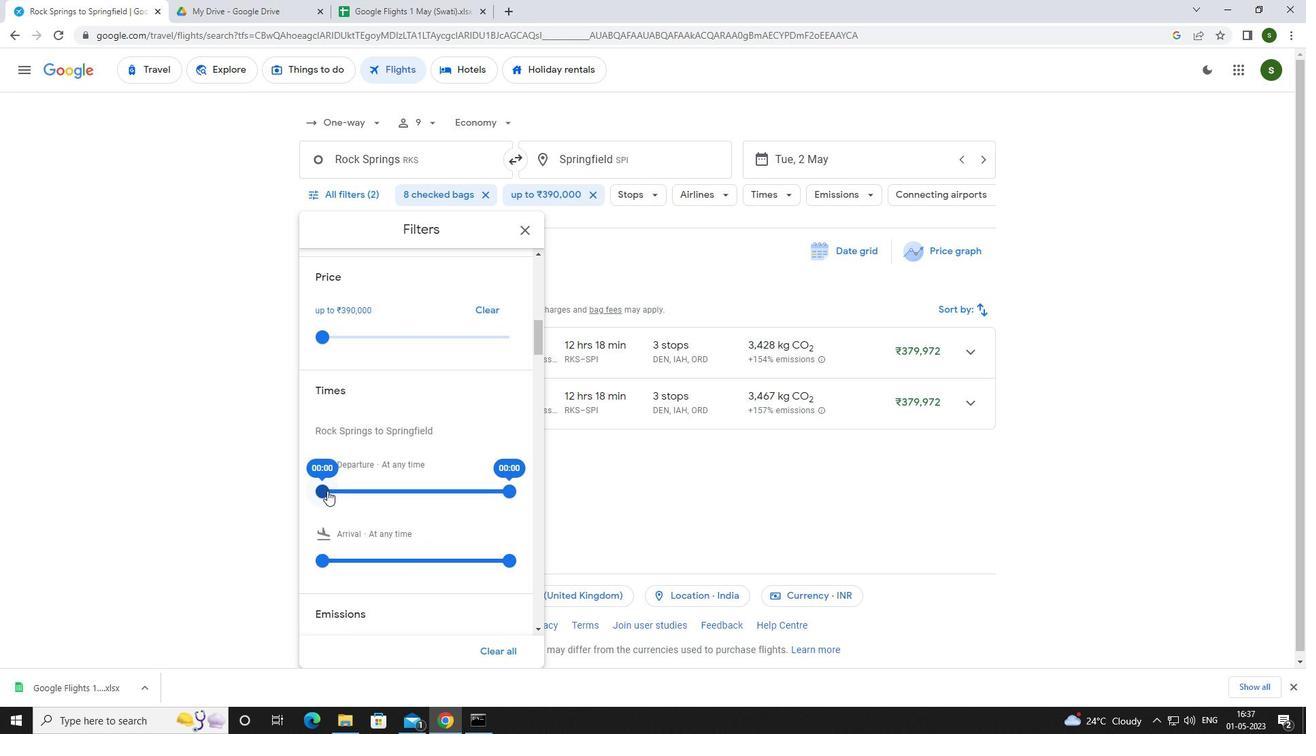 
Action: Mouse moved to (651, 476)
Screenshot: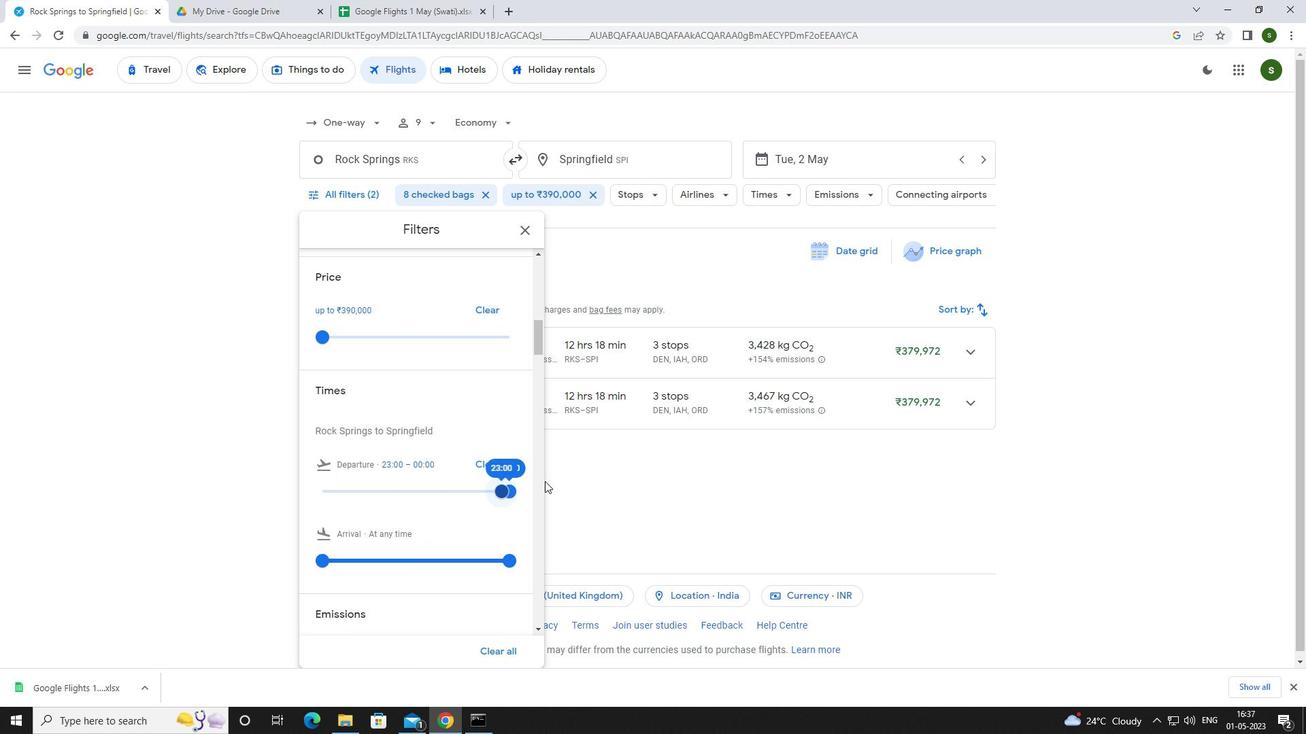 
Action: Mouse pressed left at (651, 476)
Screenshot: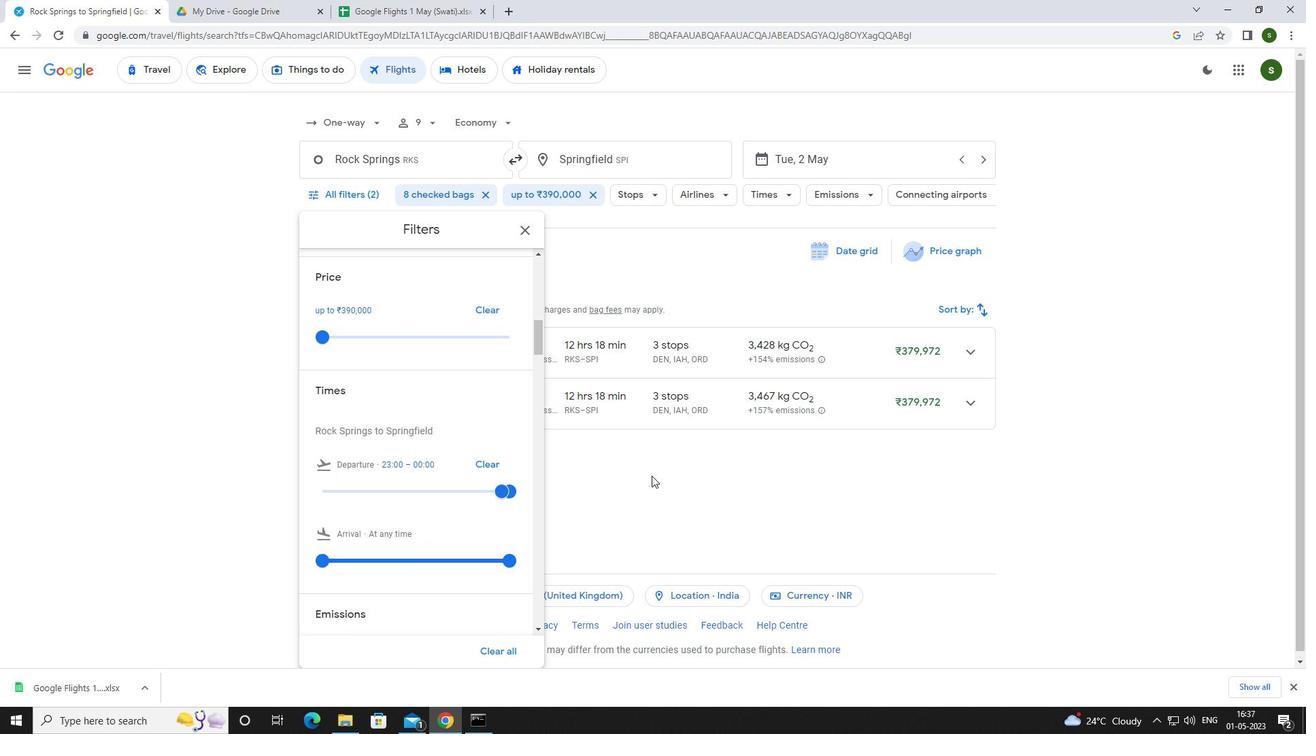 
